 Task: Add a timeline in the project AgileCoast for the epic 'Business Continuity and Disaster Recovery Planning (BCDR) Implementation' from 2023/05/01 to 2025/12/11. Add a timeline in the project AgileCoast for the epic 'Business Continuity Management System (BCMS) Implementation' from 2023/05/27 to 2024/07/17. Add a timeline in the project AgileCoast for the epic 'ISO 27001 Certification' from 2024/03/01 to 2025/11/05
Action: Mouse moved to (972, 457)
Screenshot: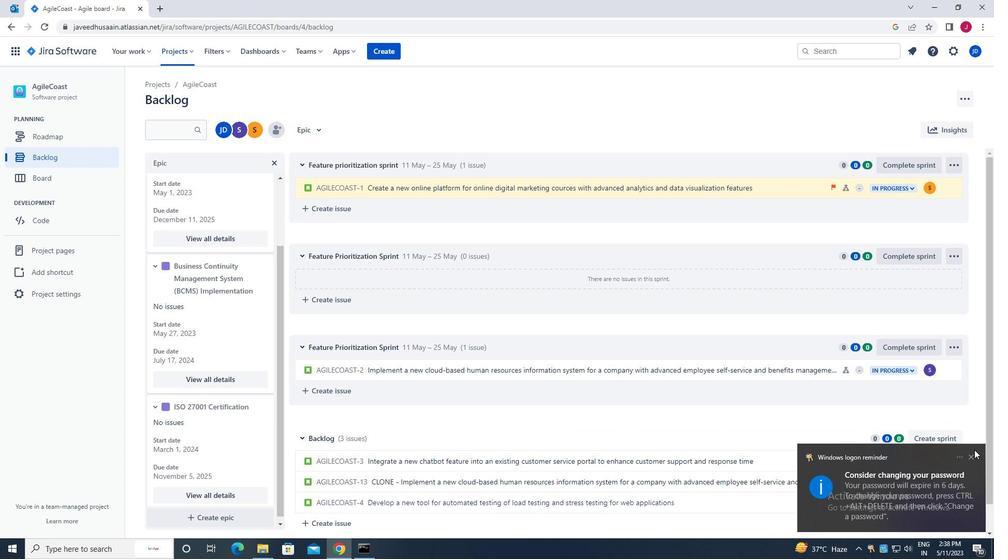 
Action: Mouse pressed left at (972, 457)
Screenshot: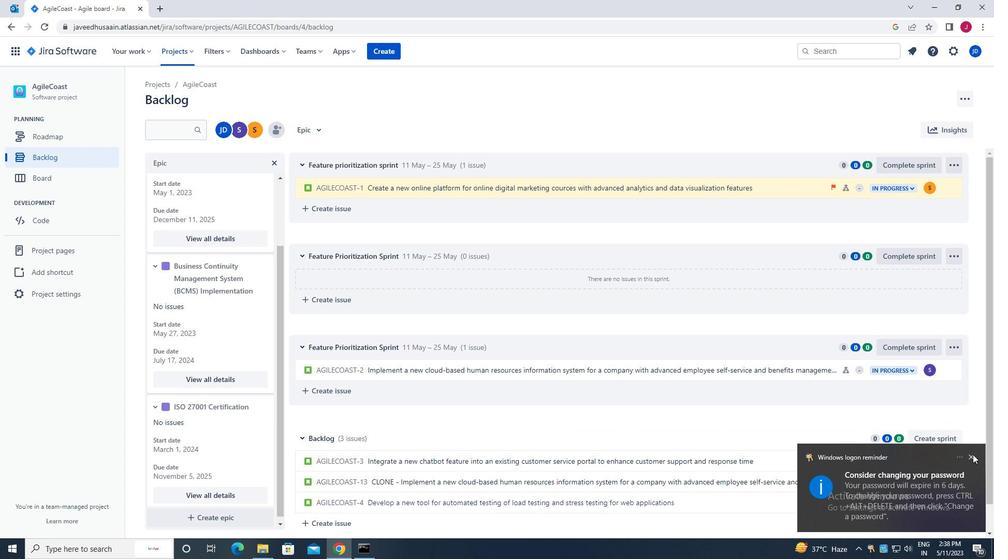 
Action: Mouse moved to (183, 238)
Screenshot: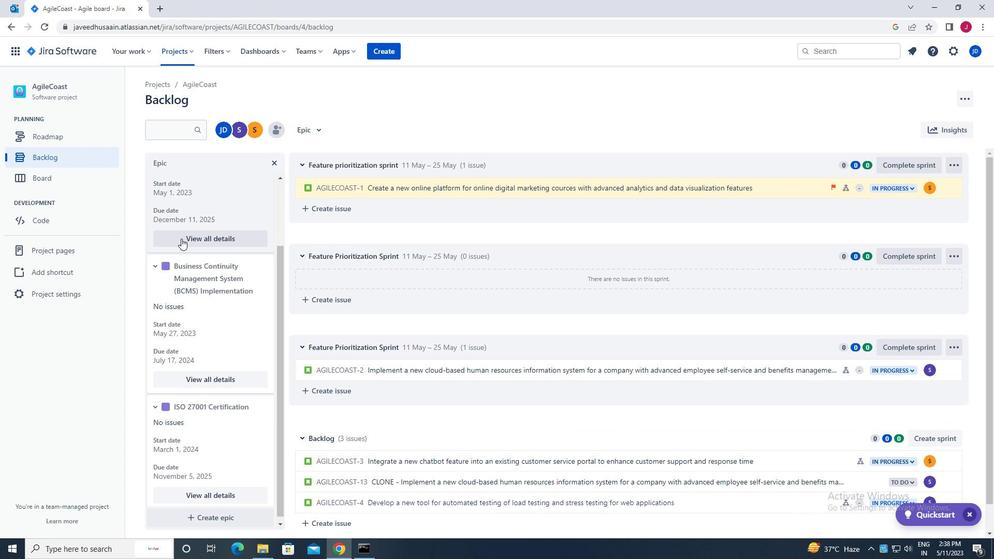 
Action: Mouse pressed left at (183, 238)
Screenshot: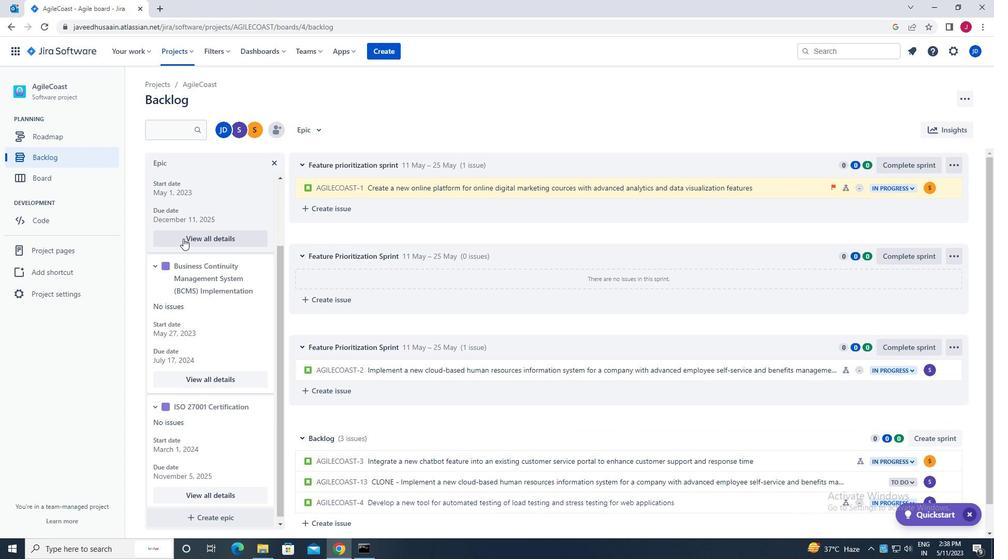 
Action: Mouse moved to (850, 390)
Screenshot: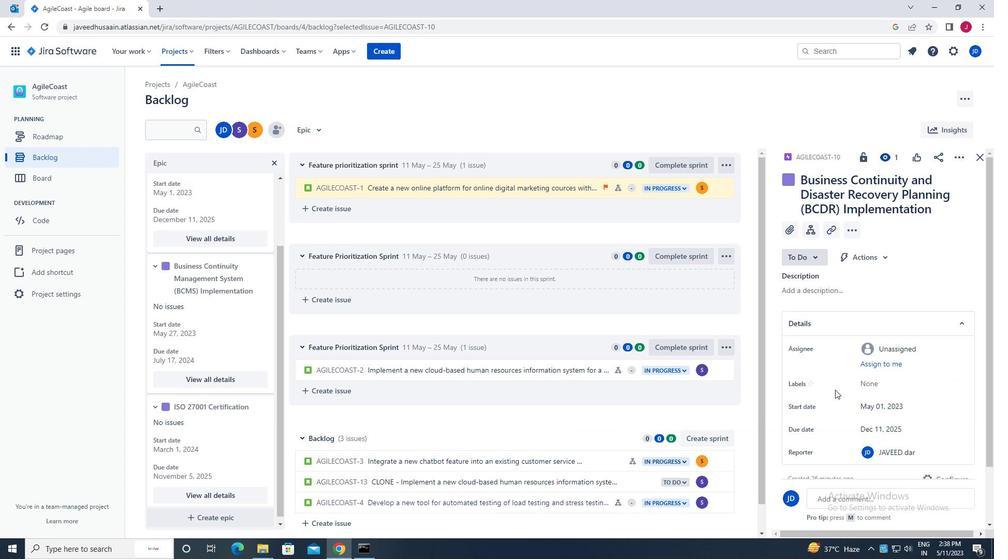 
Action: Mouse scrolled (850, 390) with delta (0, 0)
Screenshot: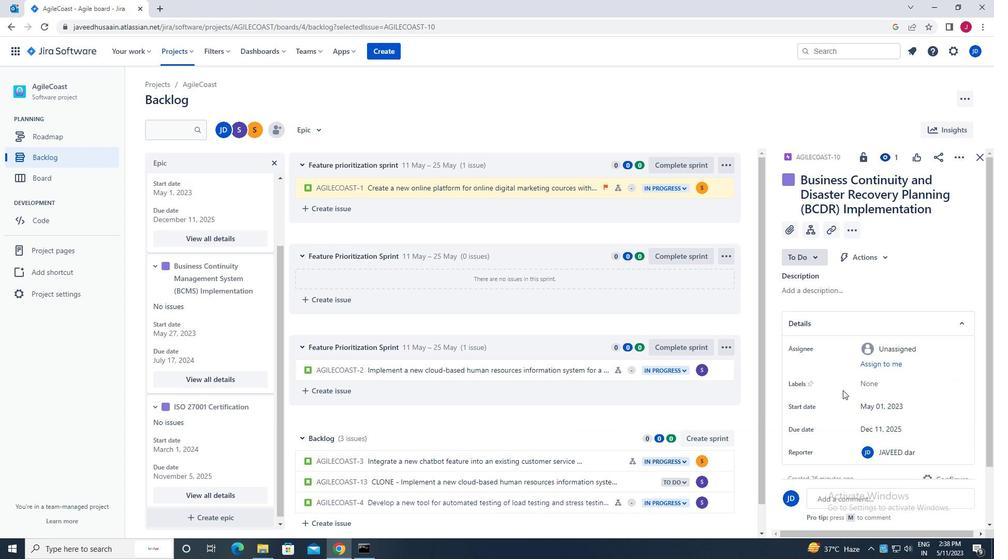 
Action: Mouse scrolled (850, 390) with delta (0, 0)
Screenshot: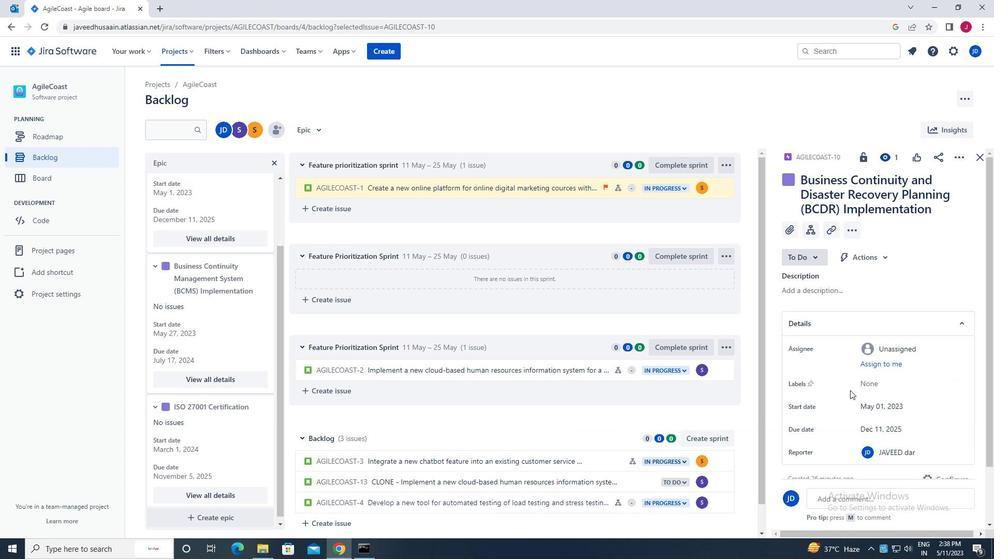 
Action: Mouse moved to (850, 390)
Screenshot: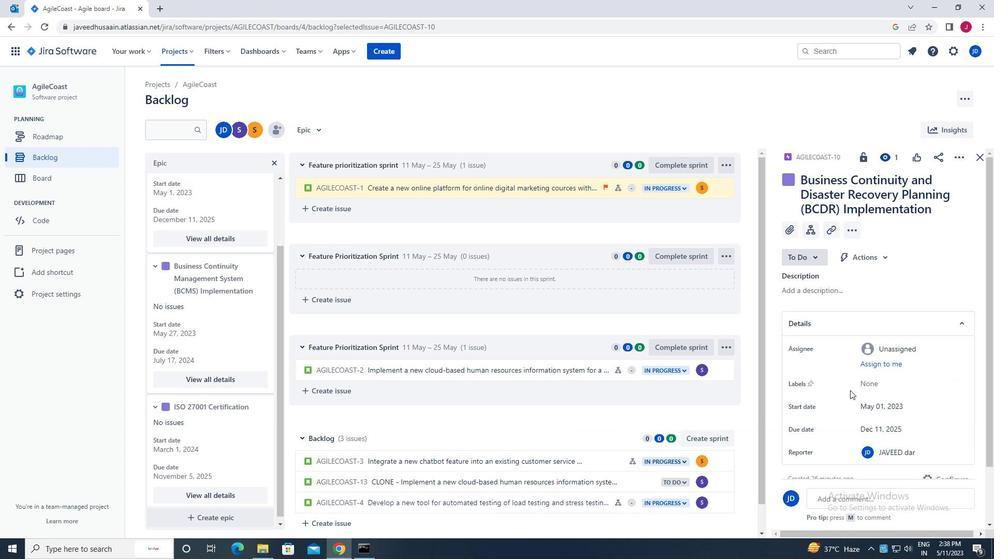 
Action: Mouse scrolled (850, 390) with delta (0, 0)
Screenshot: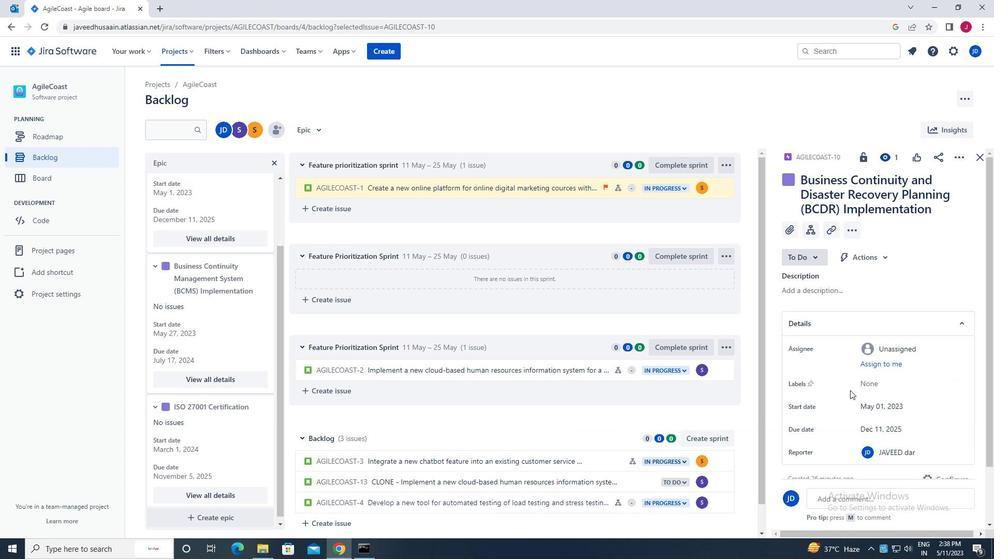 
Action: Mouse moved to (886, 397)
Screenshot: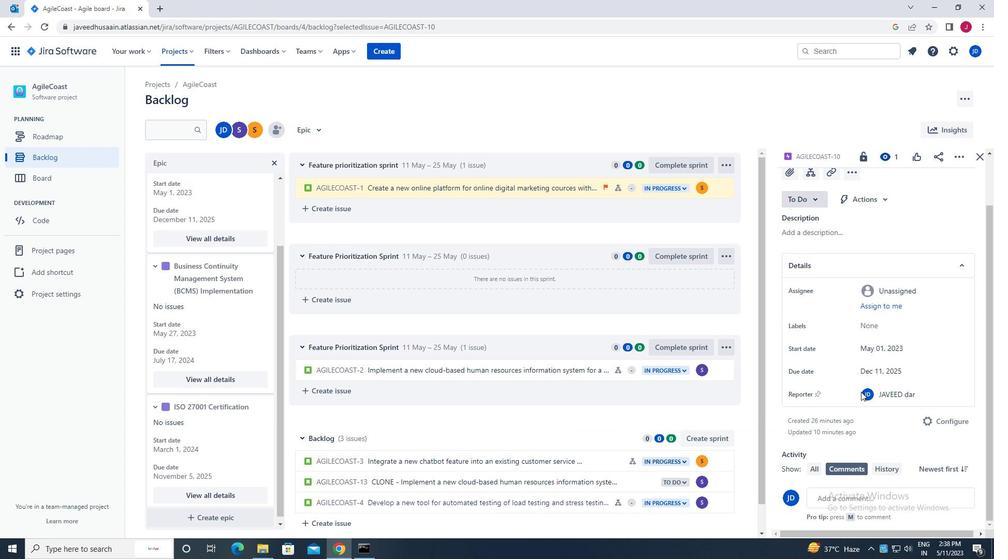 
Action: Mouse scrolled (886, 397) with delta (0, 0)
Screenshot: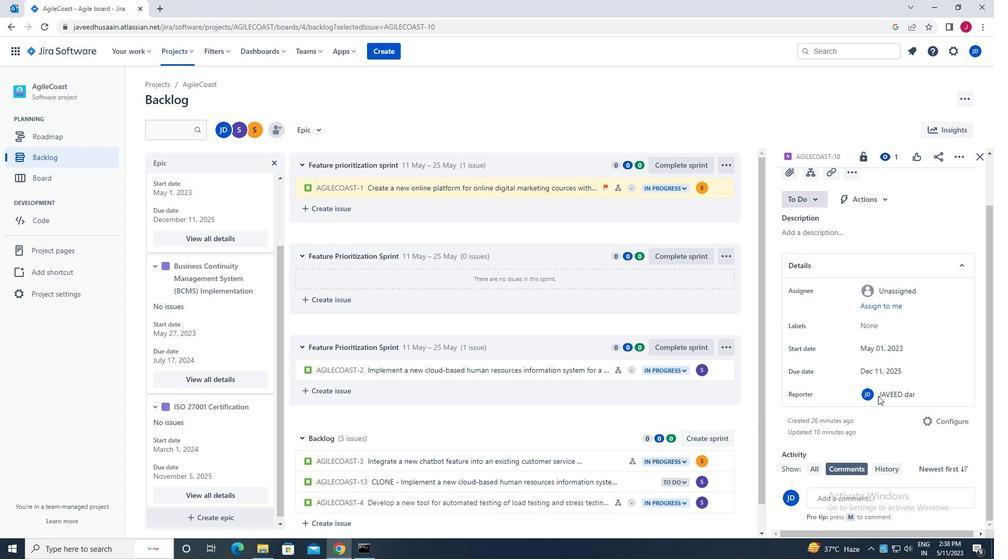 
Action: Mouse scrolled (886, 397) with delta (0, 0)
Screenshot: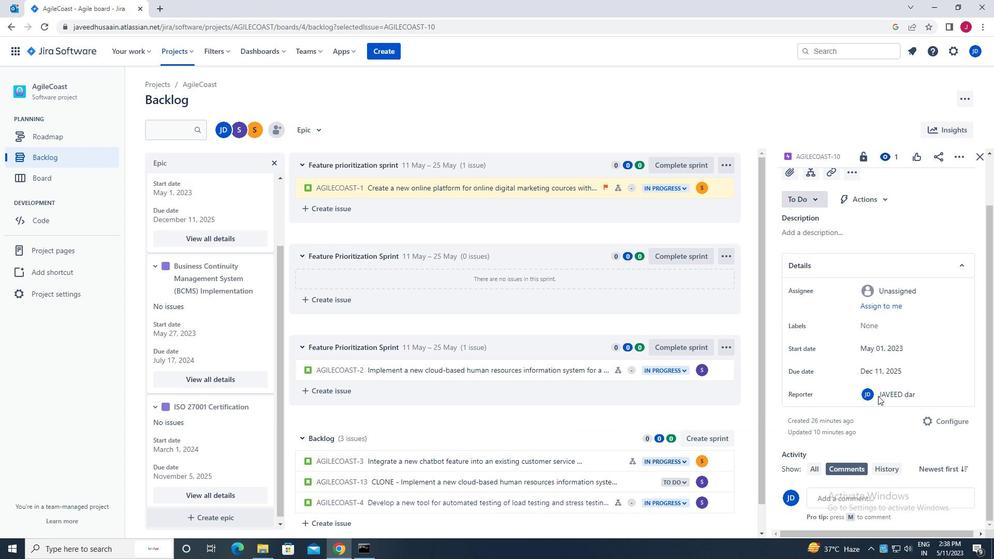 
Action: Mouse scrolled (886, 397) with delta (0, 0)
Screenshot: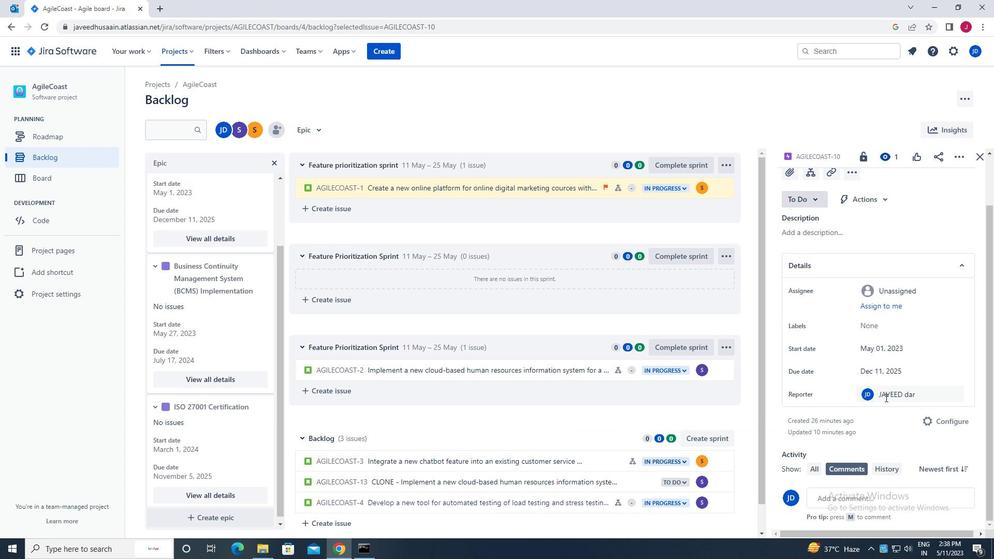 
Action: Mouse scrolled (886, 397) with delta (0, 0)
Screenshot: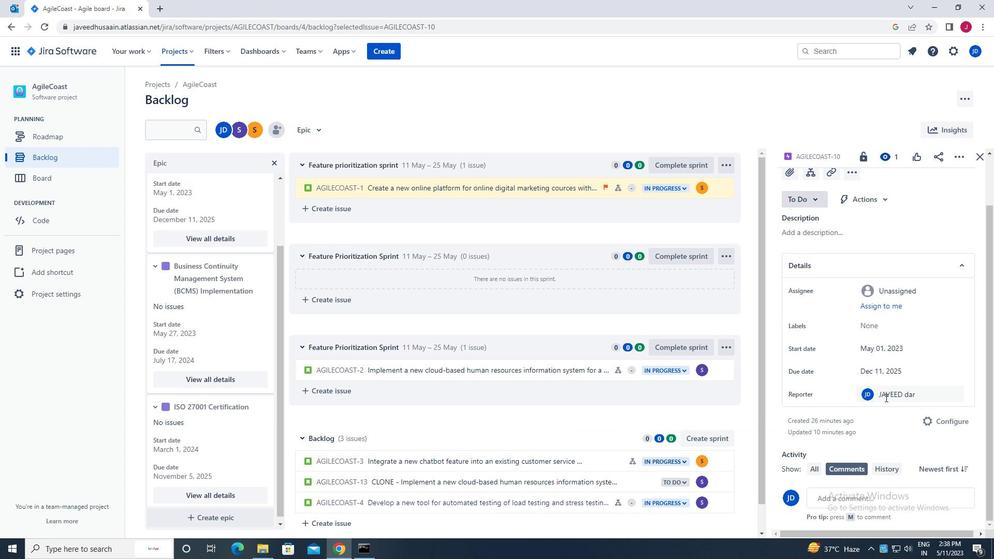 
Action: Mouse moved to (886, 397)
Screenshot: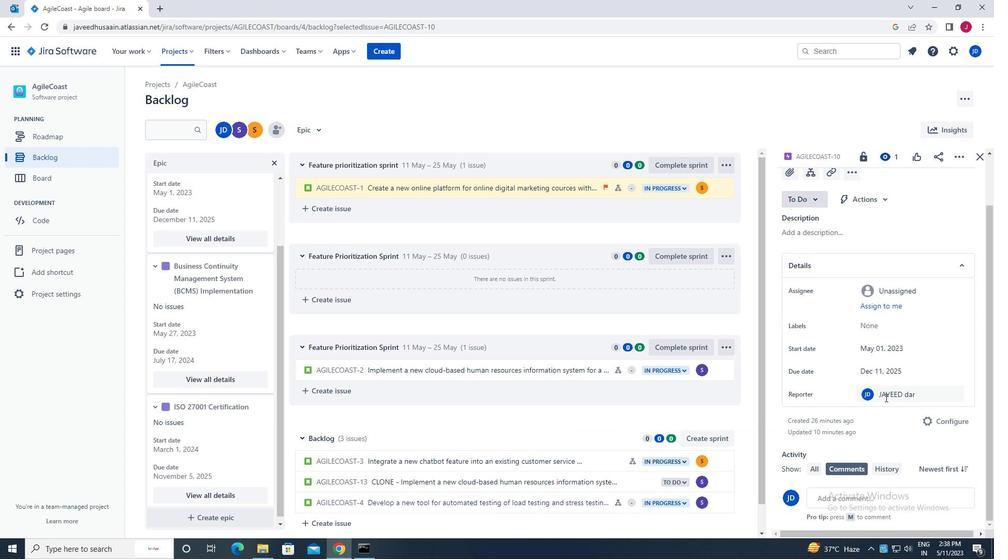 
Action: Mouse scrolled (886, 397) with delta (0, 0)
Screenshot: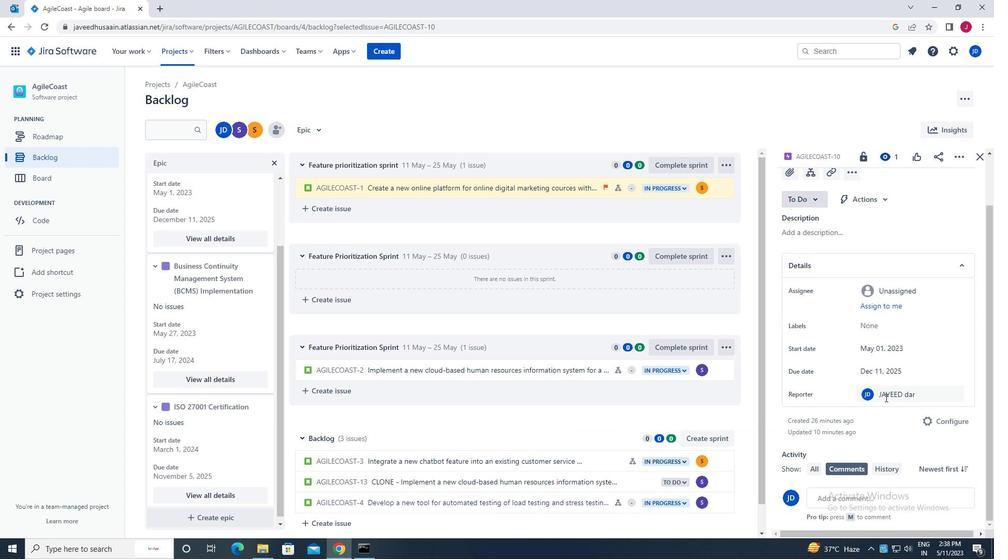 
Action: Mouse scrolled (886, 397) with delta (0, 0)
Screenshot: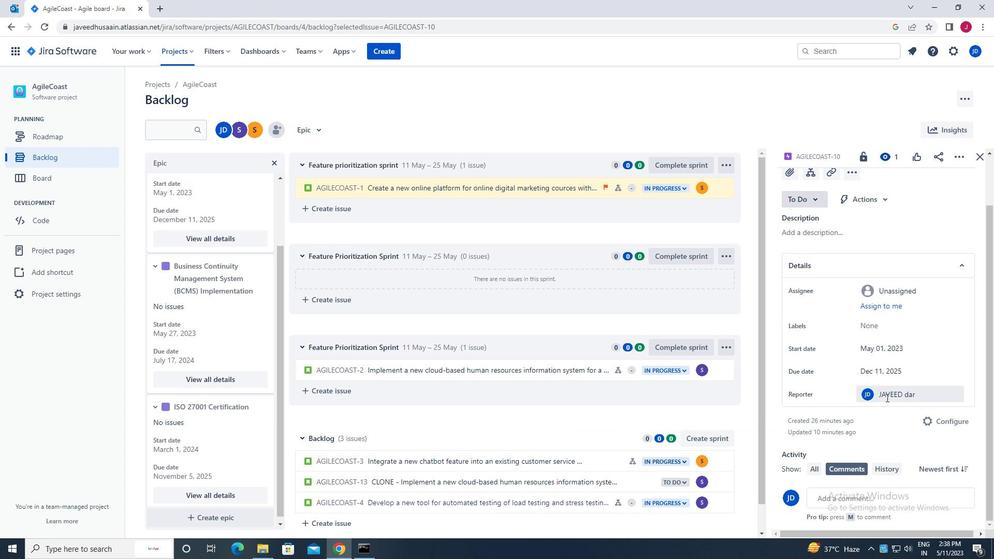 
Action: Mouse scrolled (886, 397) with delta (0, 0)
Screenshot: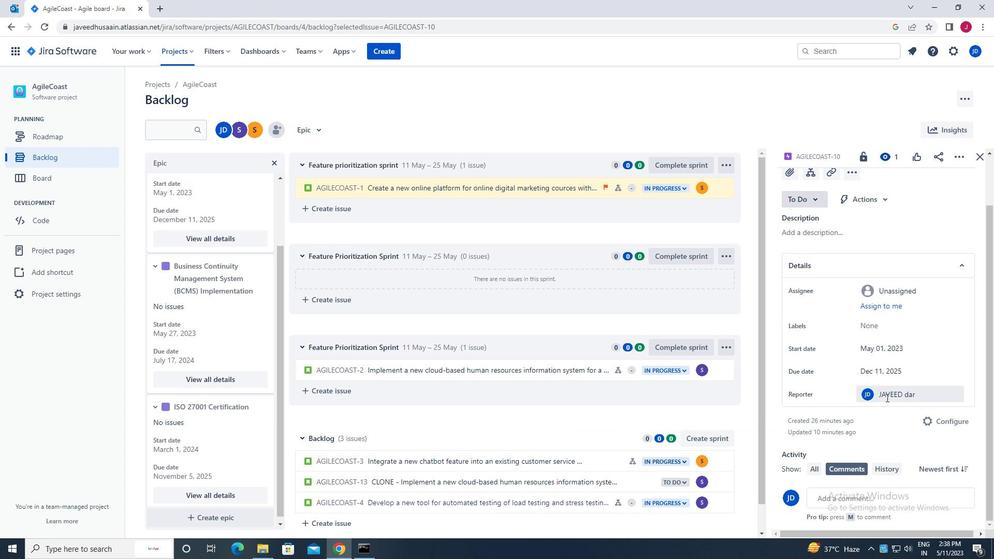 
Action: Mouse scrolled (886, 397) with delta (0, 0)
Screenshot: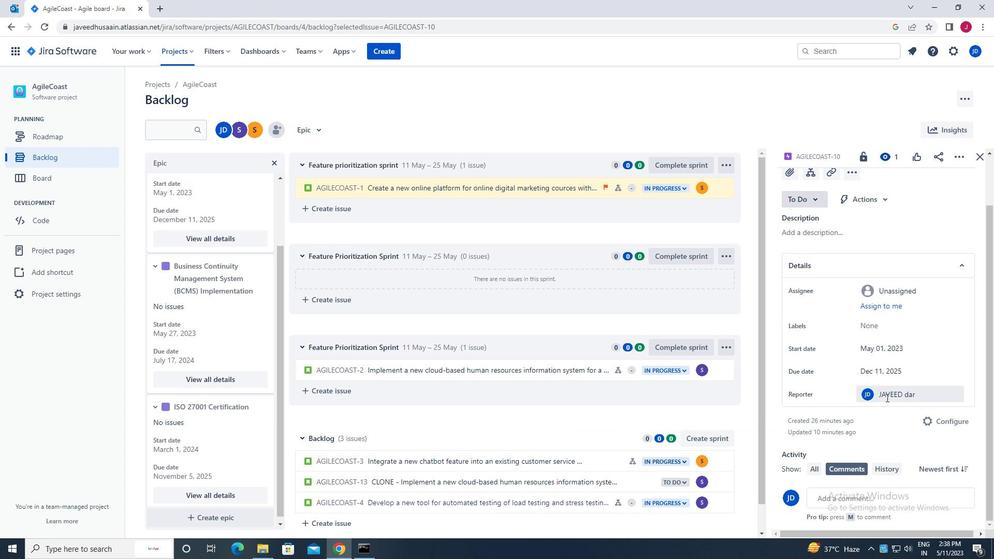 
Action: Mouse scrolled (886, 397) with delta (0, 0)
Screenshot: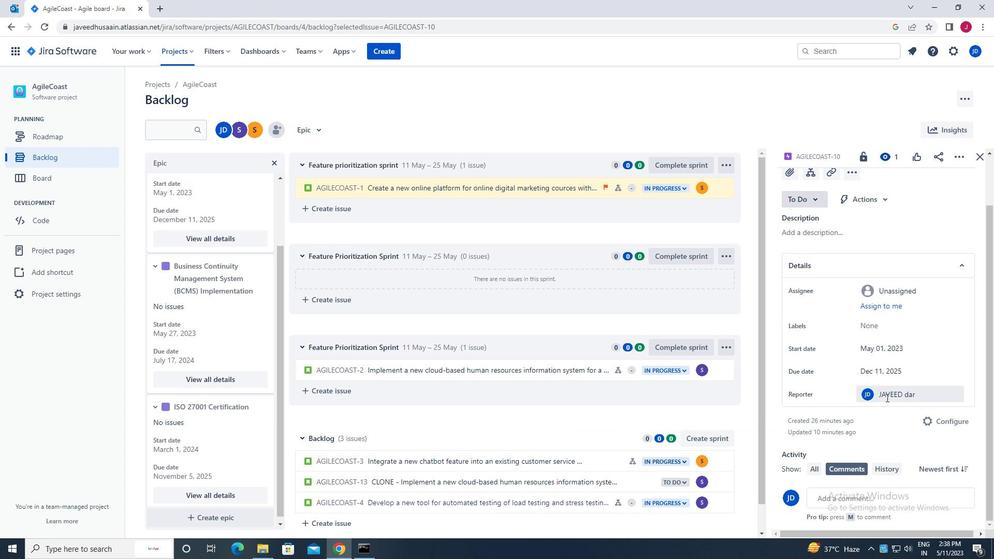 
Action: Mouse scrolled (886, 397) with delta (0, 0)
Screenshot: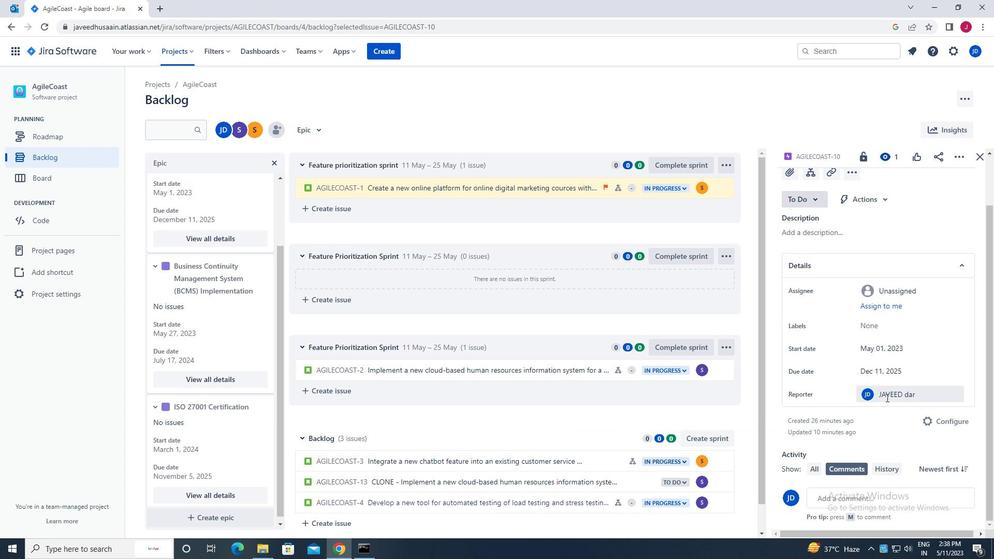 
Action: Mouse moved to (896, 351)
Screenshot: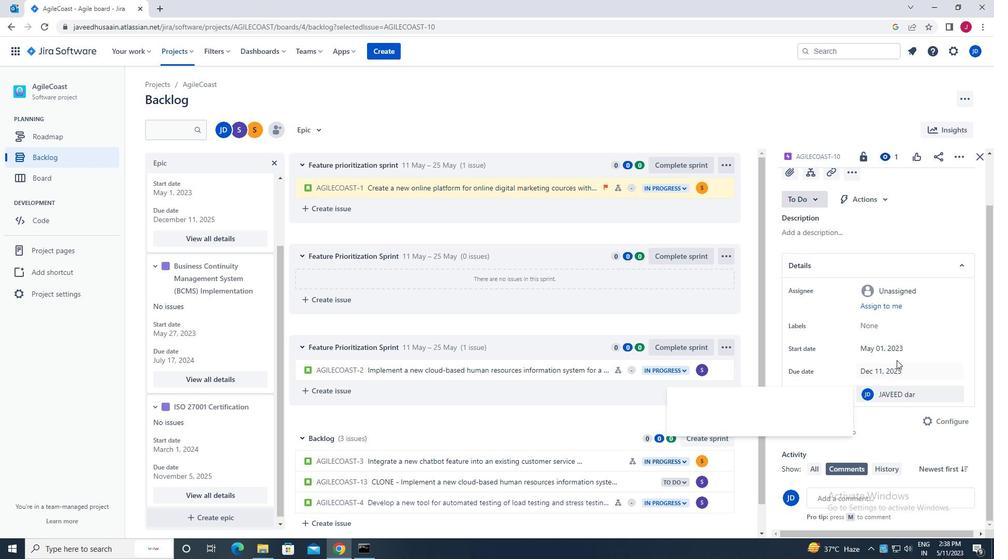 
Action: Mouse pressed left at (896, 351)
Screenshot: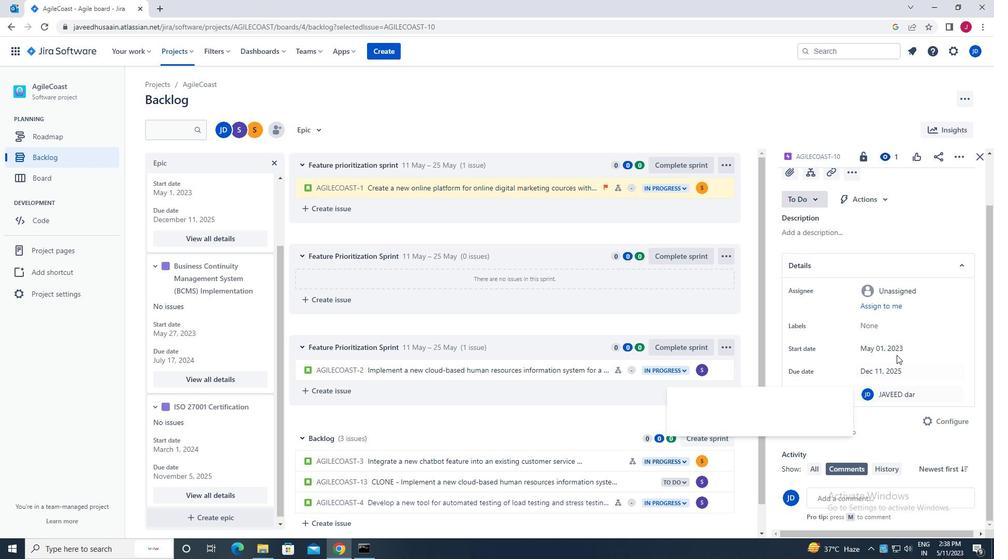 
Action: Mouse moved to (897, 349)
Screenshot: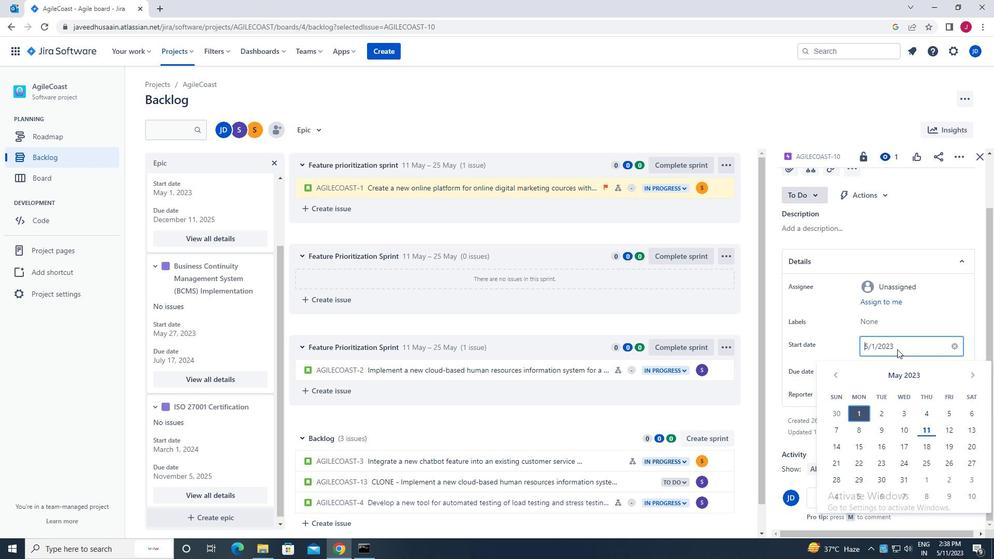
Action: Key pressed <Key.enter>
Screenshot: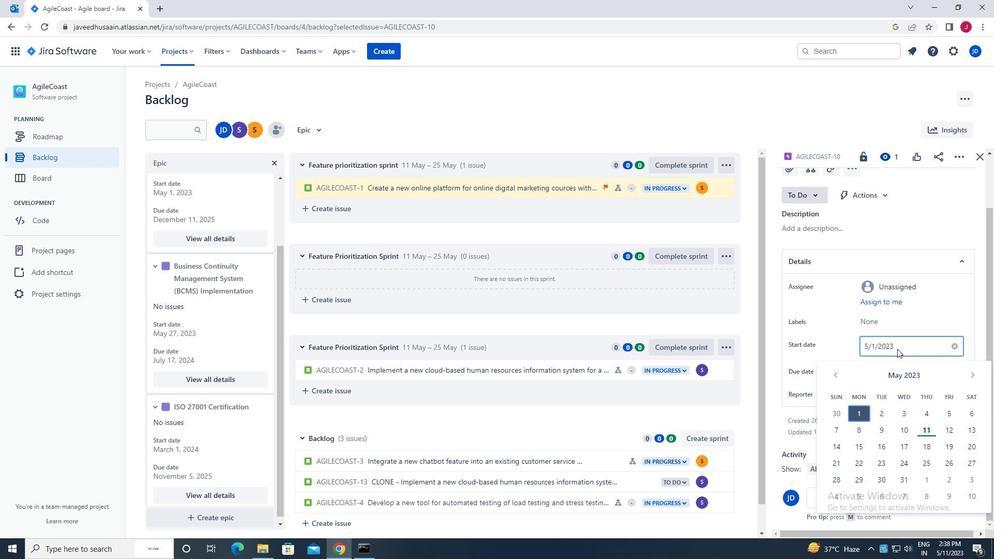 
Action: Mouse moved to (896, 373)
Screenshot: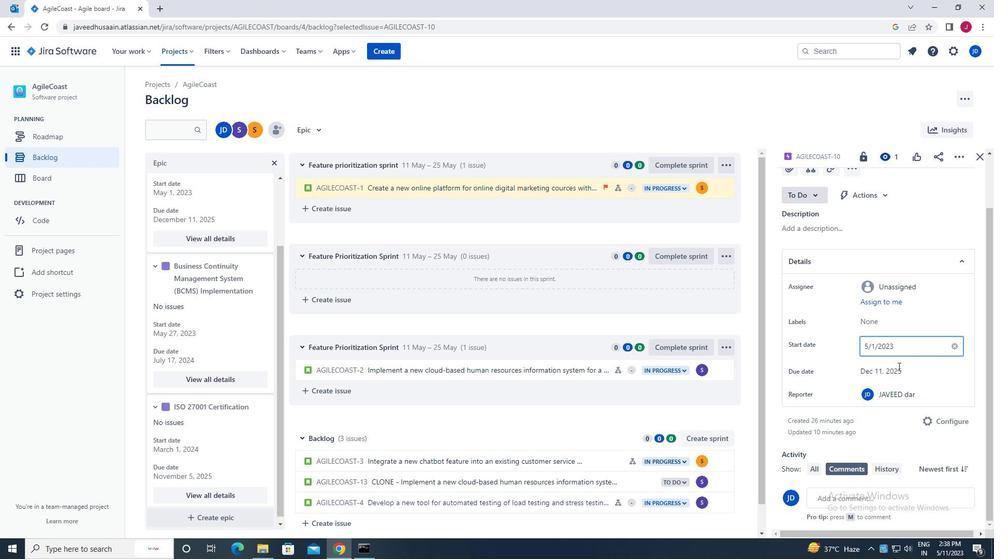 
Action: Mouse pressed left at (896, 373)
Screenshot: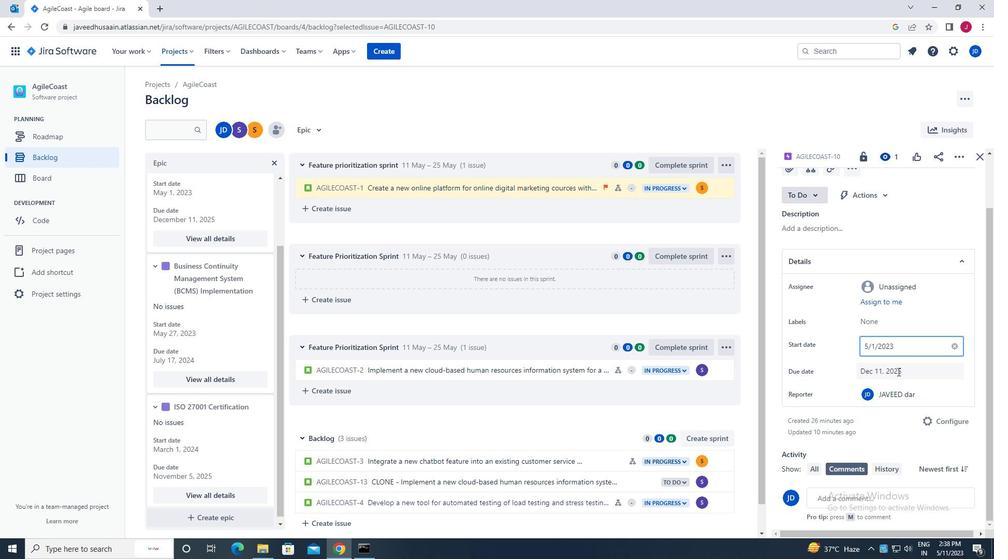 
Action: Mouse moved to (926, 453)
Screenshot: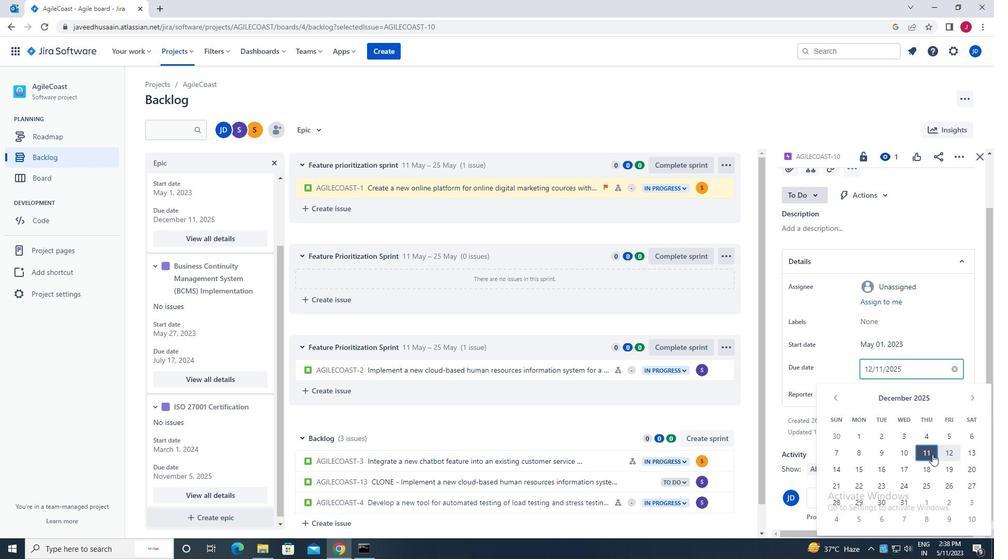 
Action: Mouse pressed left at (926, 453)
Screenshot: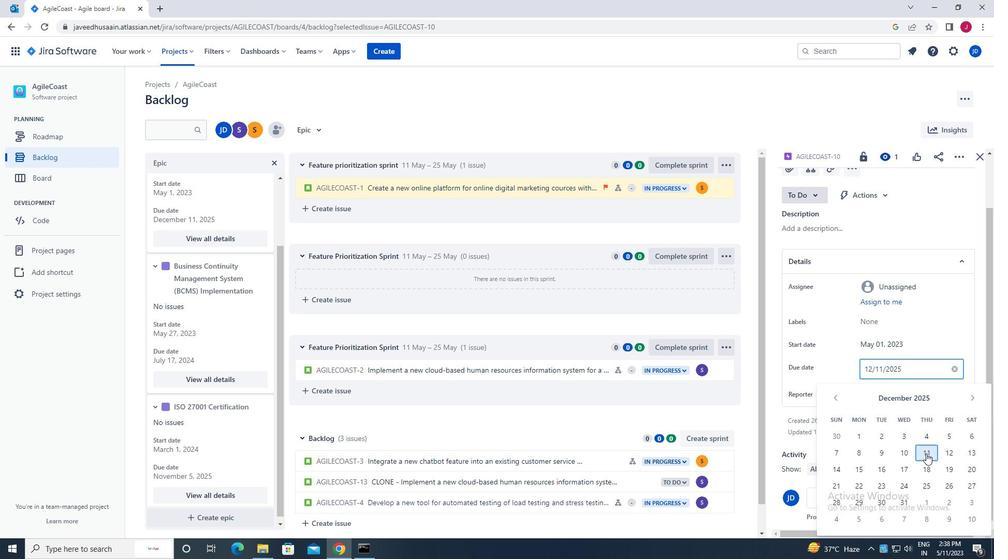 
Action: Mouse moved to (940, 328)
Screenshot: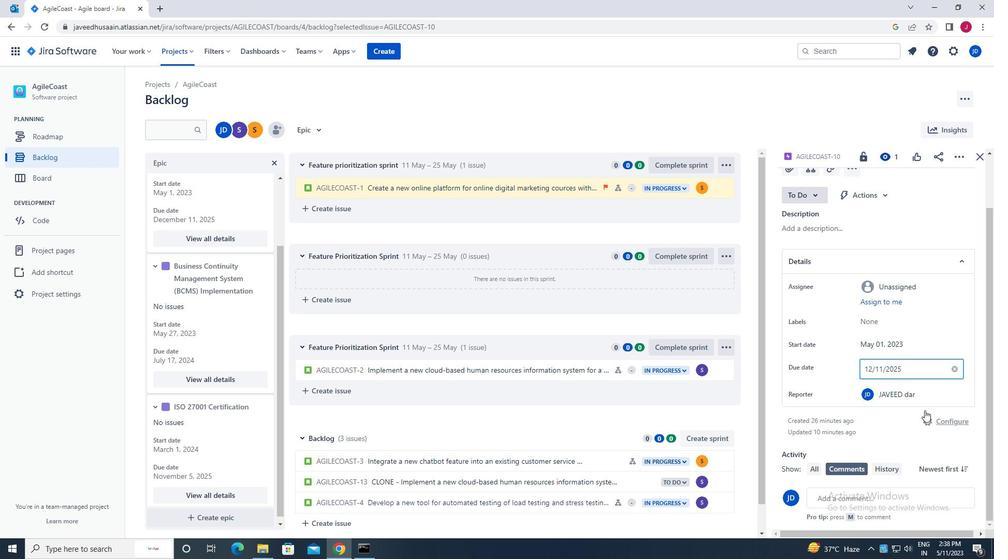 
Action: Key pressed <Key.enter>
Screenshot: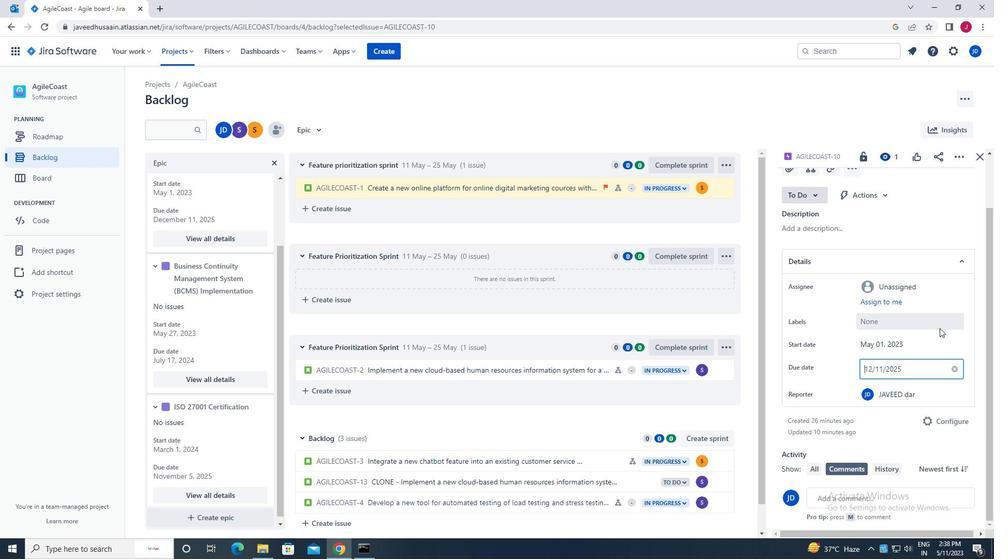 
Action: Mouse moved to (932, 307)
Screenshot: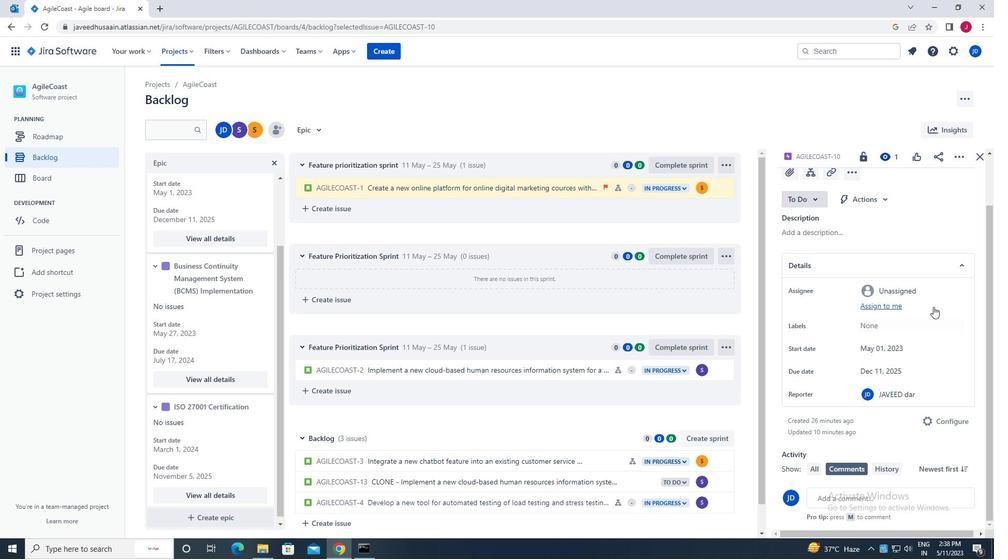
Action: Mouse scrolled (932, 306) with delta (0, 0)
Screenshot: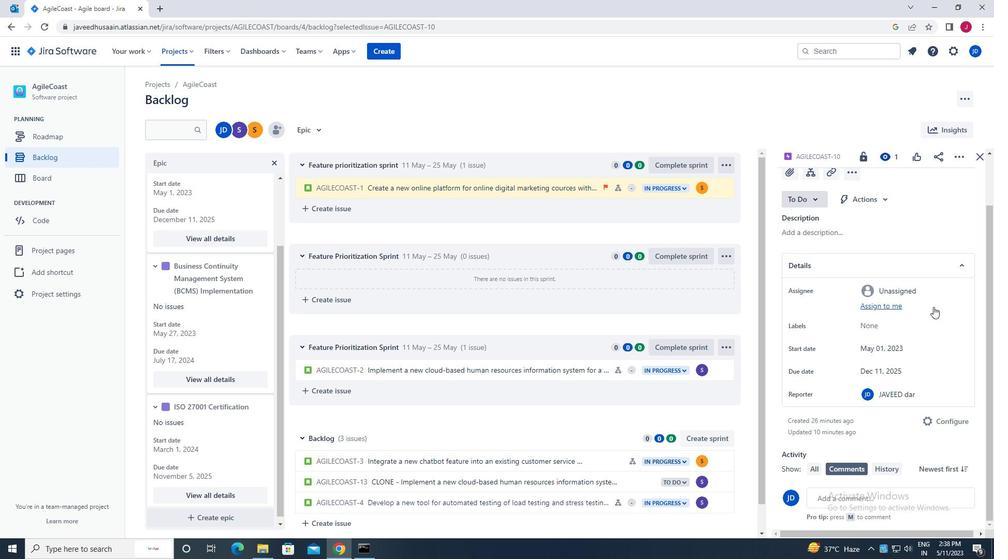 
Action: Mouse scrolled (932, 306) with delta (0, 0)
Screenshot: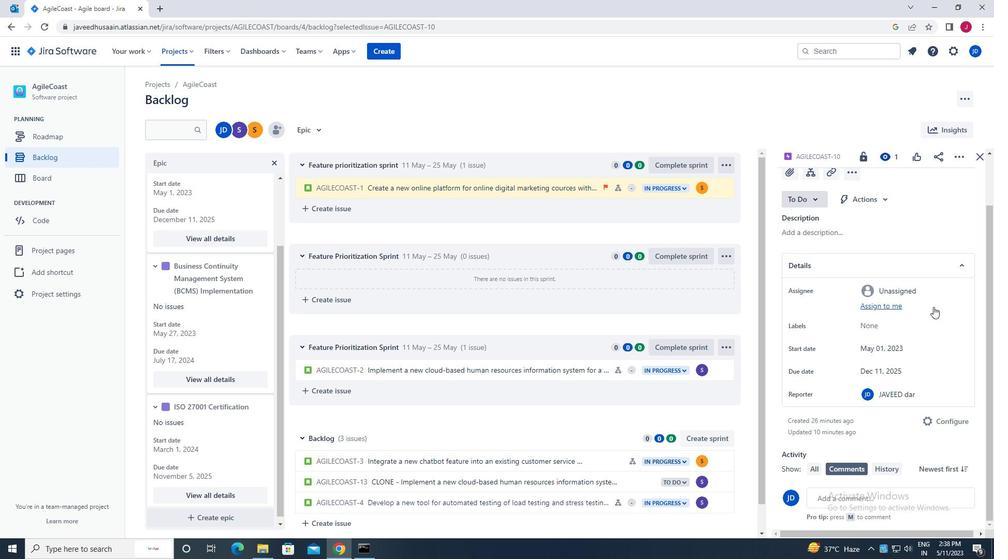 
Action: Mouse scrolled (932, 306) with delta (0, 0)
Screenshot: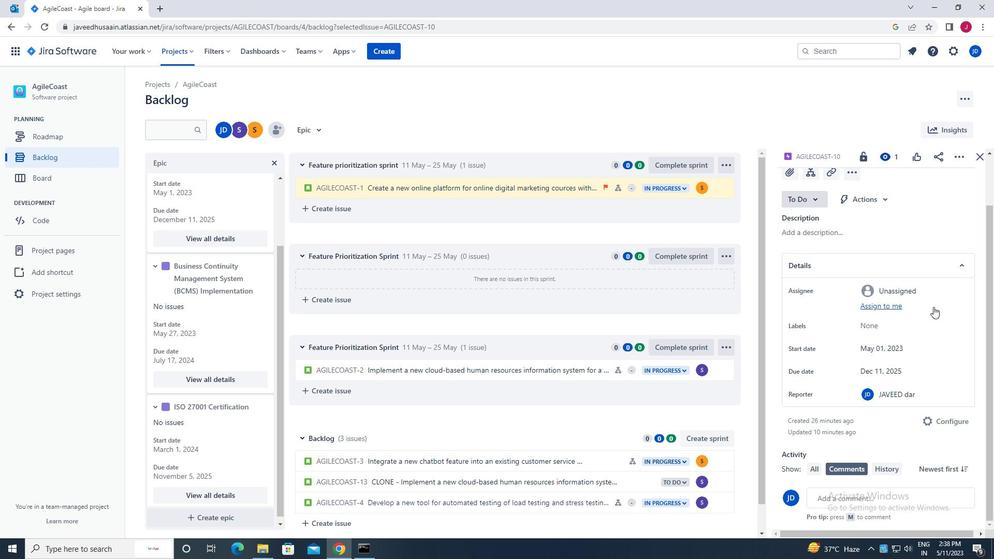 
Action: Mouse scrolled (932, 306) with delta (0, 0)
Screenshot: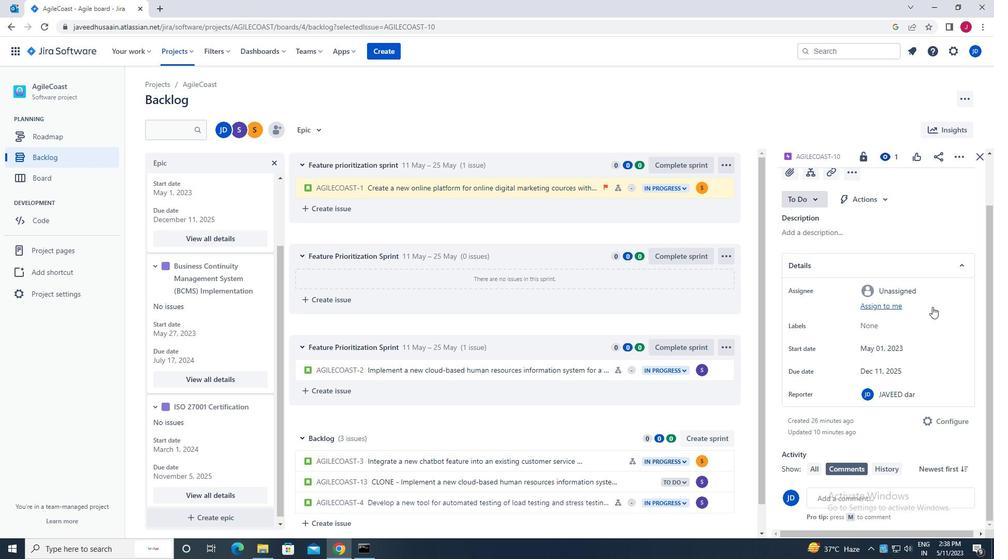
Action: Mouse moved to (983, 156)
Screenshot: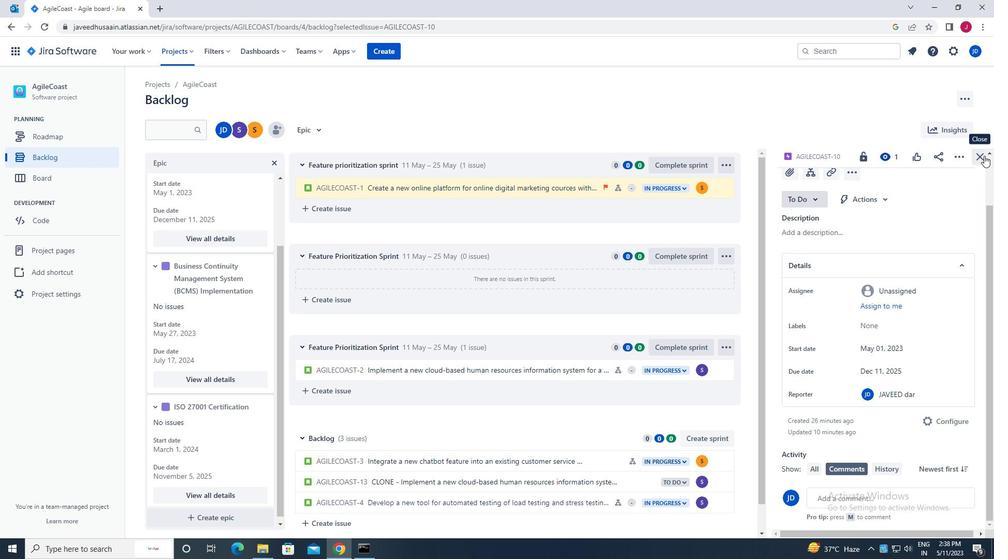 
Action: Mouse pressed left at (983, 156)
Screenshot: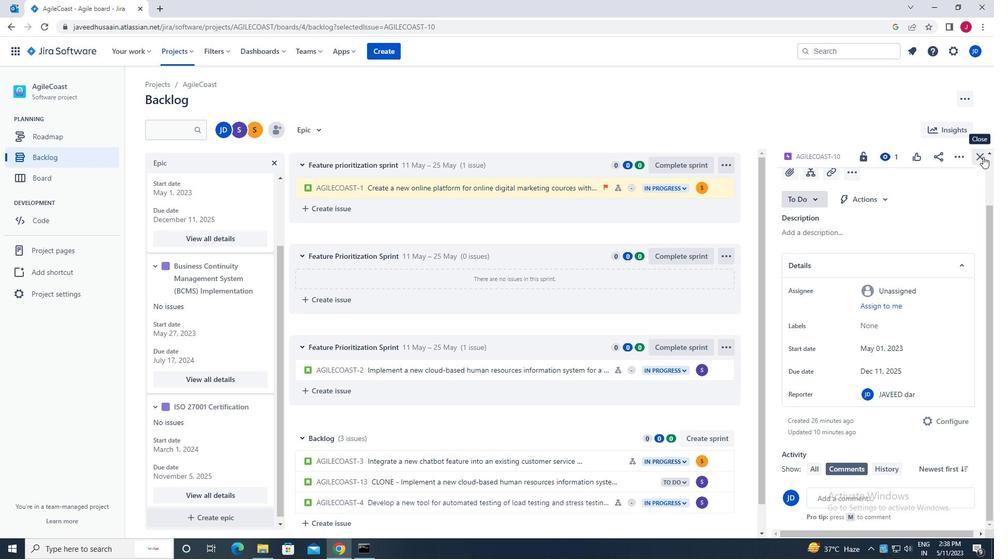 
Action: Mouse moved to (173, 292)
Screenshot: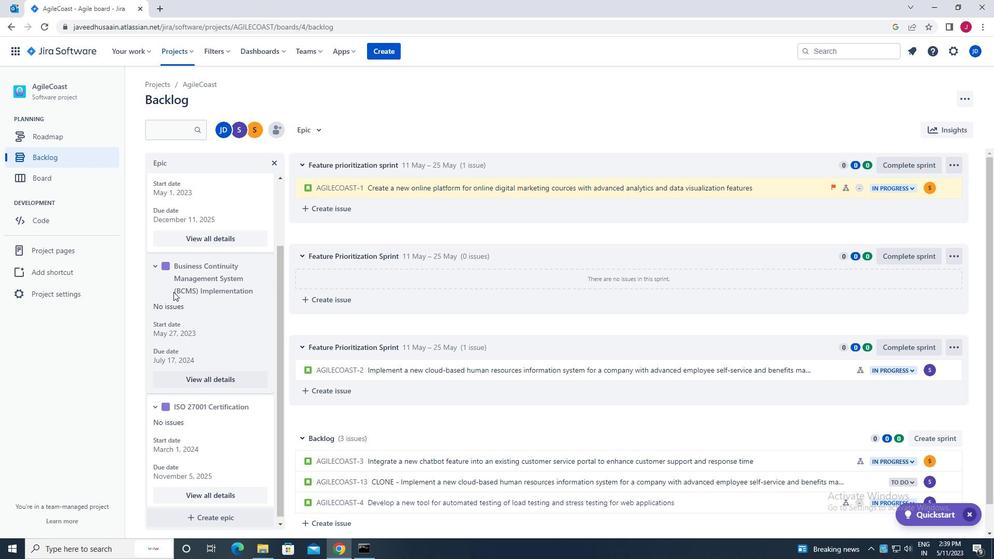 
Action: Mouse scrolled (173, 292) with delta (0, 0)
Screenshot: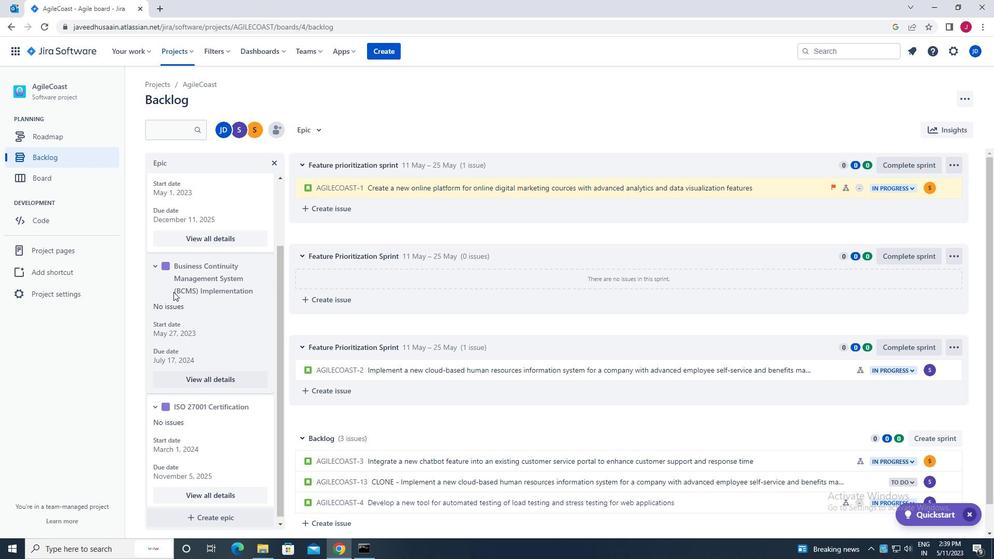 
Action: Mouse moved to (173, 293)
Screenshot: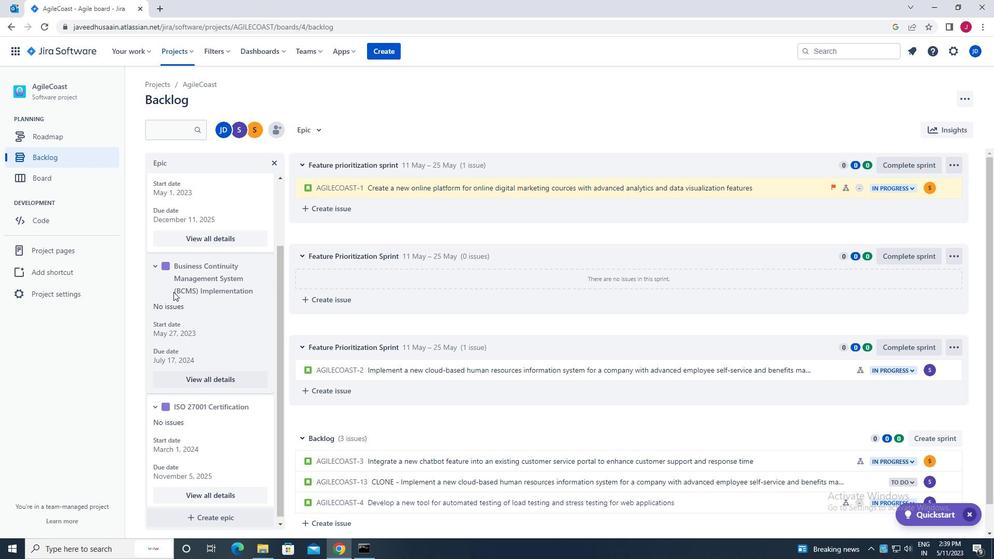 
Action: Mouse scrolled (173, 292) with delta (0, 0)
Screenshot: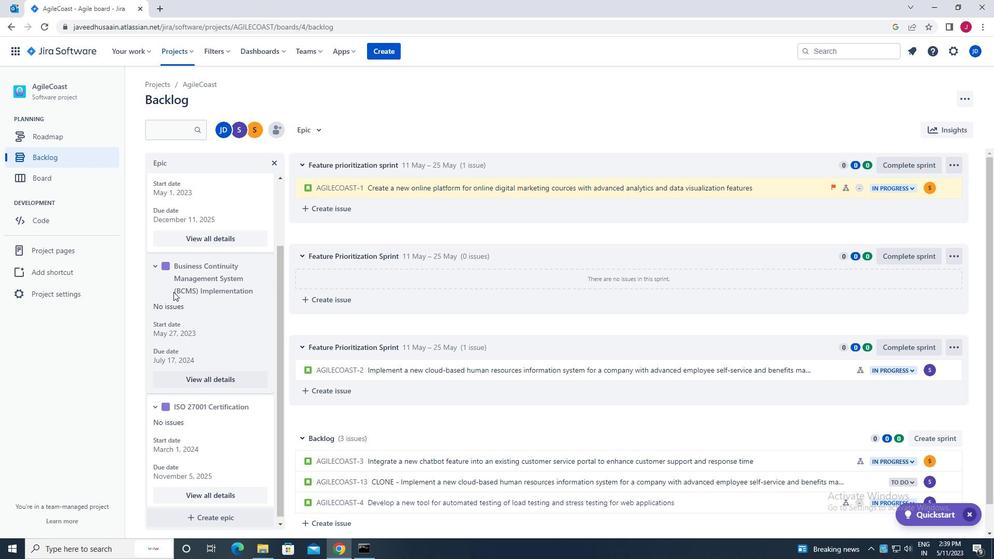 
Action: Mouse moved to (173, 294)
Screenshot: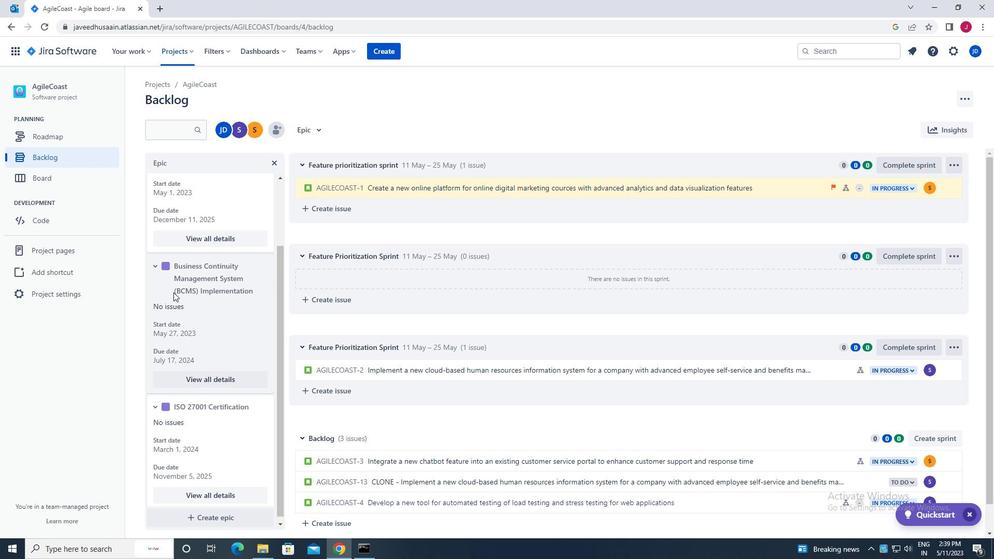 
Action: Mouse scrolled (173, 293) with delta (0, 0)
Screenshot: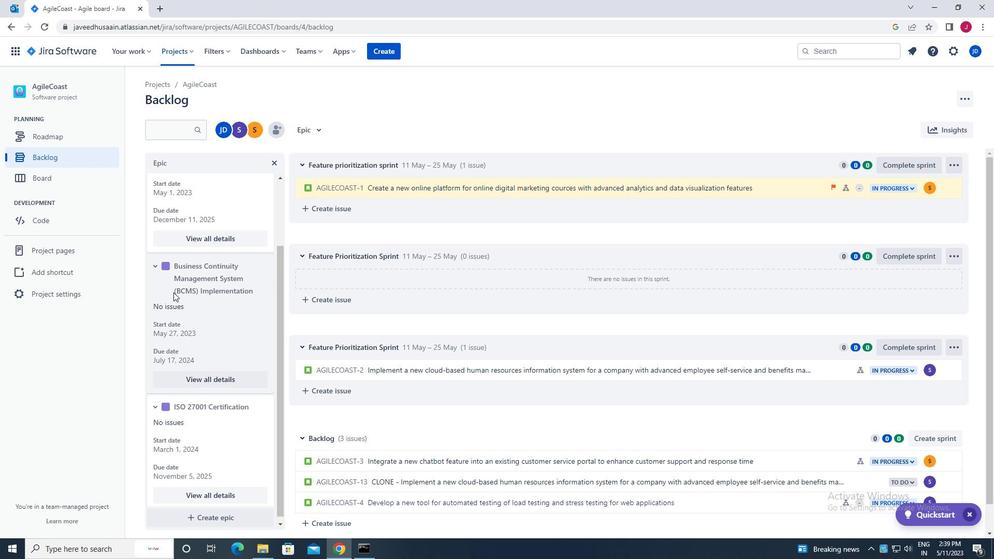 
Action: Mouse moved to (173, 296)
Screenshot: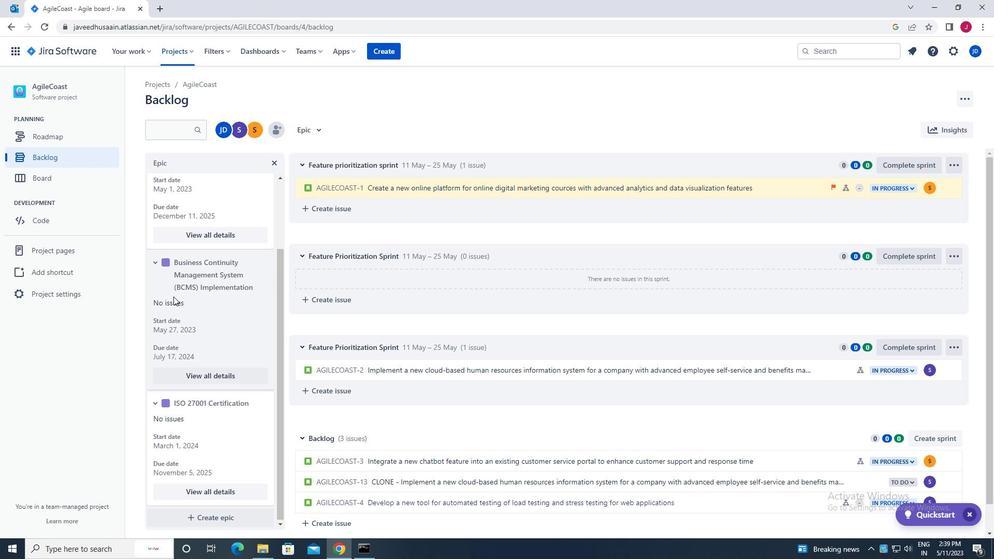 
Action: Mouse scrolled (173, 296) with delta (0, 0)
Screenshot: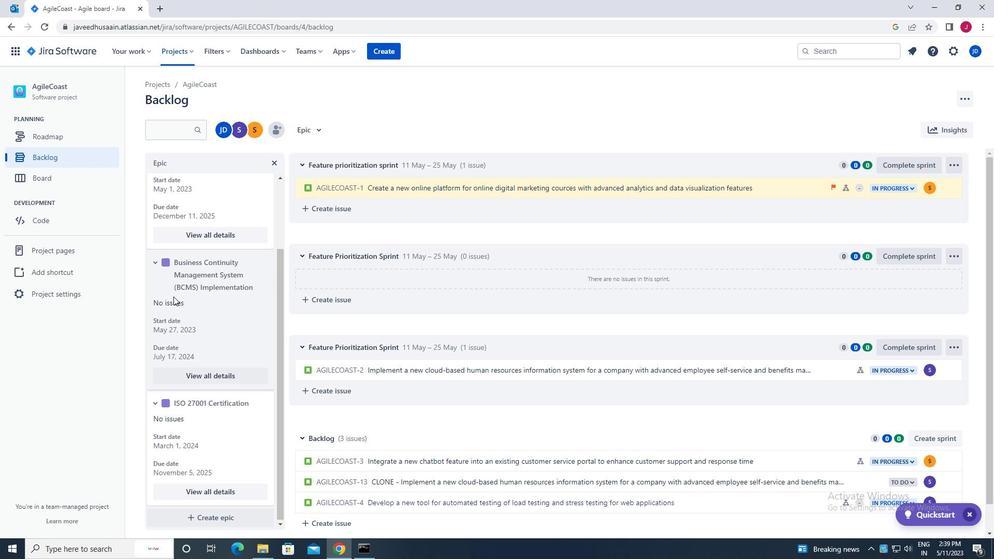
Action: Mouse moved to (173, 297)
Screenshot: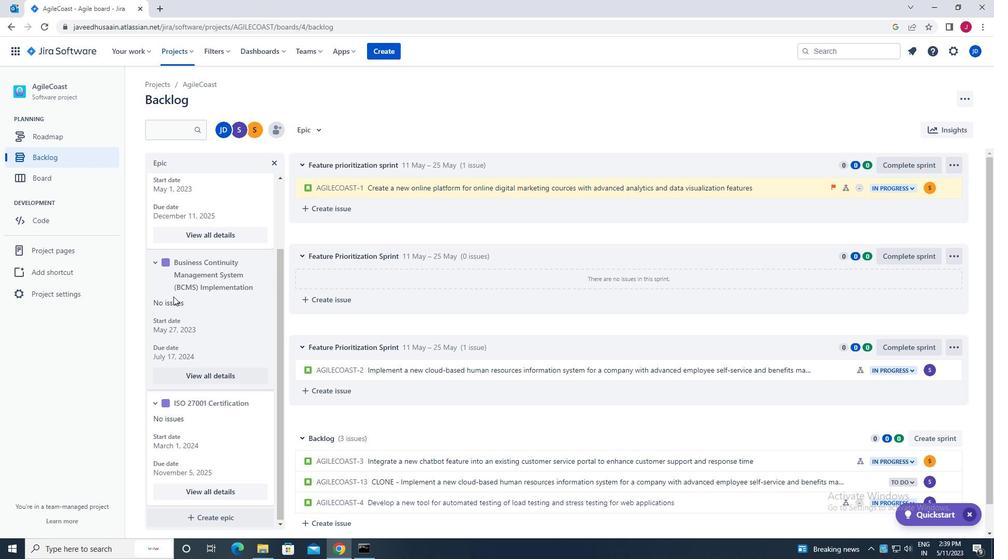
Action: Mouse scrolled (173, 296) with delta (0, 0)
Screenshot: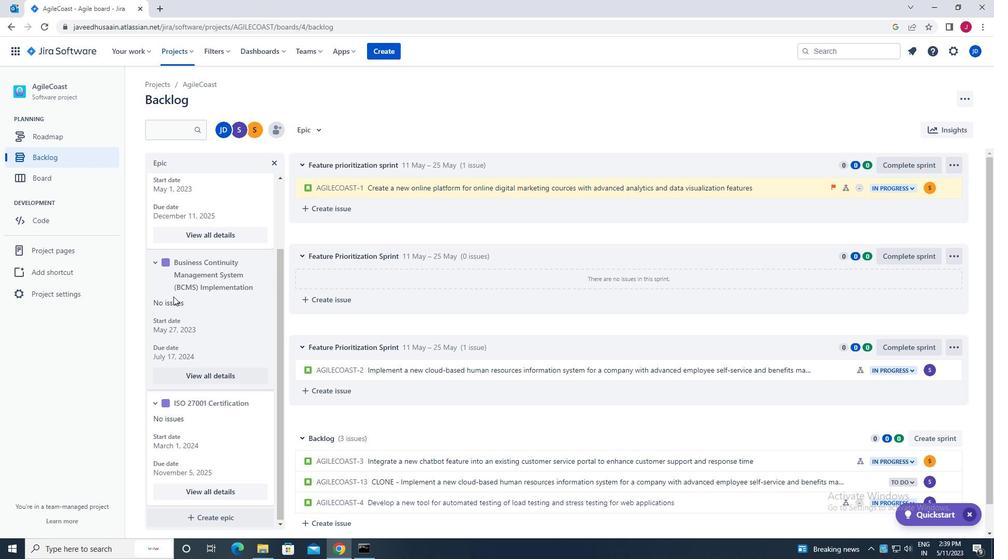 
Action: Mouse scrolled (173, 296) with delta (0, 0)
Screenshot: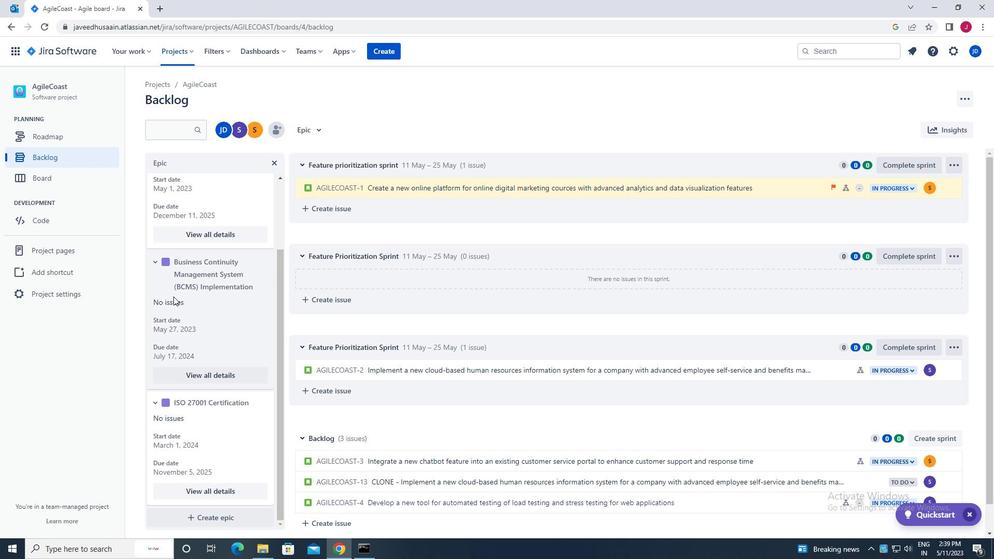 
Action: Mouse moved to (173, 297)
Screenshot: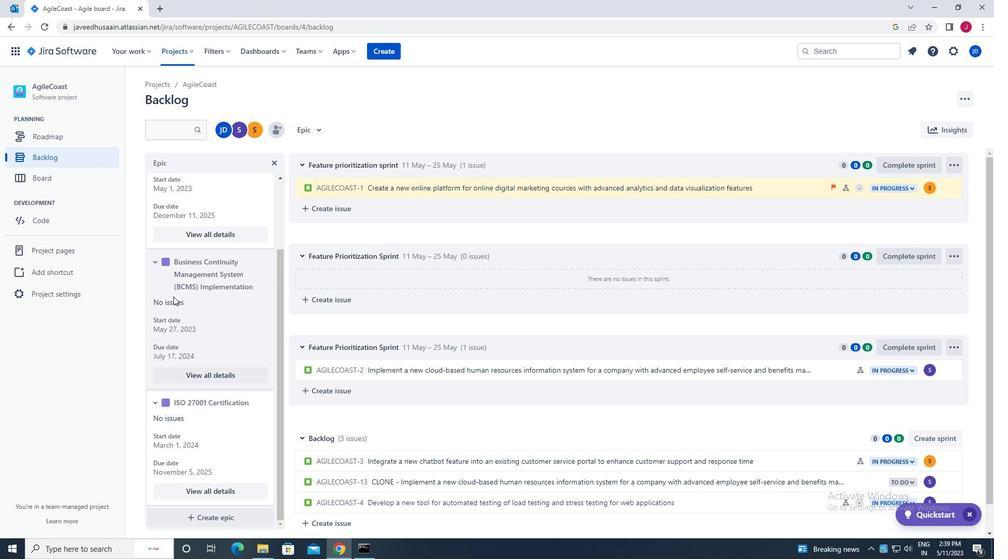 
Action: Mouse scrolled (173, 297) with delta (0, 0)
Screenshot: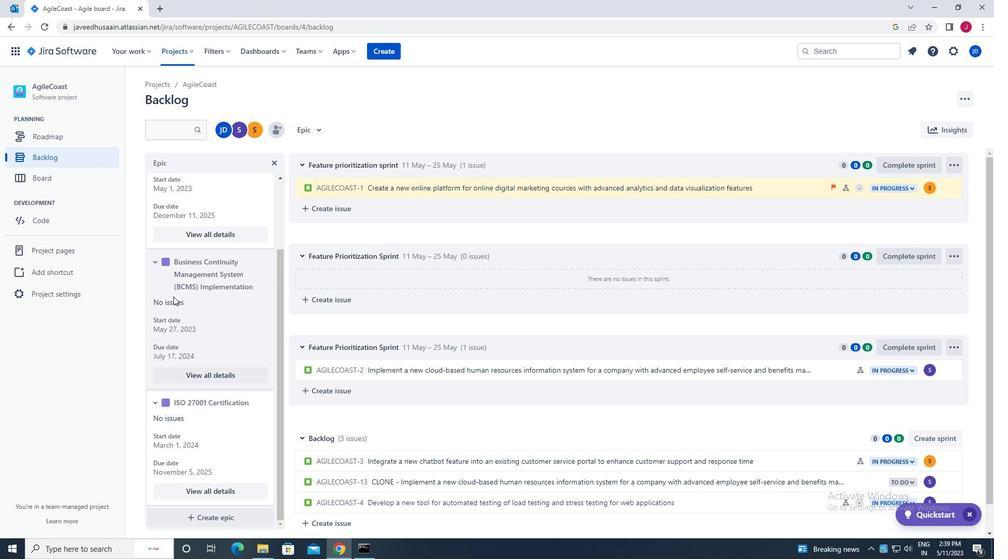
Action: Mouse moved to (173, 298)
Screenshot: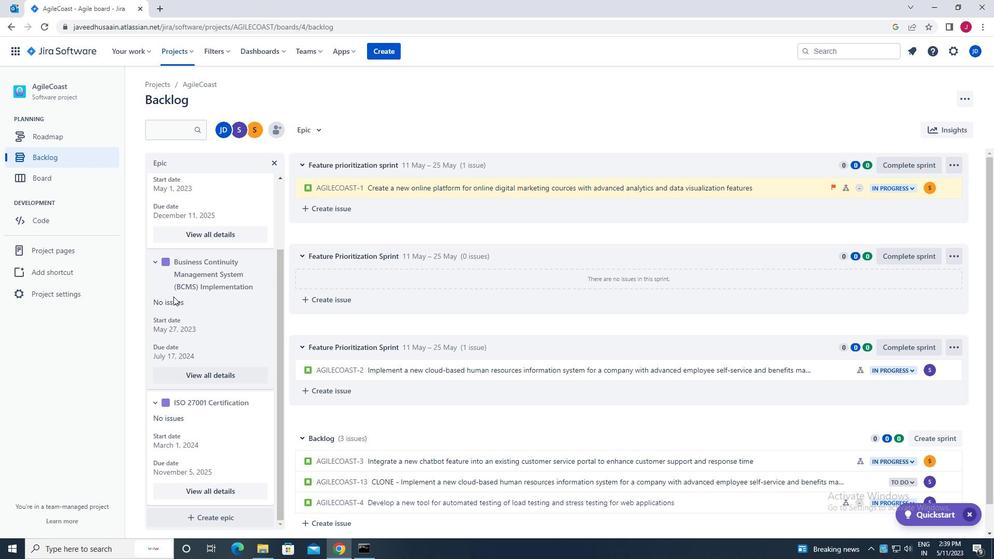 
Action: Mouse scrolled (173, 299) with delta (0, 0)
Screenshot: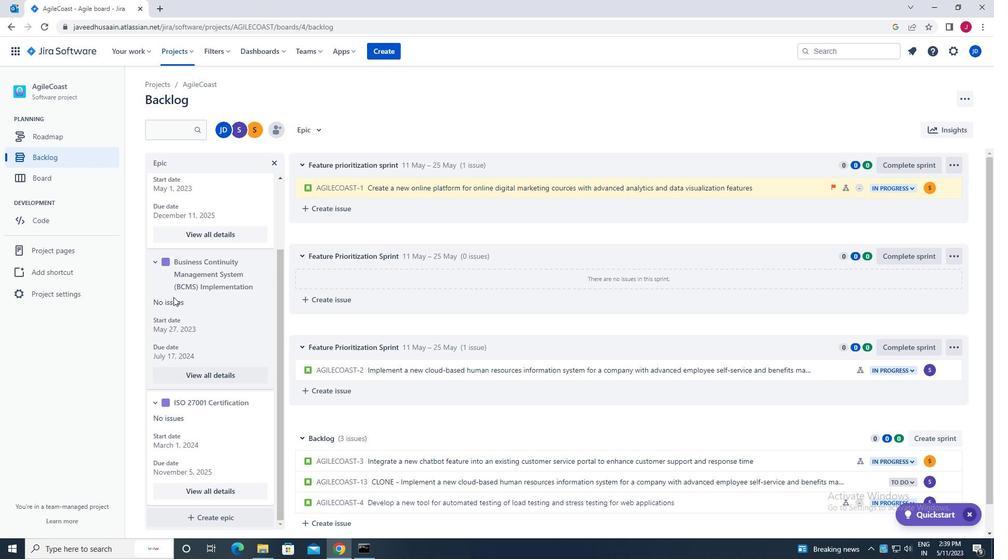 
Action: Mouse scrolled (173, 299) with delta (0, 0)
Screenshot: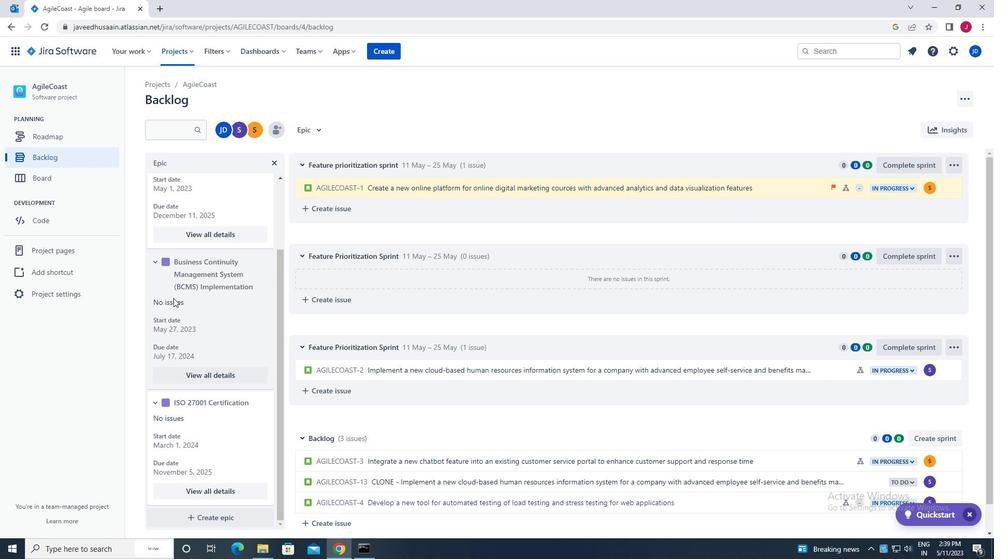 
Action: Mouse scrolled (173, 299) with delta (0, 0)
Screenshot: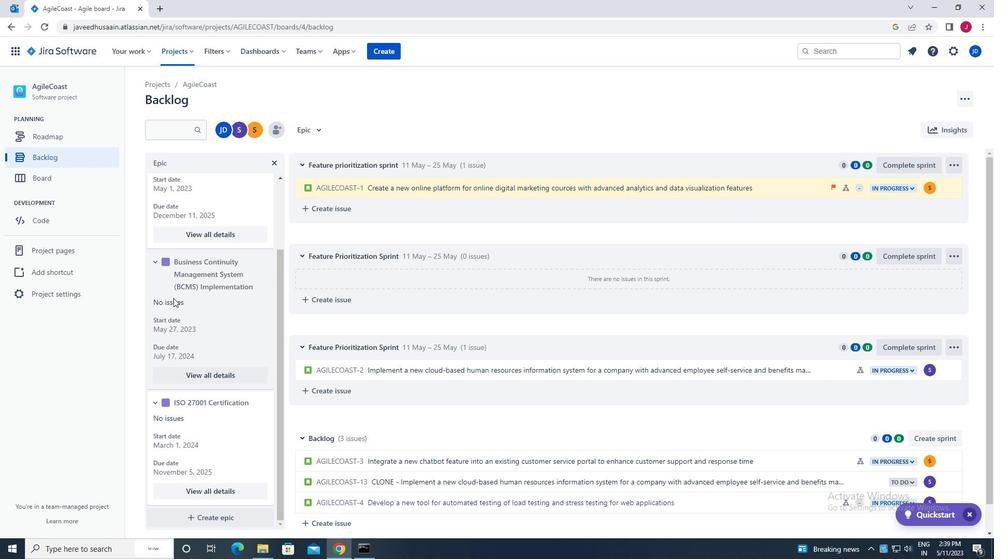 
Action: Mouse scrolled (173, 299) with delta (0, 0)
Screenshot: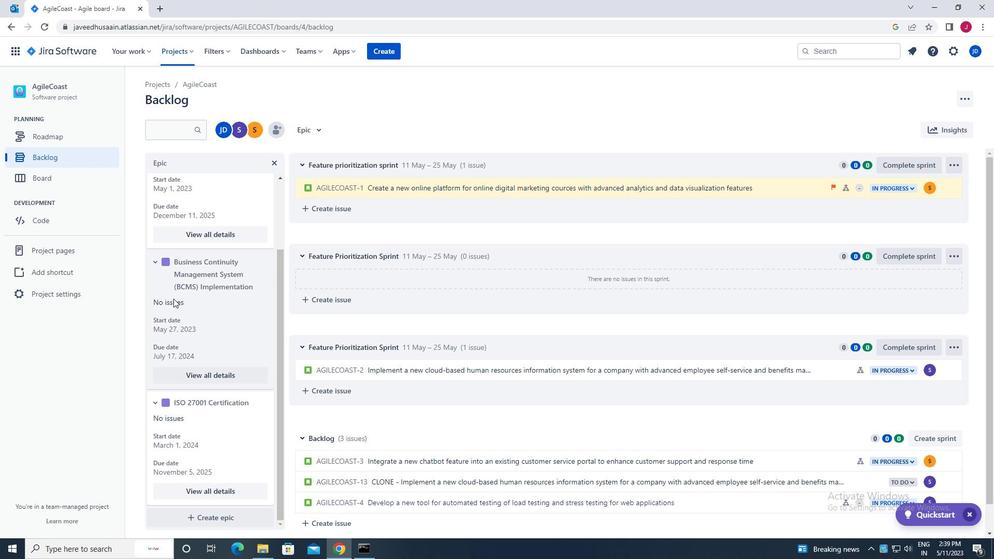 
Action: Mouse scrolled (173, 298) with delta (0, 0)
Screenshot: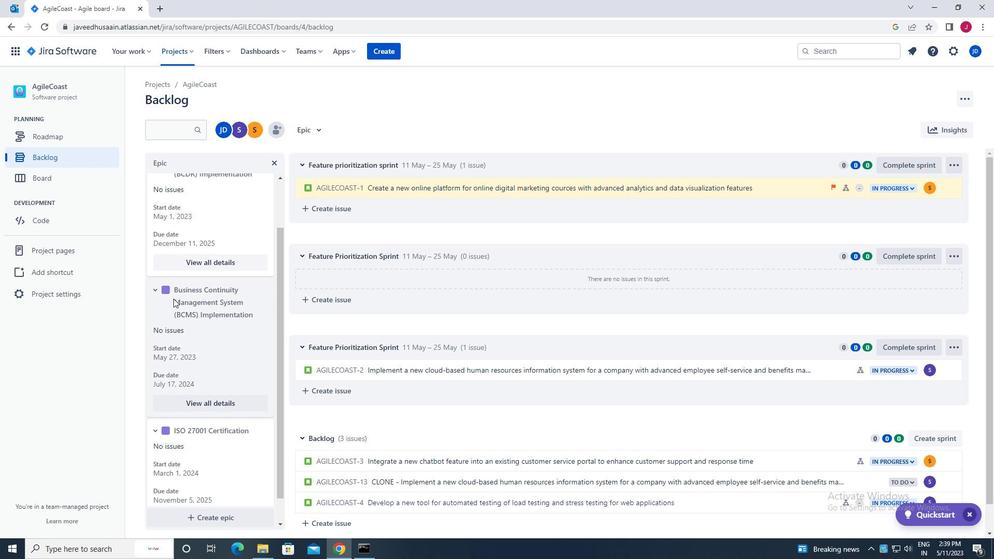 
Action: Mouse scrolled (173, 298) with delta (0, 0)
Screenshot: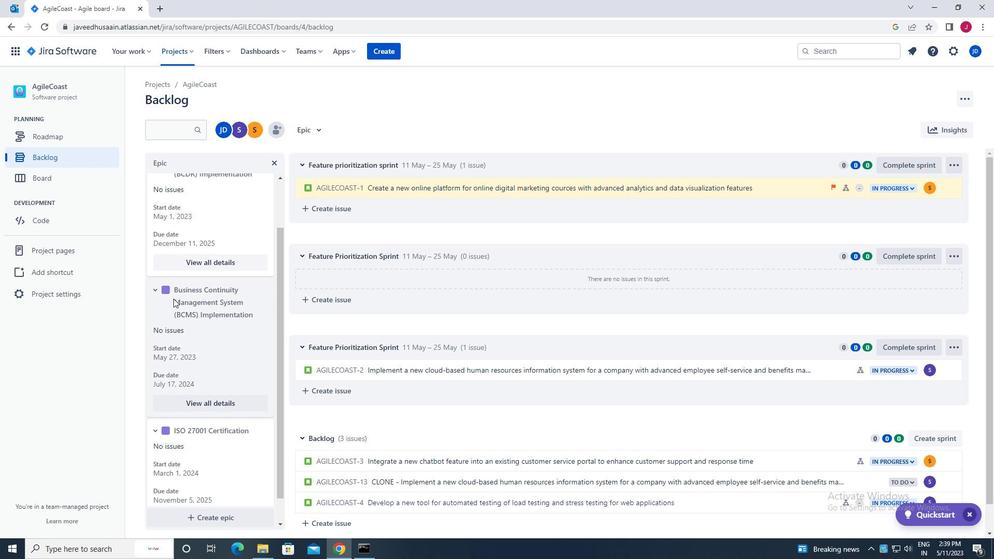 
Action: Mouse scrolled (173, 298) with delta (0, 0)
Screenshot: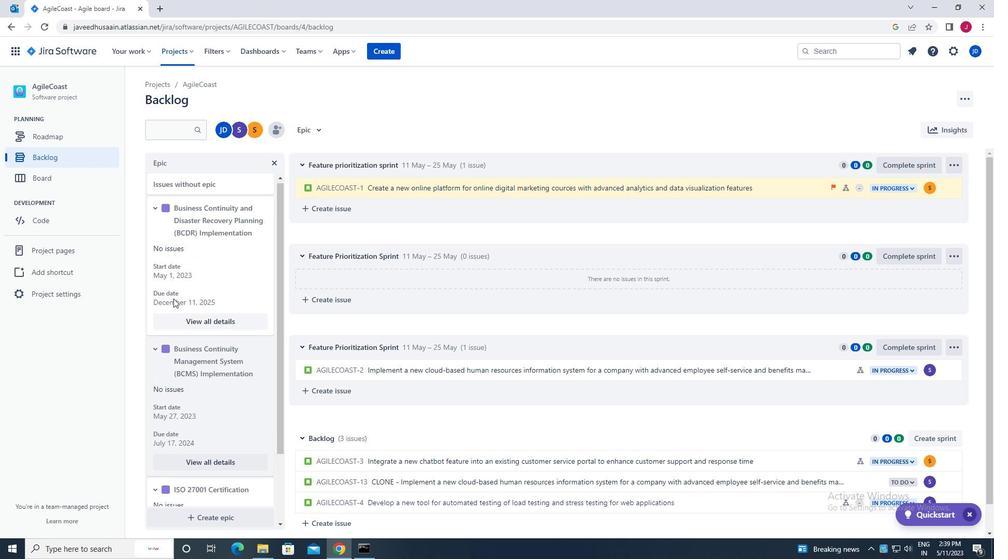 
Action: Mouse moved to (174, 299)
Screenshot: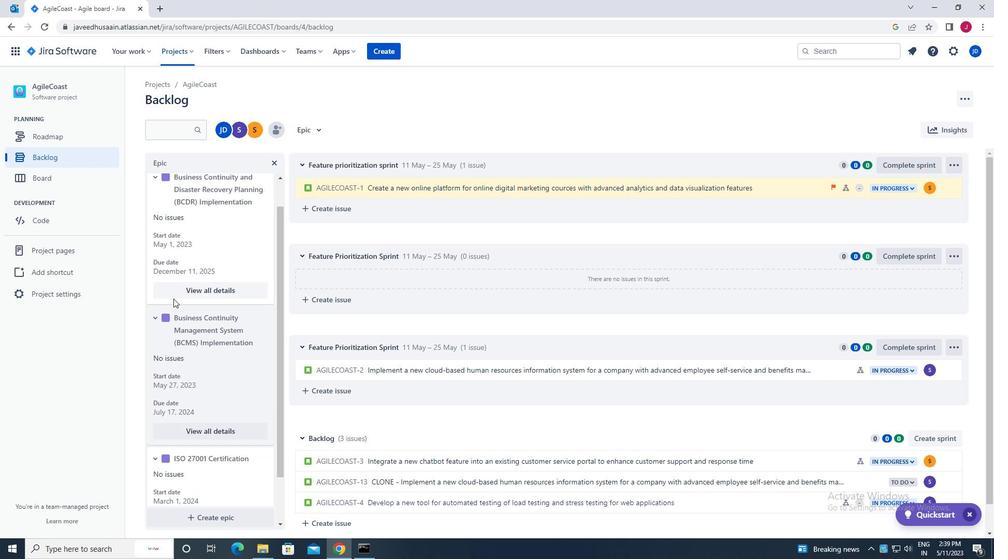 
Action: Mouse scrolled (174, 299) with delta (0, 0)
Screenshot: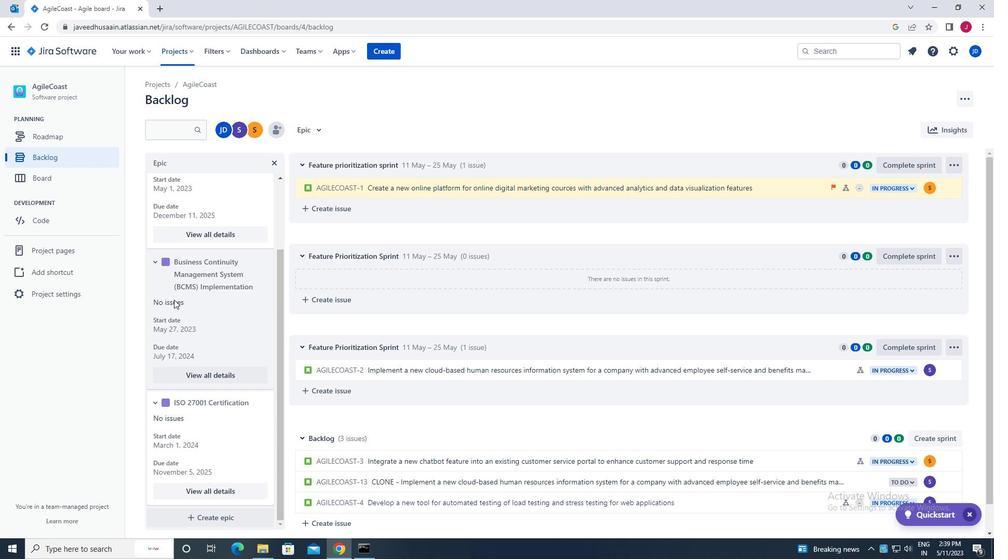 
Action: Mouse scrolled (174, 299) with delta (0, 0)
Screenshot: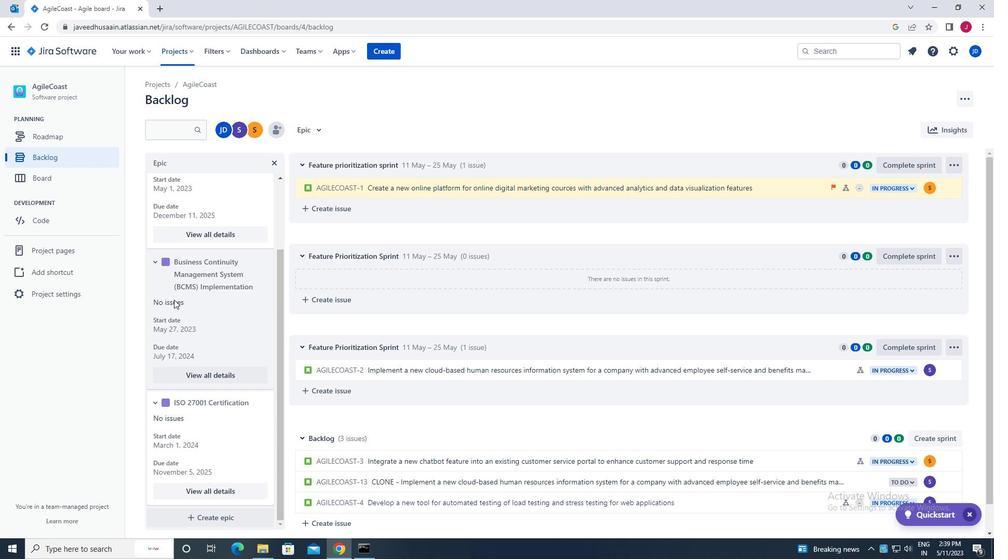 
Action: Mouse scrolled (174, 299) with delta (0, 0)
Screenshot: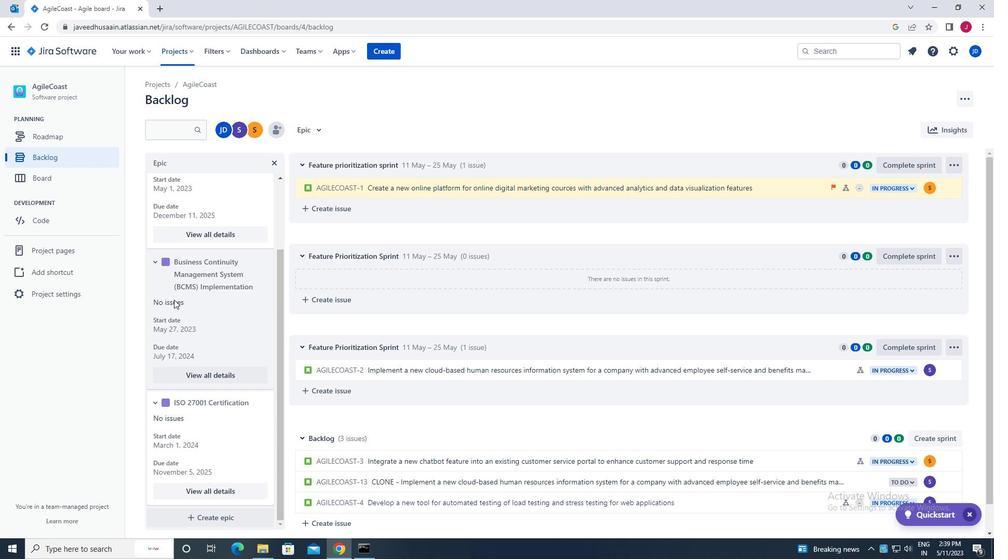 
Action: Mouse scrolled (174, 299) with delta (0, 0)
Screenshot: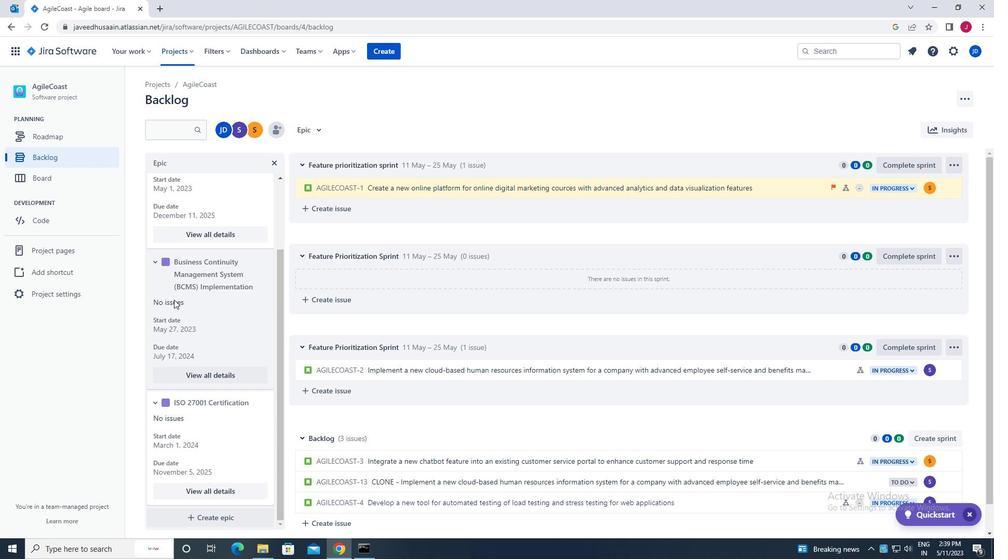 
Action: Mouse scrolled (174, 299) with delta (0, 0)
Screenshot: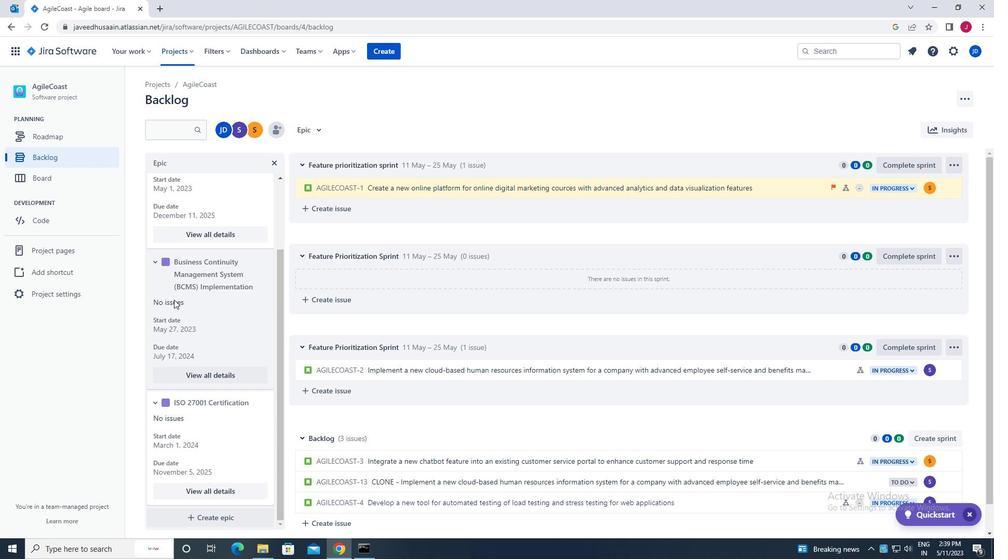 
Action: Mouse scrolled (174, 300) with delta (0, 0)
Screenshot: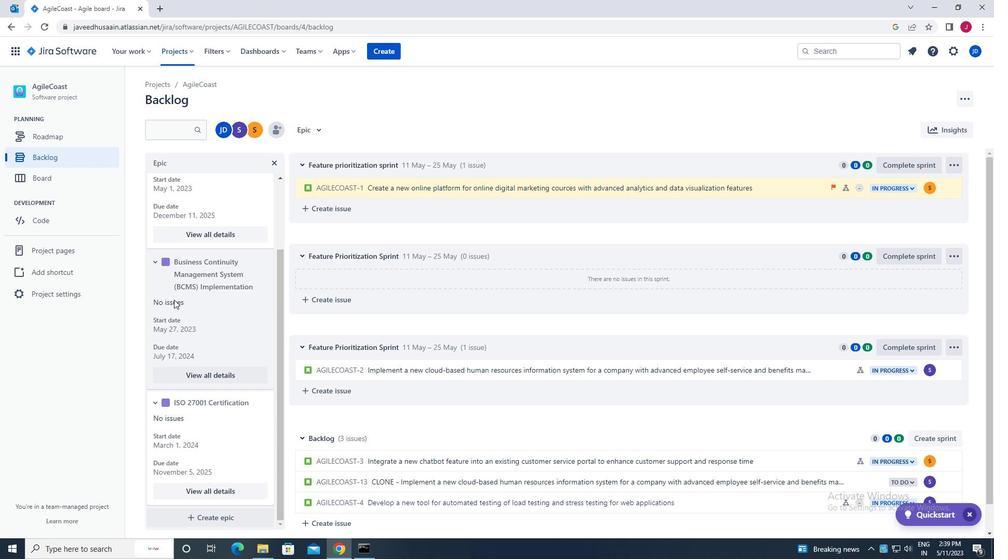 
Action: Mouse scrolled (174, 300) with delta (0, 0)
Screenshot: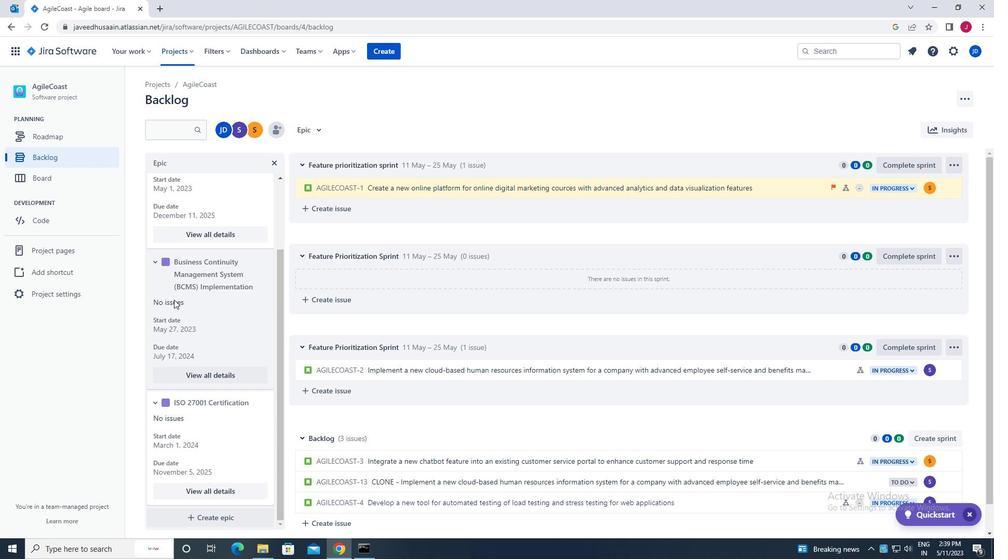 
Action: Mouse scrolled (174, 300) with delta (0, 0)
Screenshot: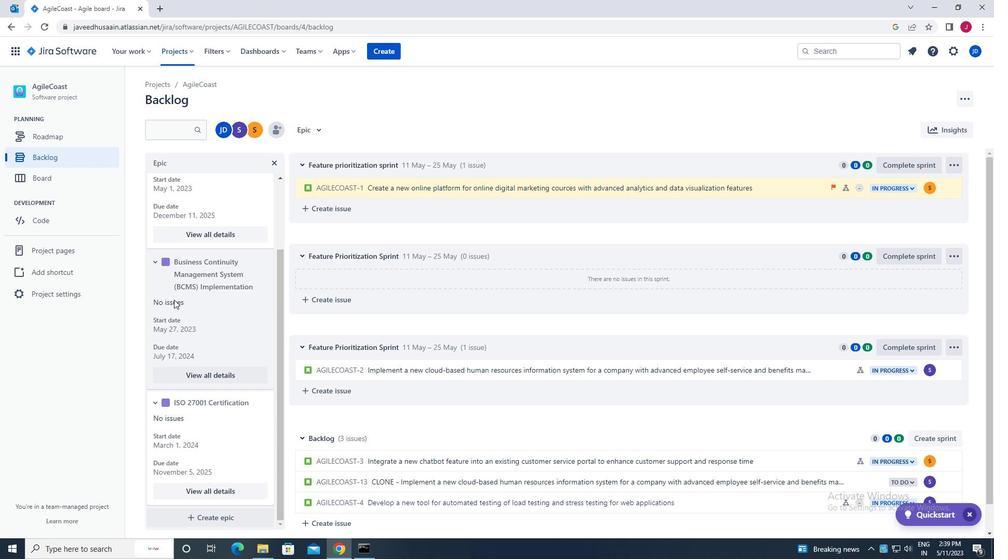 
Action: Mouse scrolled (174, 300) with delta (0, 0)
Screenshot: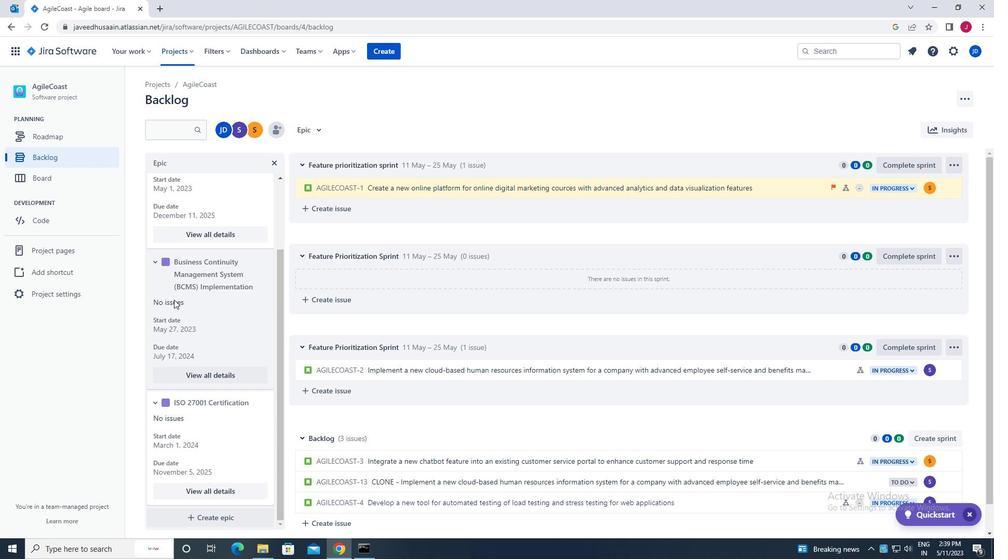 
Action: Mouse scrolled (174, 300) with delta (0, 0)
Screenshot: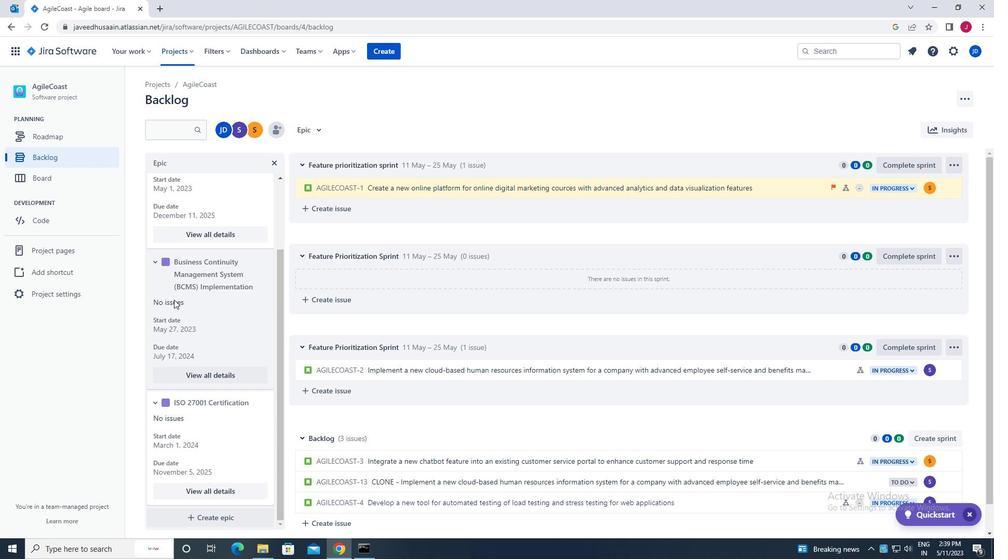 
Action: Mouse scrolled (174, 299) with delta (0, 0)
Screenshot: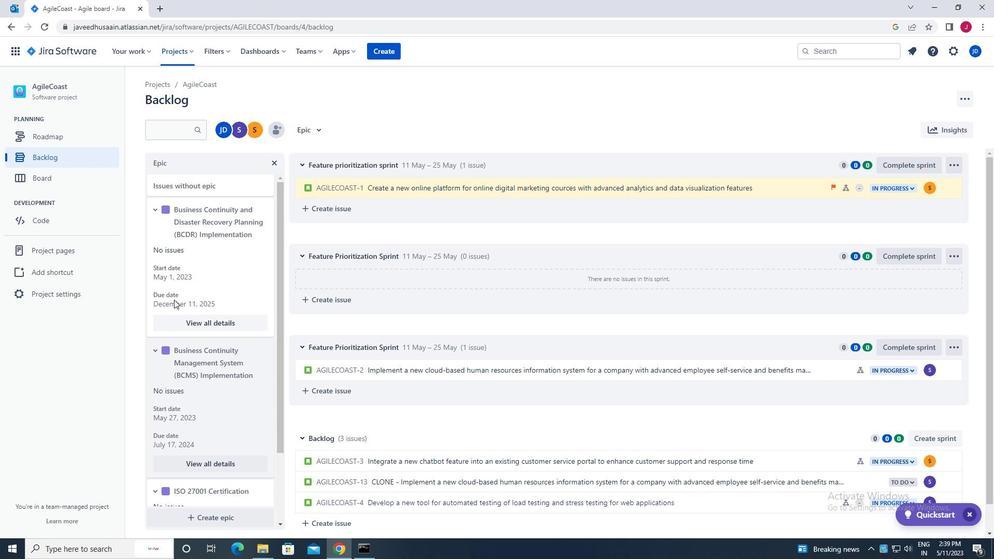 
Action: Mouse scrolled (174, 299) with delta (0, 0)
Screenshot: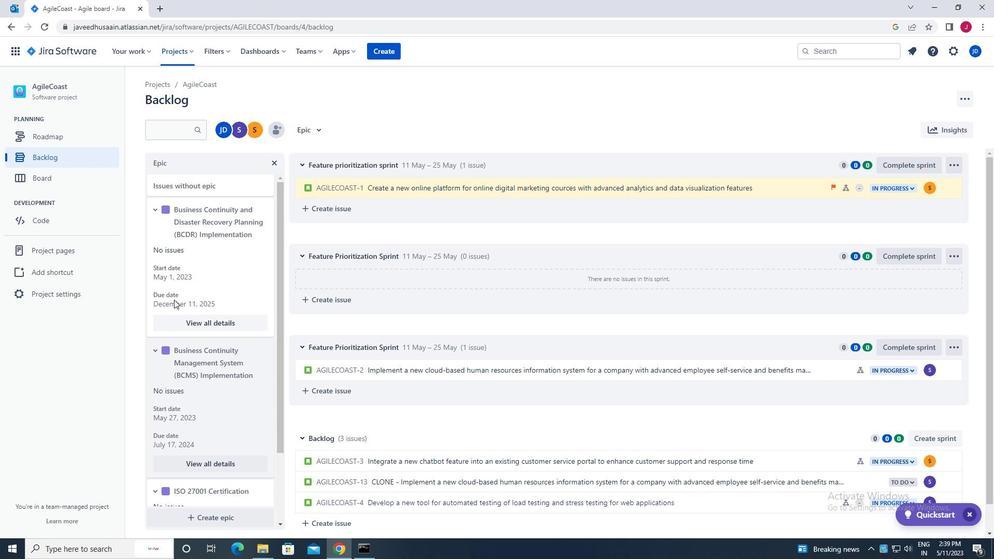 
Action: Mouse scrolled (174, 299) with delta (0, 0)
Screenshot: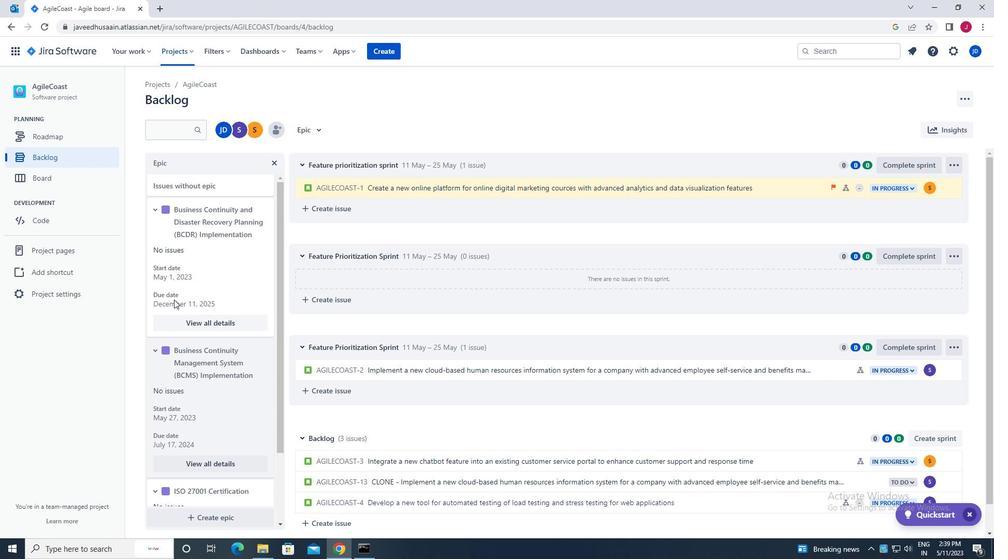 
Action: Mouse scrolled (174, 299) with delta (0, 0)
Screenshot: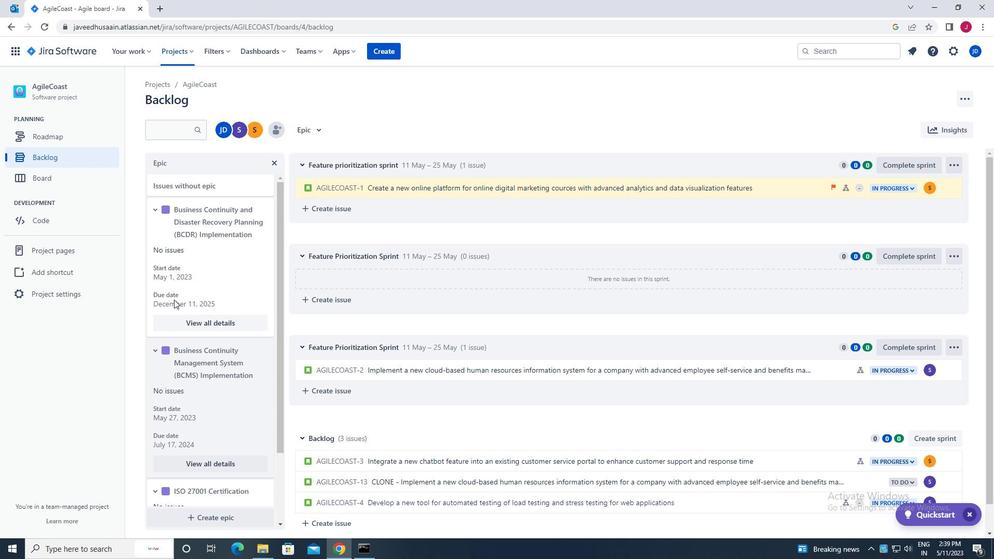 
Action: Mouse scrolled (174, 299) with delta (0, 0)
Screenshot: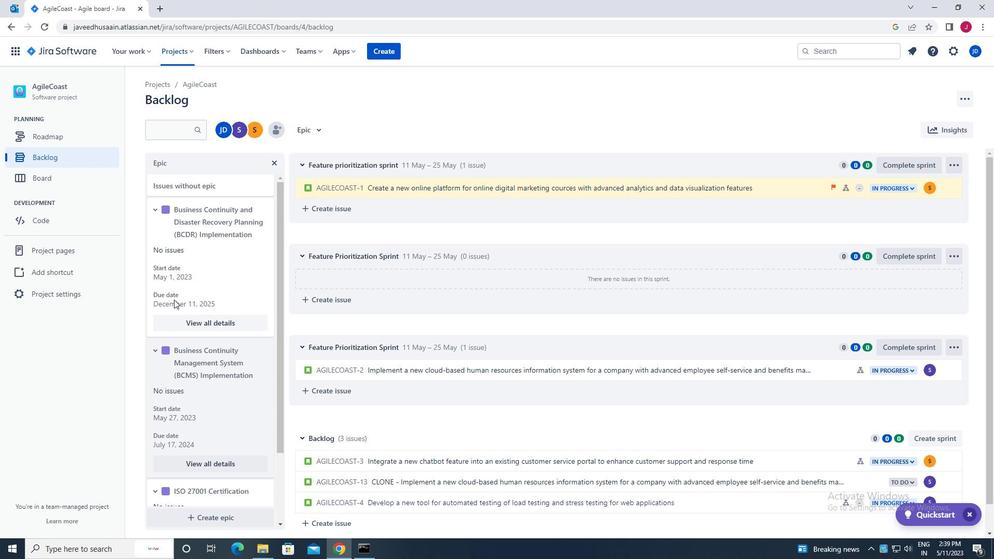 
Action: Mouse scrolled (174, 299) with delta (0, 0)
Screenshot: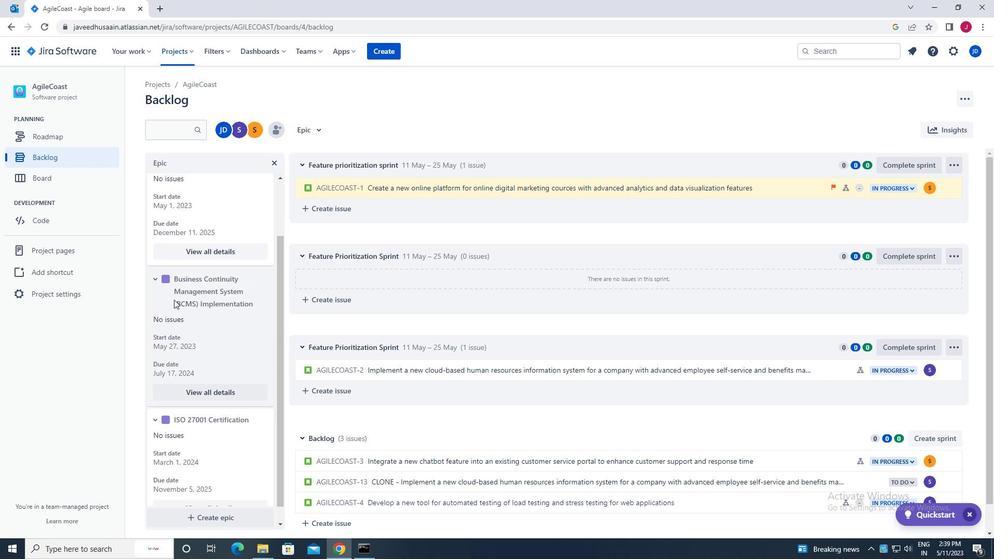 
Action: Mouse scrolled (174, 299) with delta (0, 0)
Screenshot: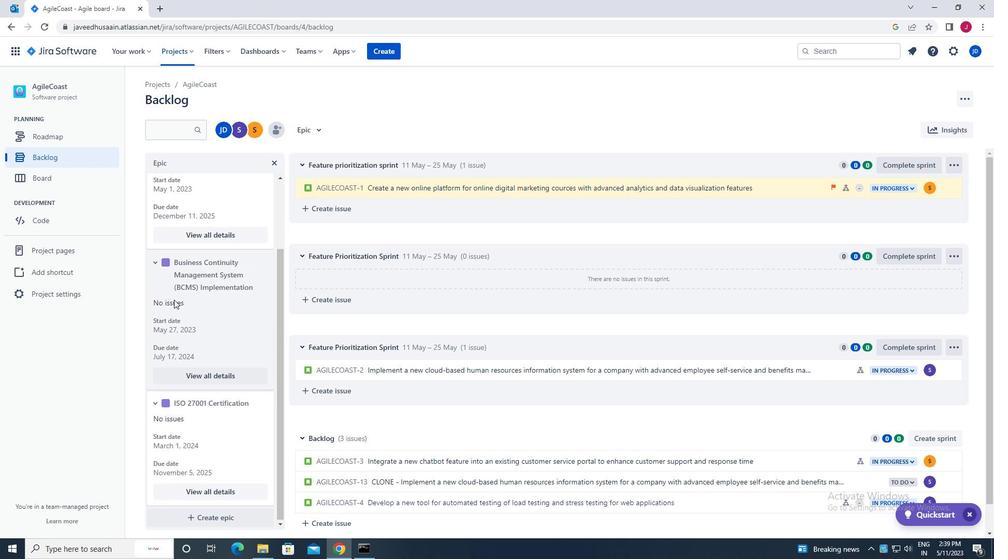 
Action: Mouse scrolled (174, 299) with delta (0, 0)
Screenshot: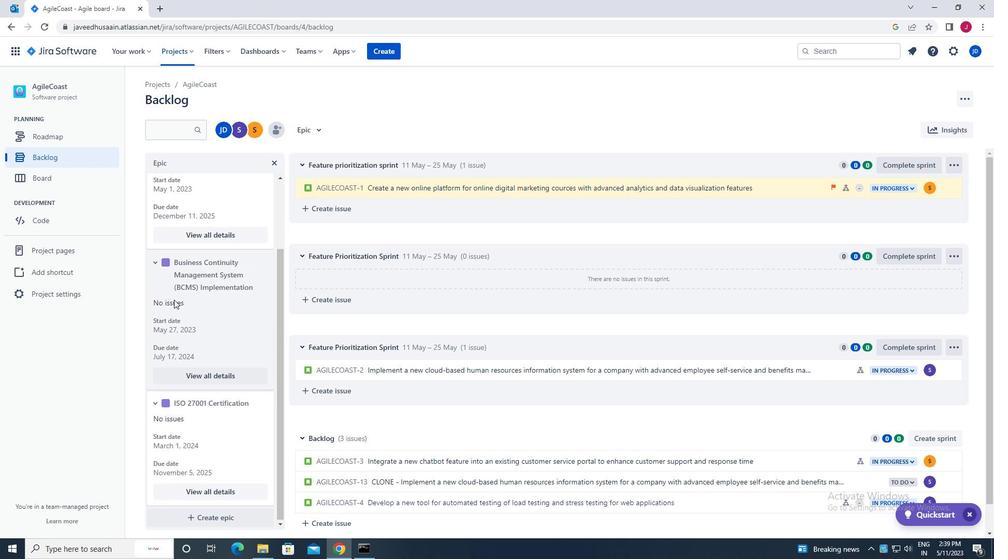 
Action: Mouse scrolled (174, 299) with delta (0, 0)
Screenshot: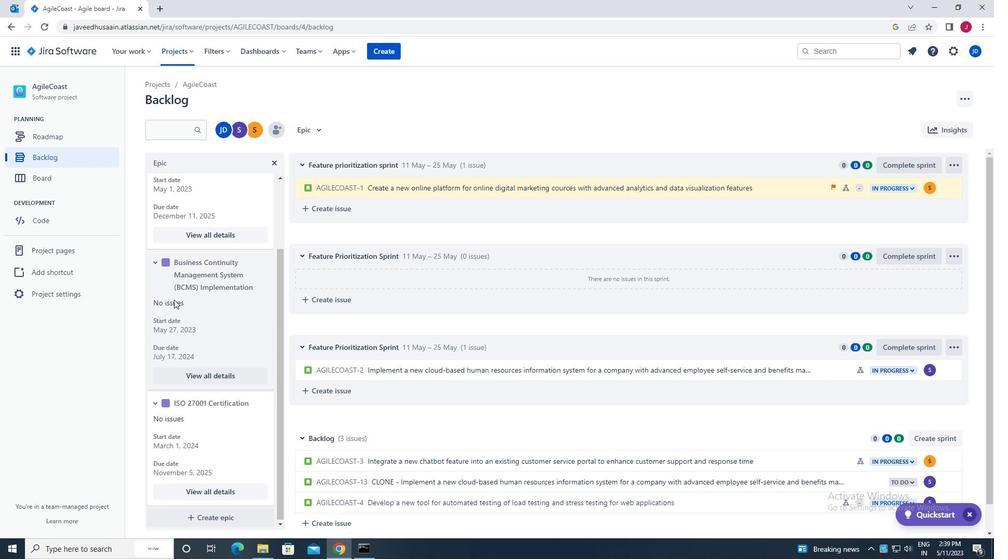 
Action: Mouse scrolled (174, 299) with delta (0, 0)
Screenshot: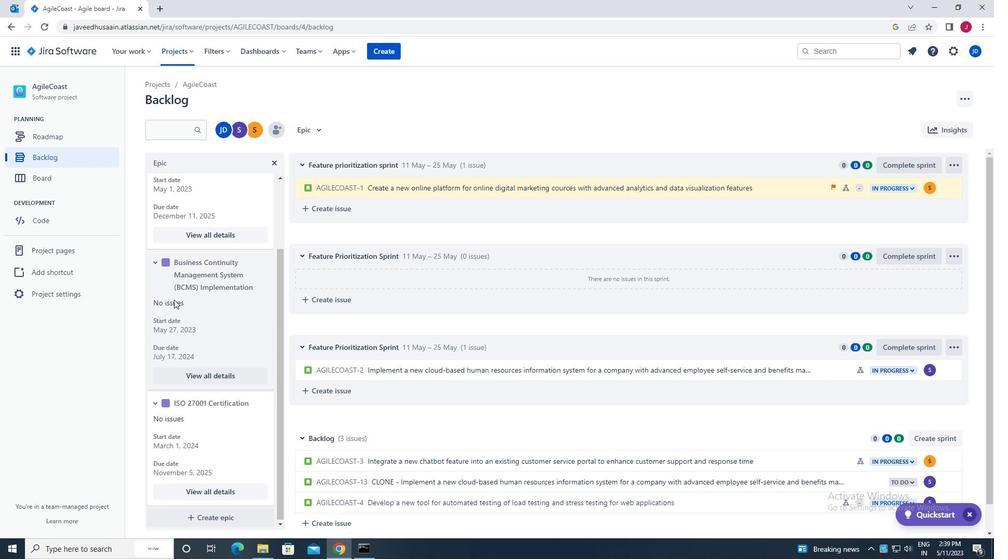 
Action: Mouse scrolled (174, 299) with delta (0, 0)
Screenshot: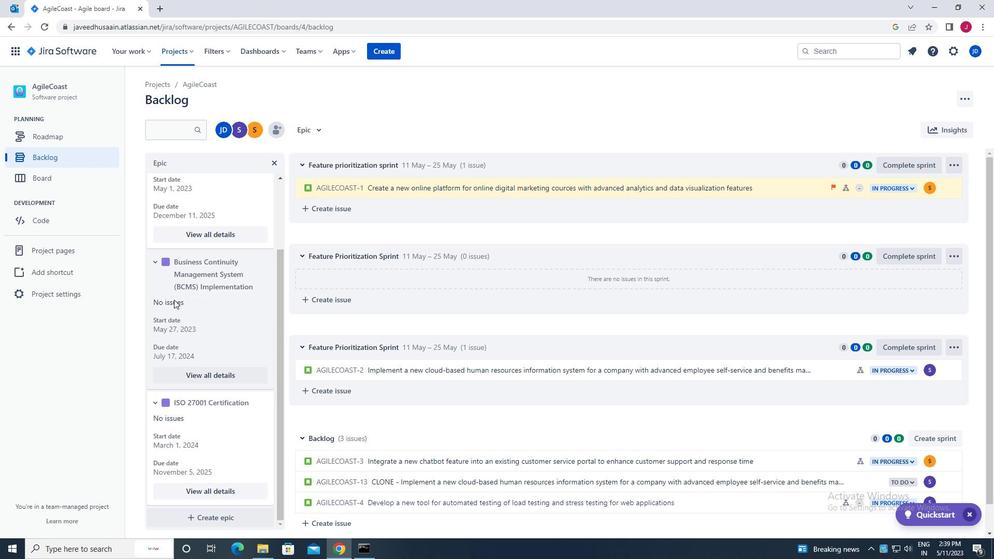 
Action: Mouse scrolled (174, 299) with delta (0, 0)
Screenshot: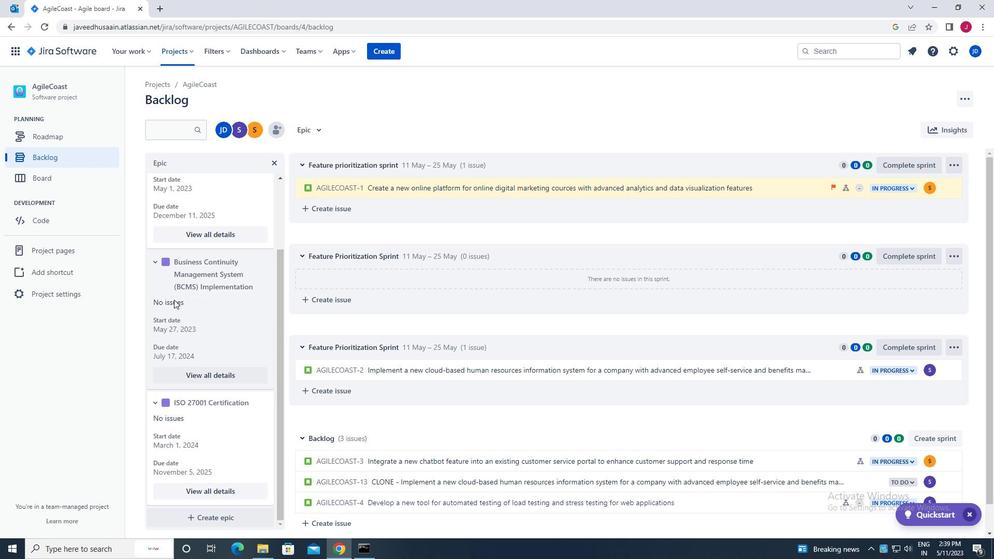 
Action: Mouse scrolled (174, 299) with delta (0, 0)
Screenshot: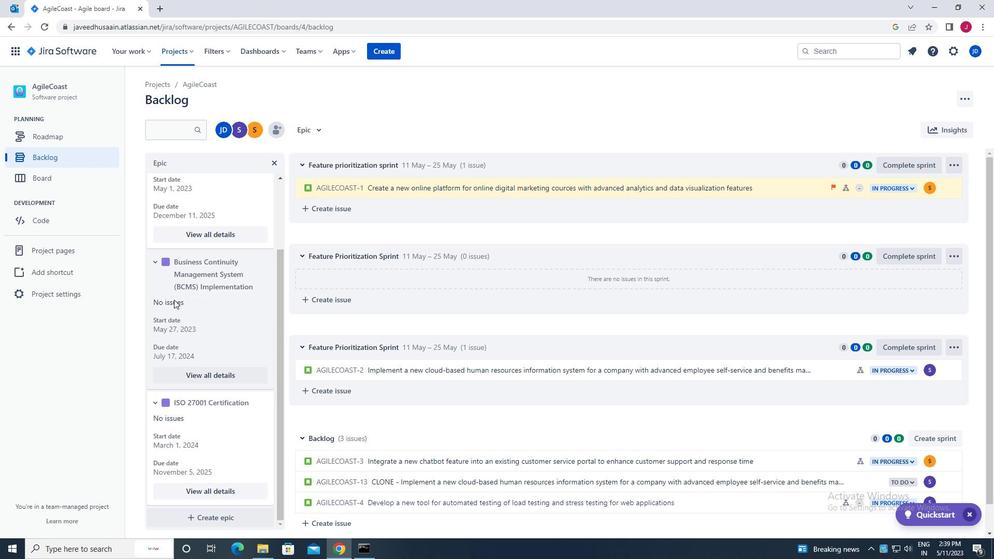 
Action: Mouse moved to (193, 377)
Screenshot: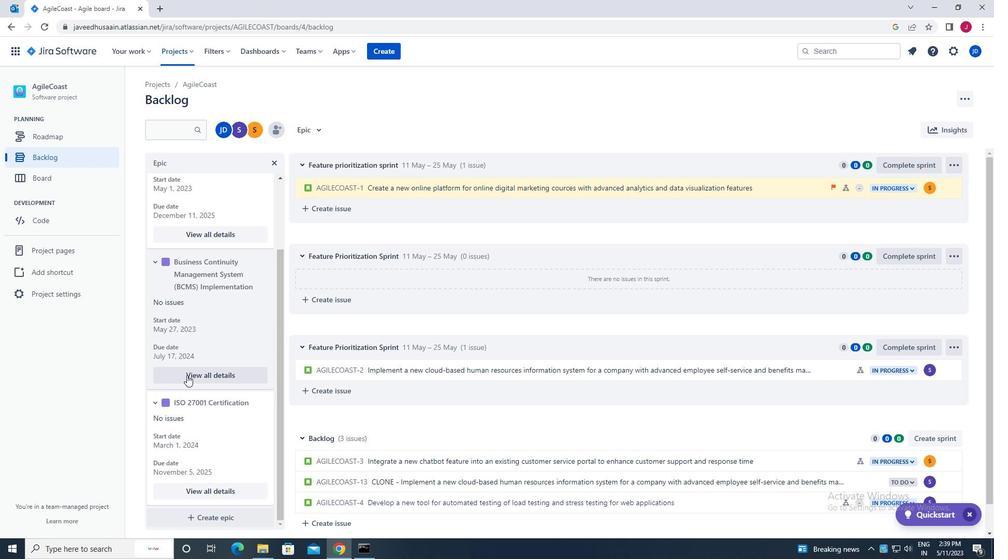 
Action: Mouse pressed left at (193, 377)
Screenshot: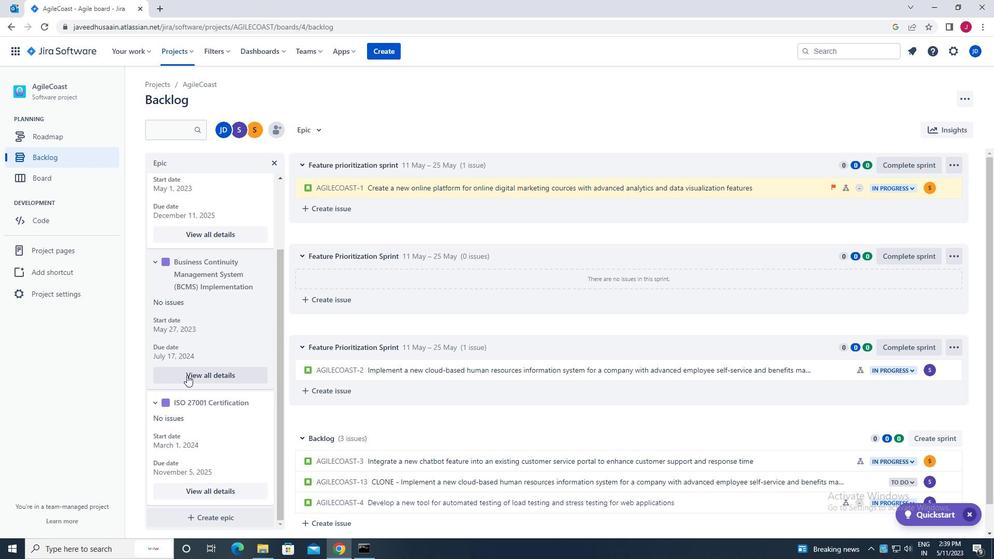 
Action: Mouse moved to (878, 420)
Screenshot: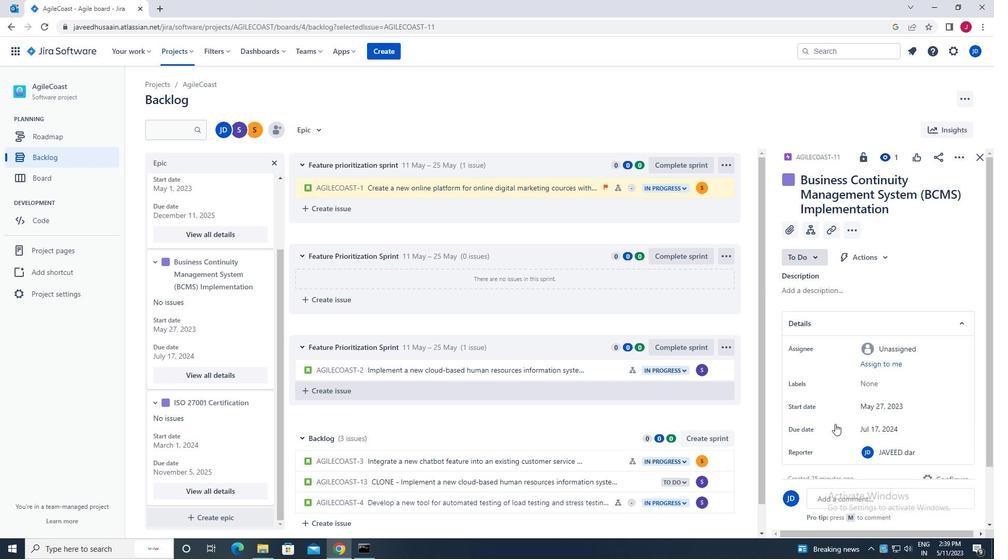 
Action: Mouse scrolled (878, 420) with delta (0, 0)
Screenshot: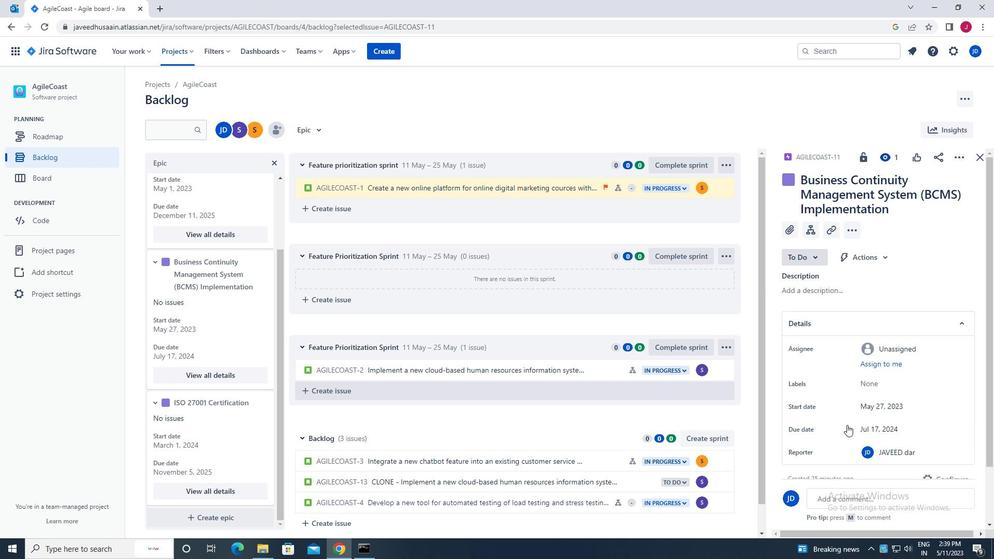
Action: Mouse scrolled (878, 420) with delta (0, 0)
Screenshot: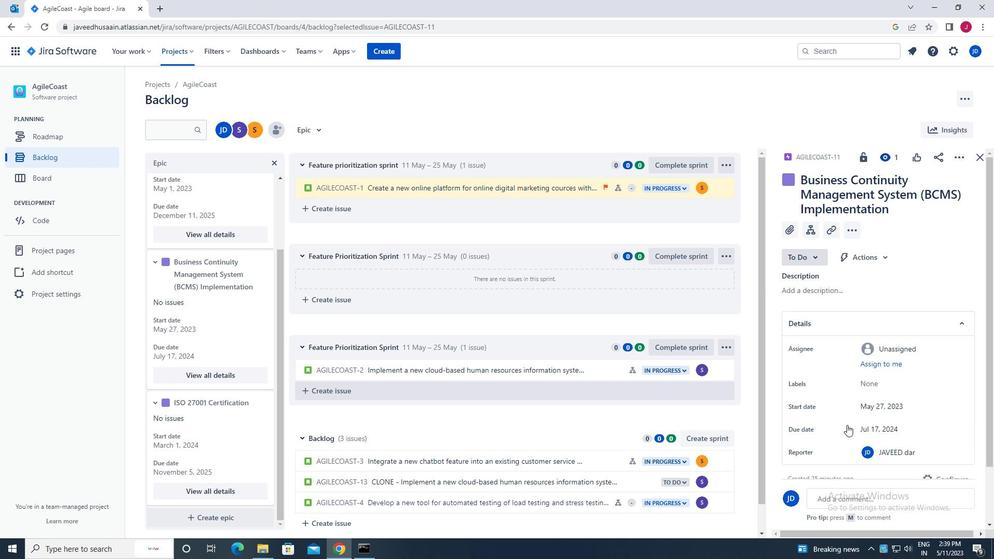 
Action: Mouse scrolled (878, 420) with delta (0, 0)
Screenshot: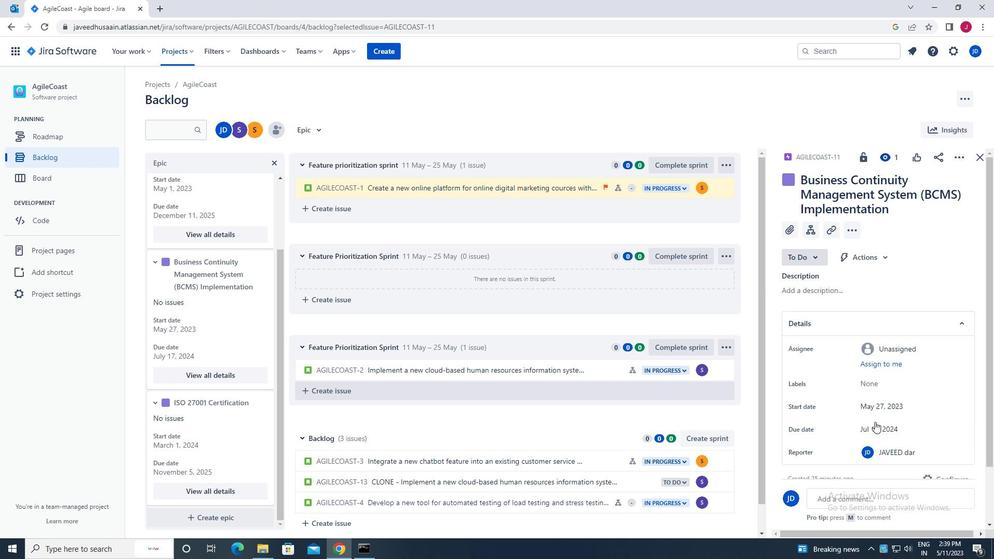 
Action: Mouse scrolled (878, 420) with delta (0, 0)
Screenshot: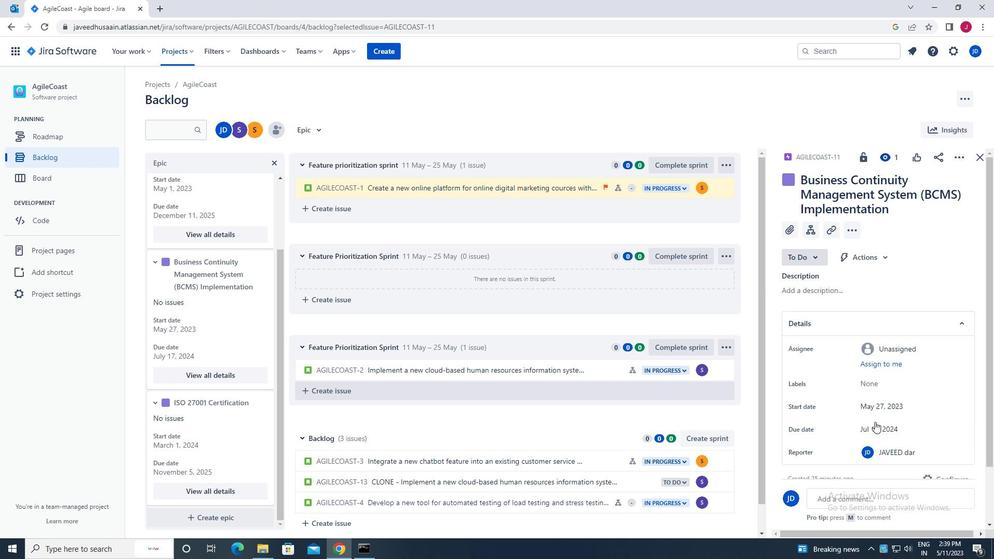 
Action: Mouse moved to (880, 419)
Screenshot: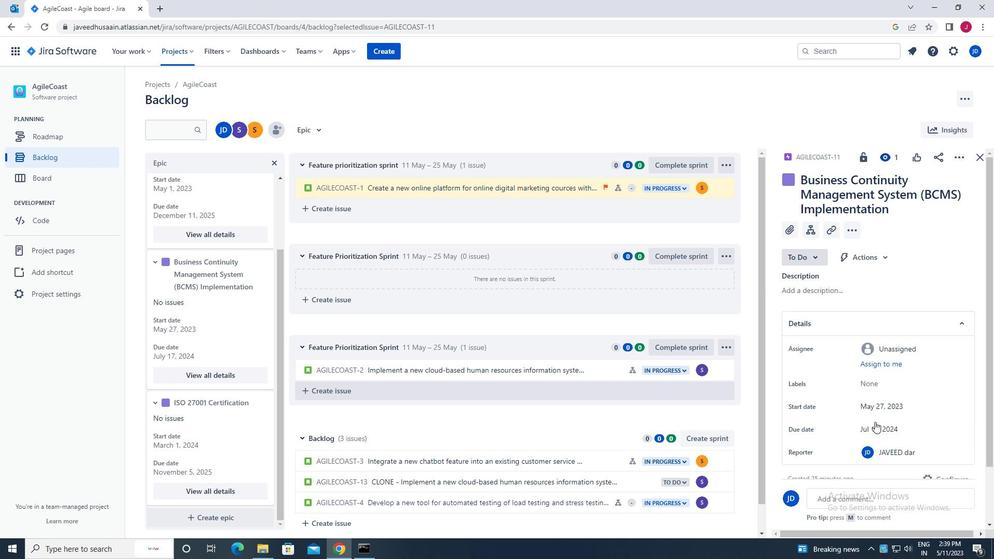 
Action: Mouse scrolled (880, 419) with delta (0, 0)
Screenshot: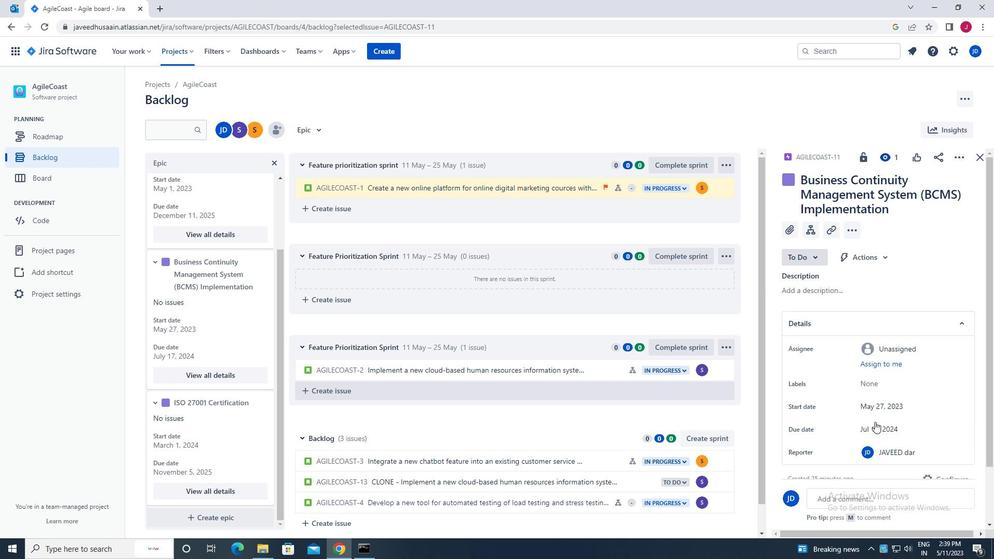 
Action: Mouse moved to (889, 351)
Screenshot: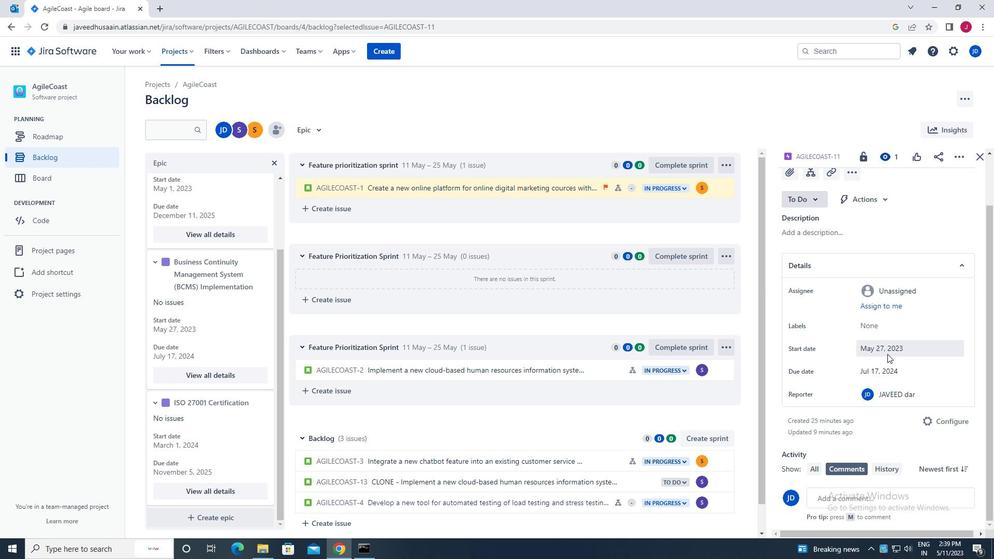 
Action: Mouse pressed left at (889, 351)
Screenshot: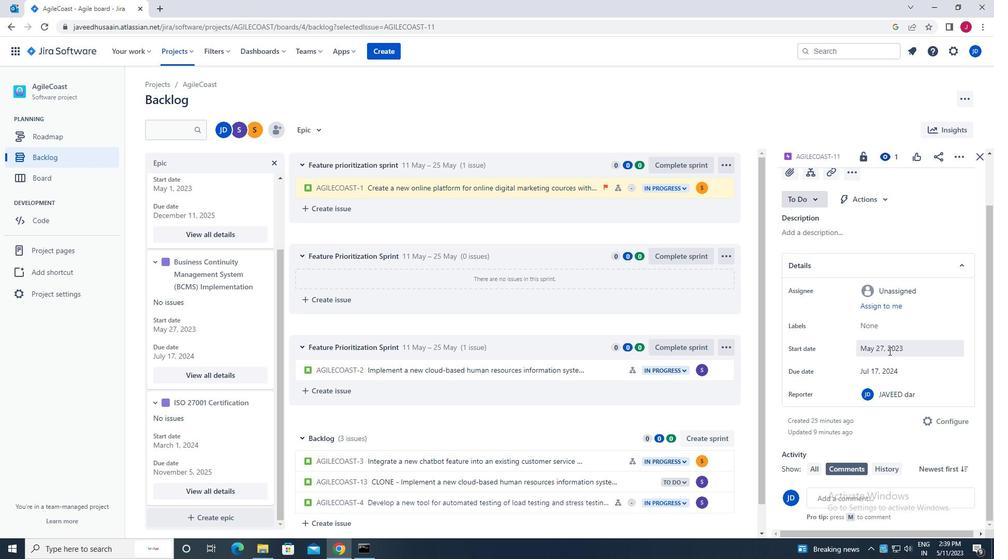 
Action: Mouse moved to (968, 463)
Screenshot: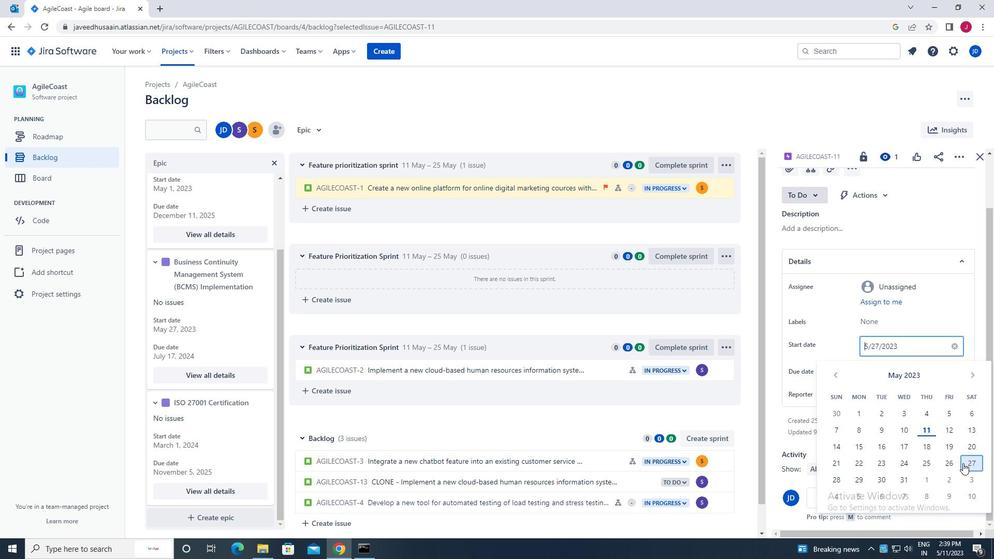 
Action: Mouse pressed left at (968, 463)
Screenshot: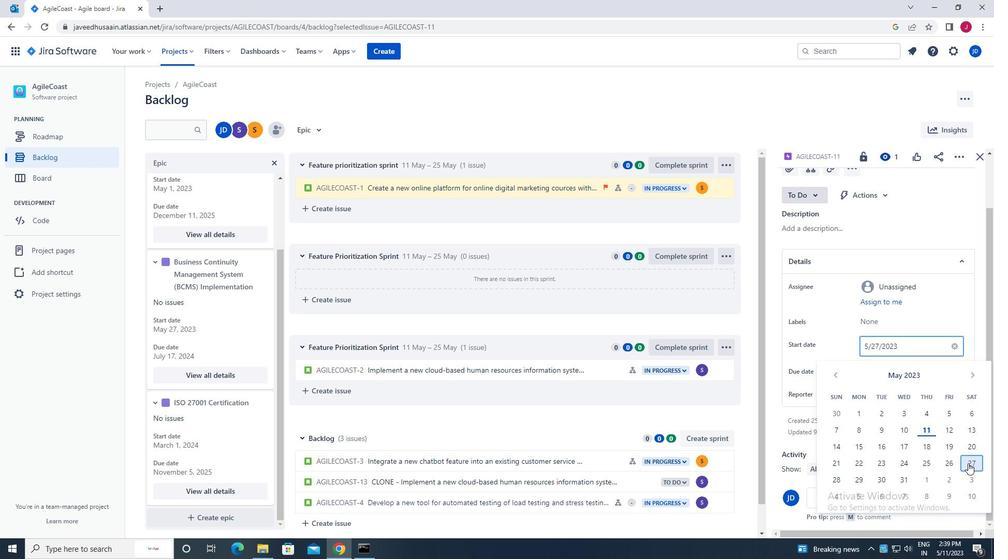 
Action: Mouse moved to (916, 381)
Screenshot: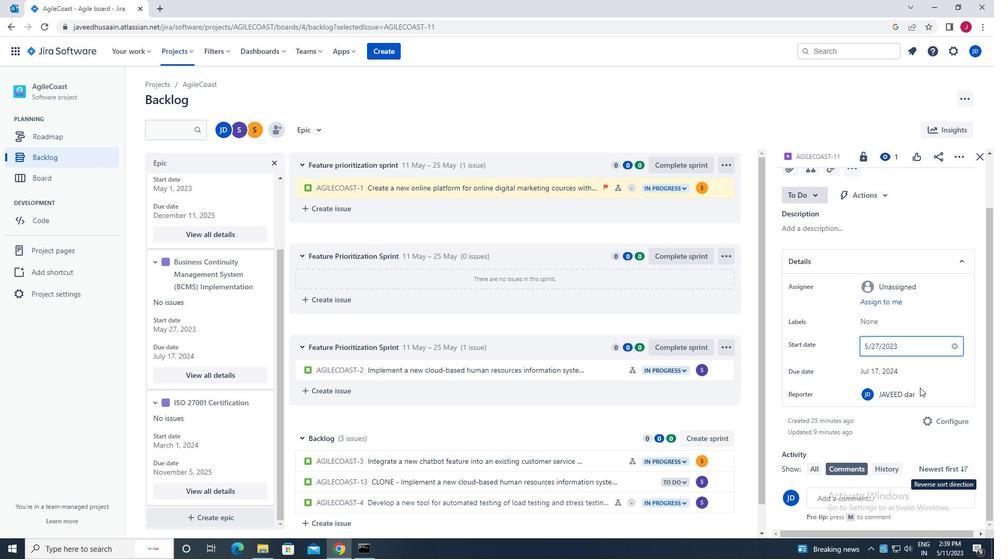 
Action: Key pressed <Key.enter>
Screenshot: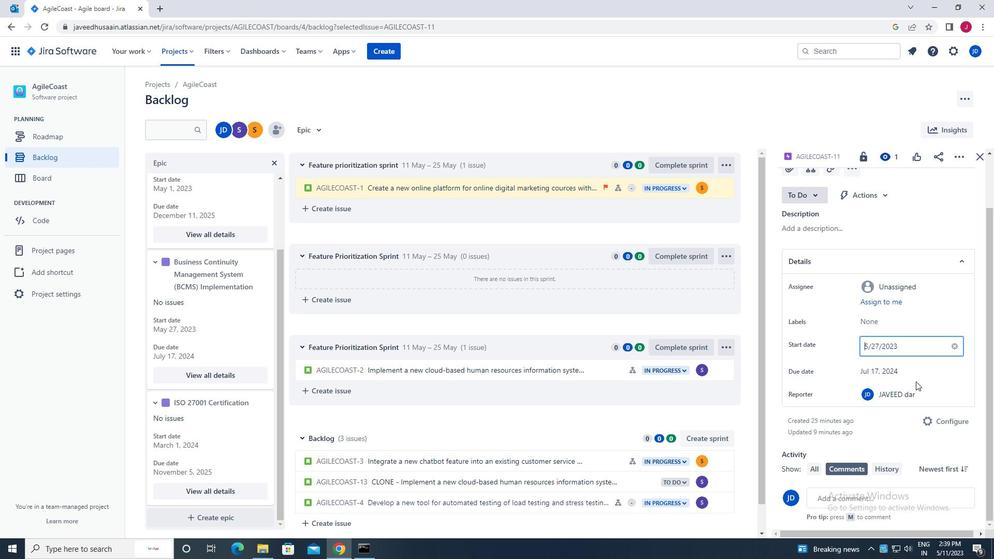 
Action: Mouse moved to (890, 372)
Screenshot: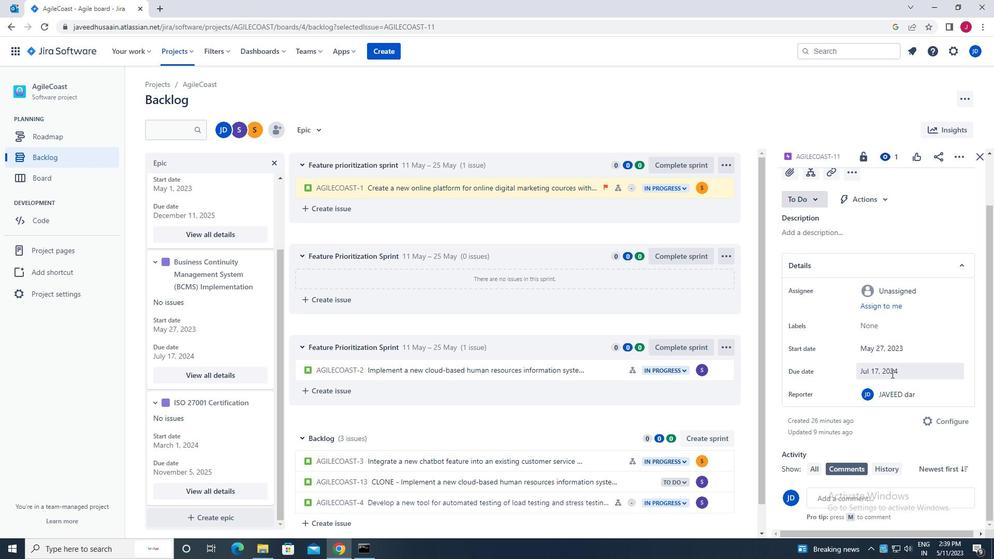 
Action: Mouse pressed left at (890, 372)
Screenshot: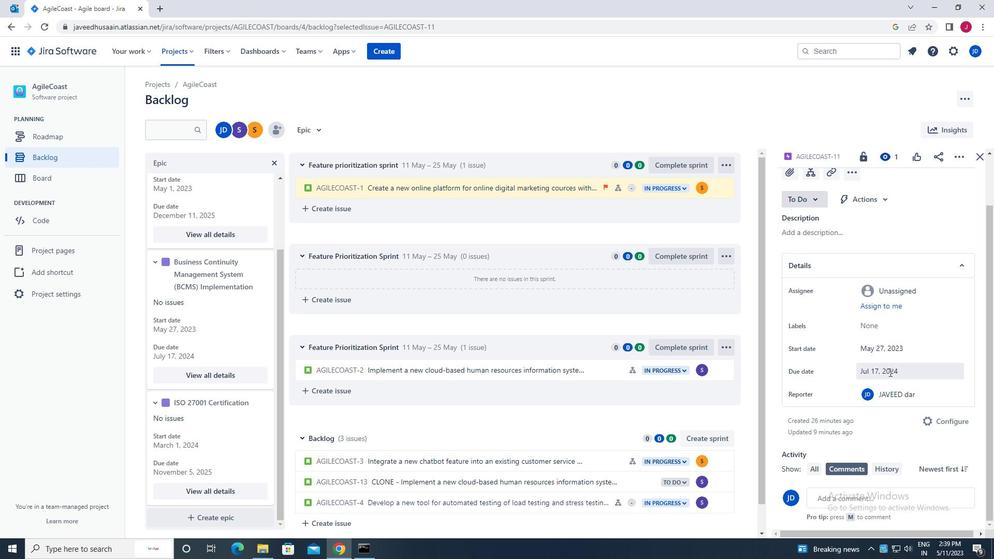 
Action: Mouse moved to (838, 399)
Screenshot: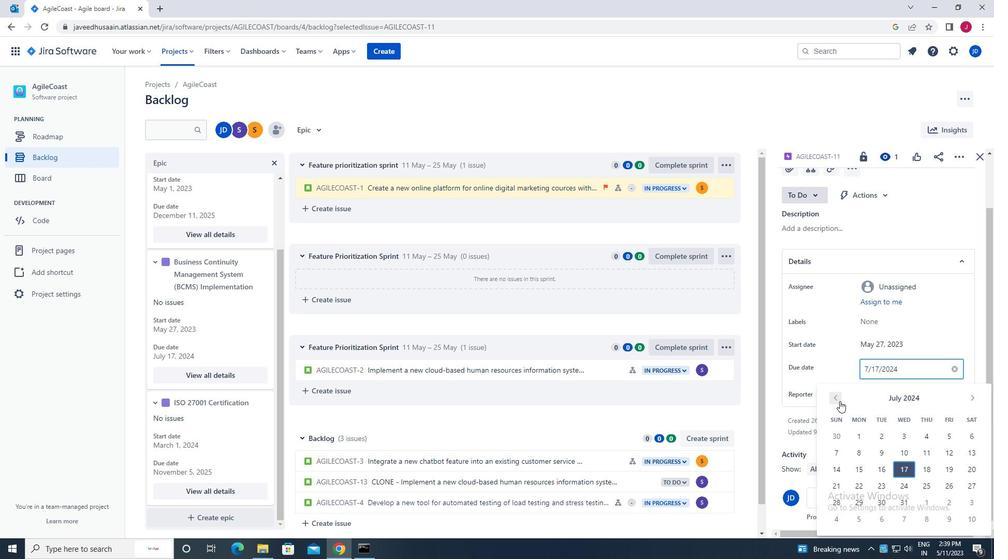 
Action: Mouse pressed left at (838, 399)
Screenshot: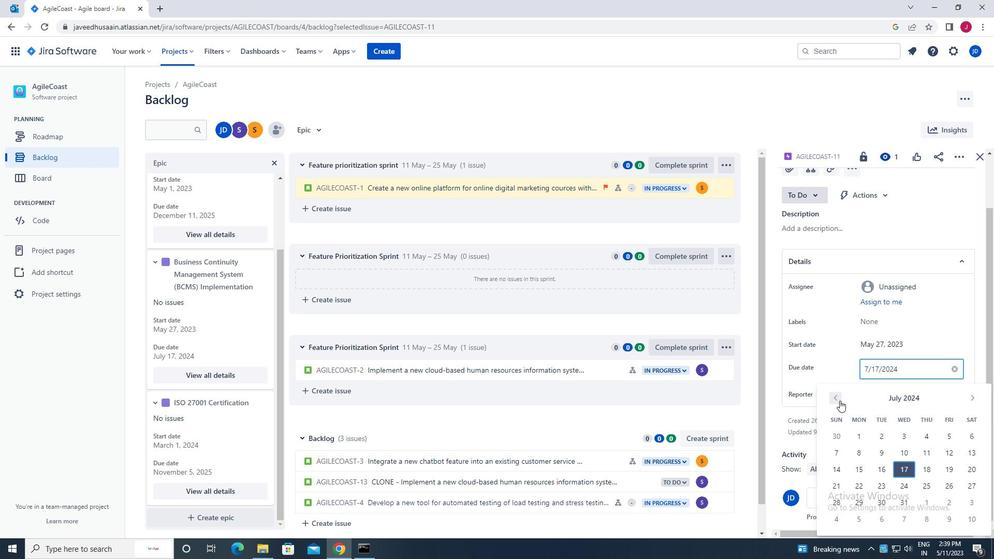 
Action: Mouse moved to (975, 396)
Screenshot: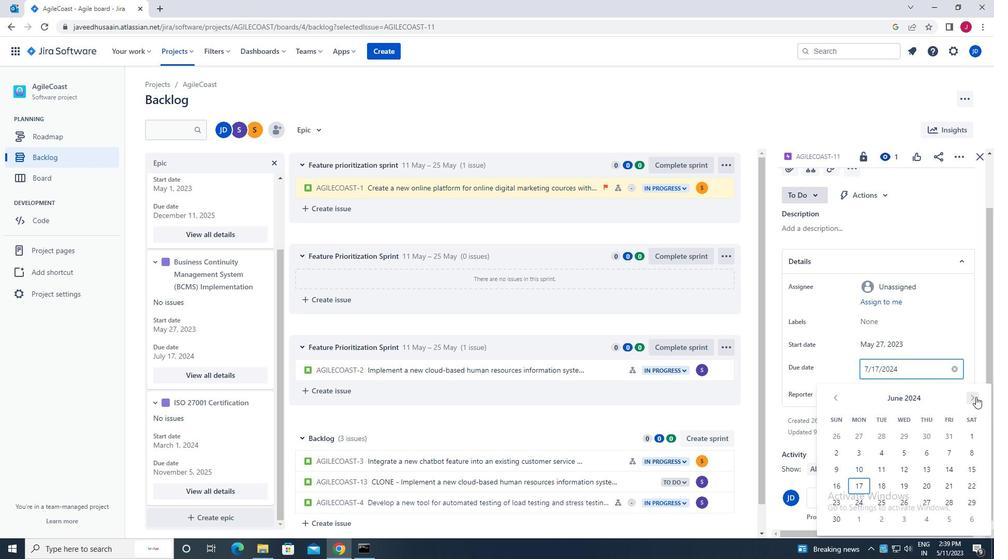 
Action: Mouse pressed left at (975, 396)
Screenshot: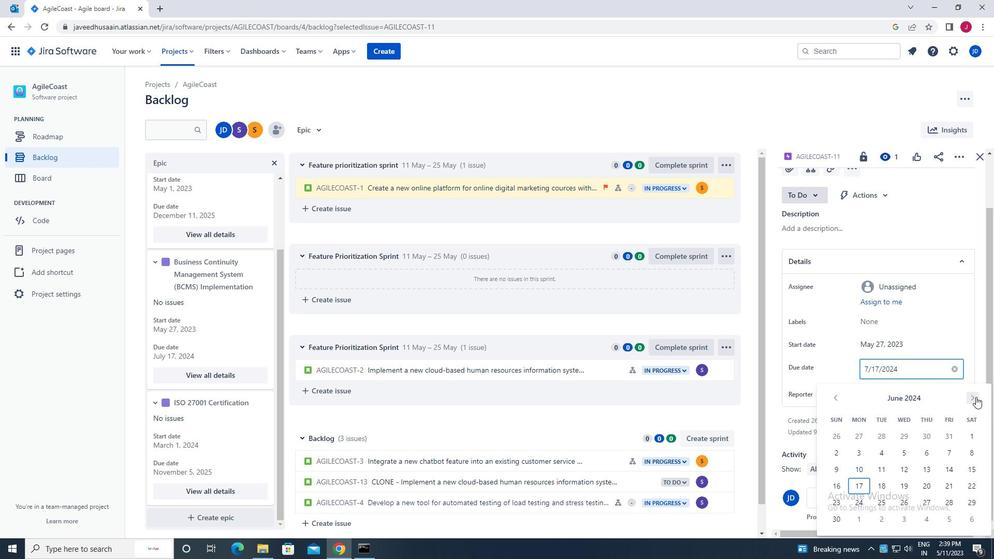 
Action: Mouse moved to (906, 469)
Screenshot: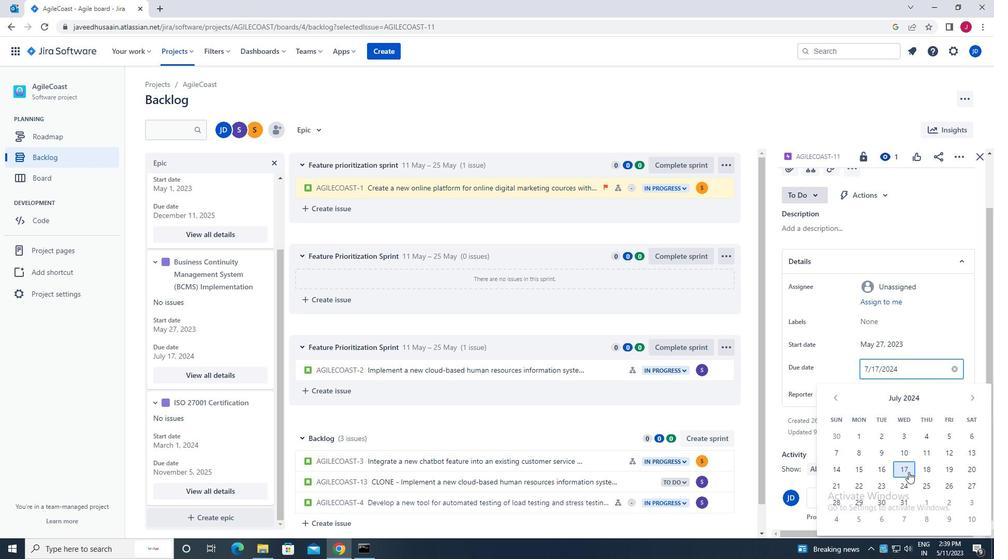
Action: Mouse pressed left at (906, 469)
Screenshot: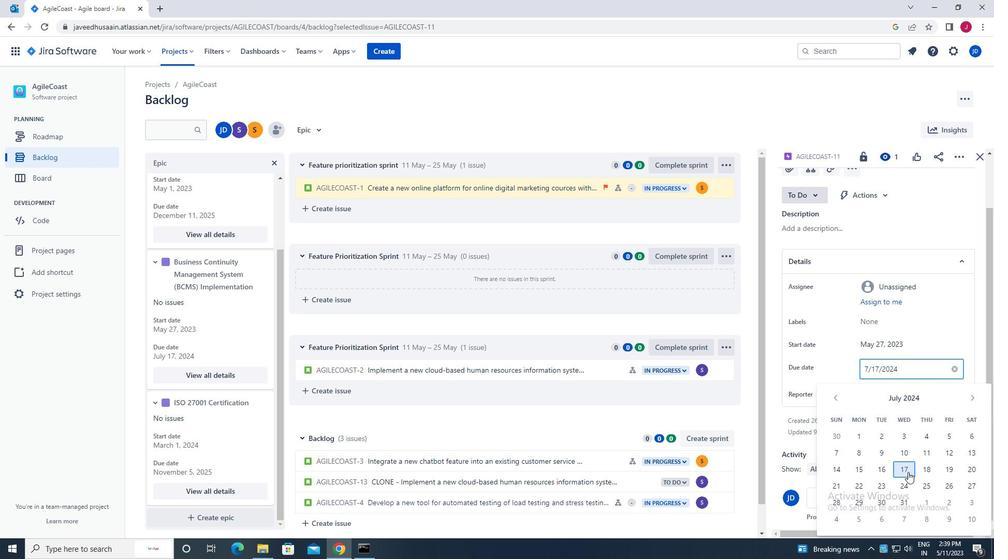 
Action: Key pressed <Key.enter>
Screenshot: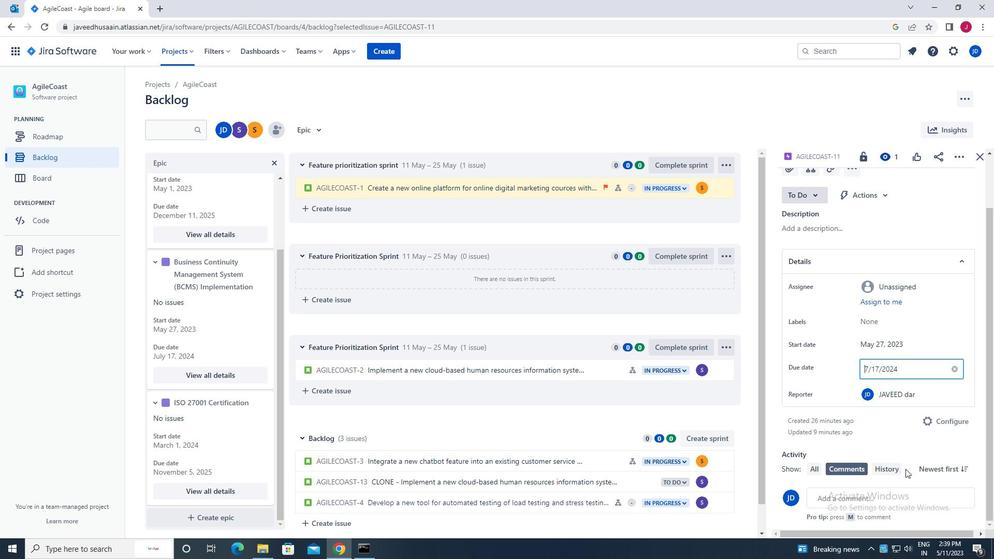 
Action: Mouse moved to (979, 158)
Screenshot: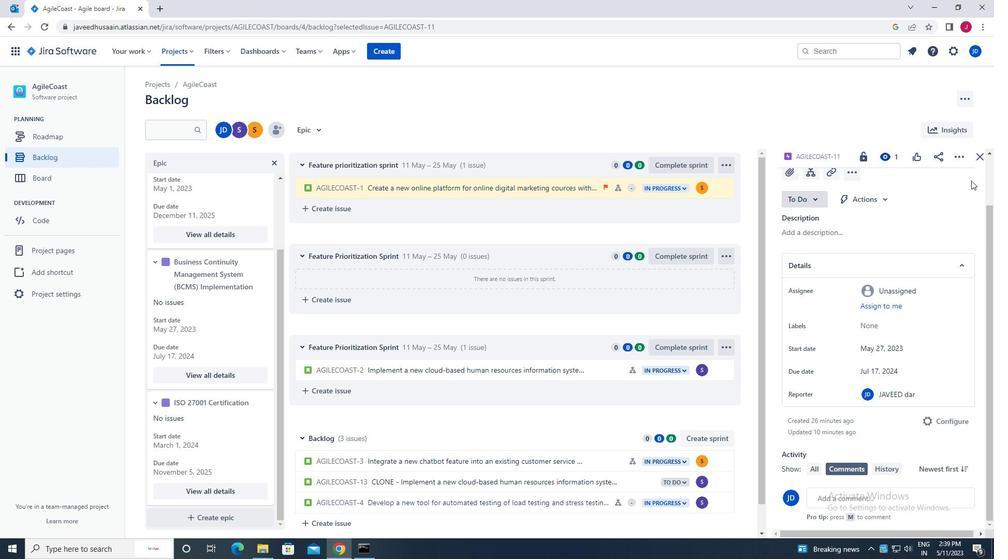 
Action: Mouse pressed left at (979, 158)
Screenshot: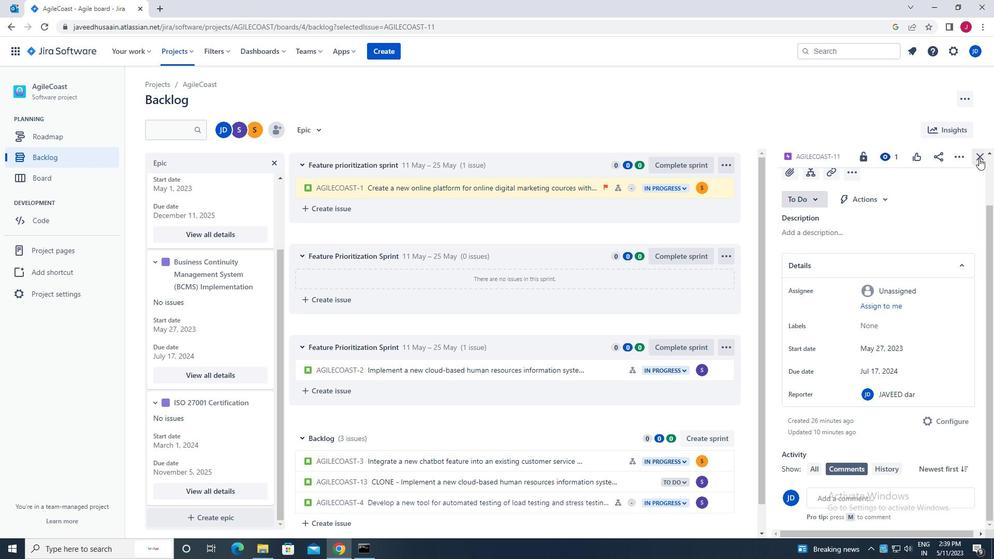 
Action: Mouse moved to (211, 485)
Screenshot: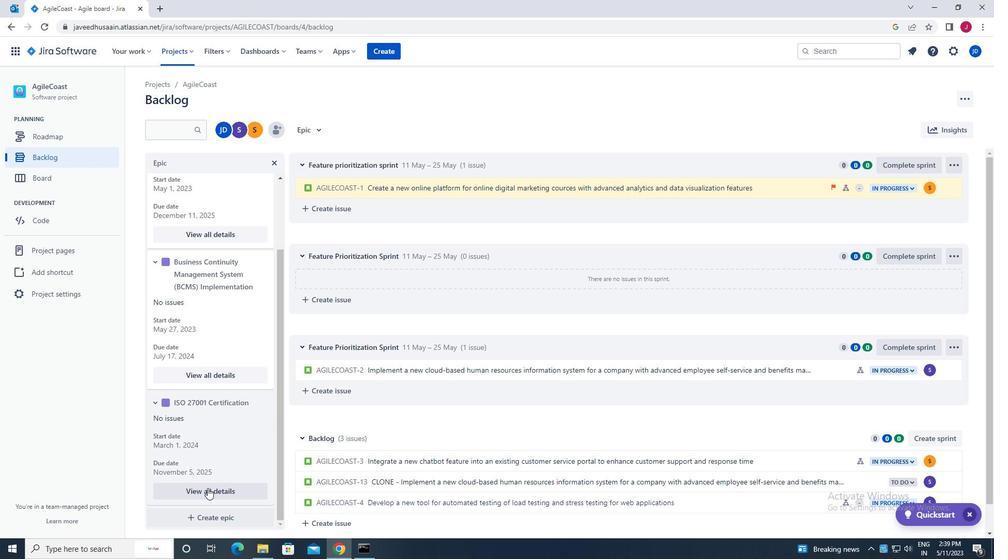 
Action: Mouse scrolled (211, 485) with delta (0, 0)
Screenshot: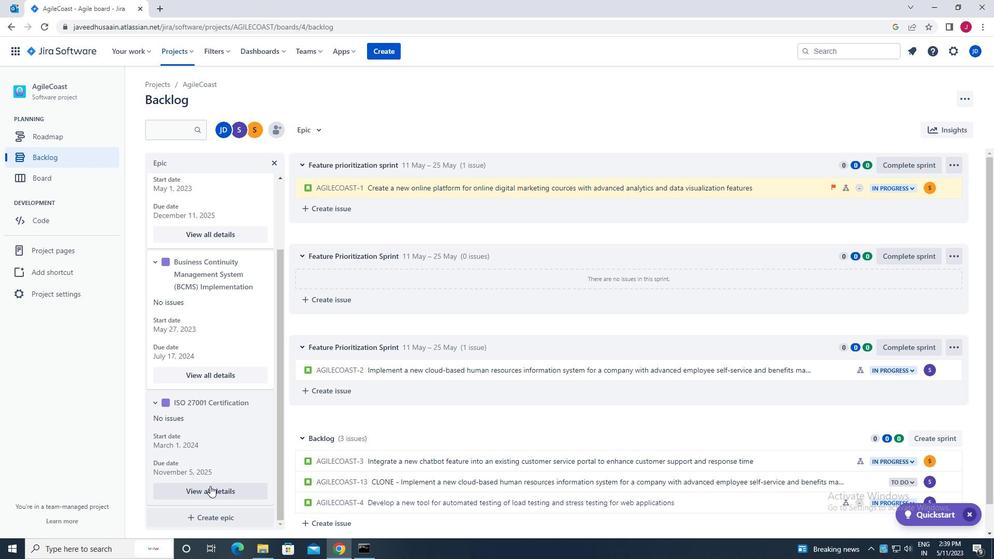 
Action: Mouse scrolled (211, 485) with delta (0, 0)
Screenshot: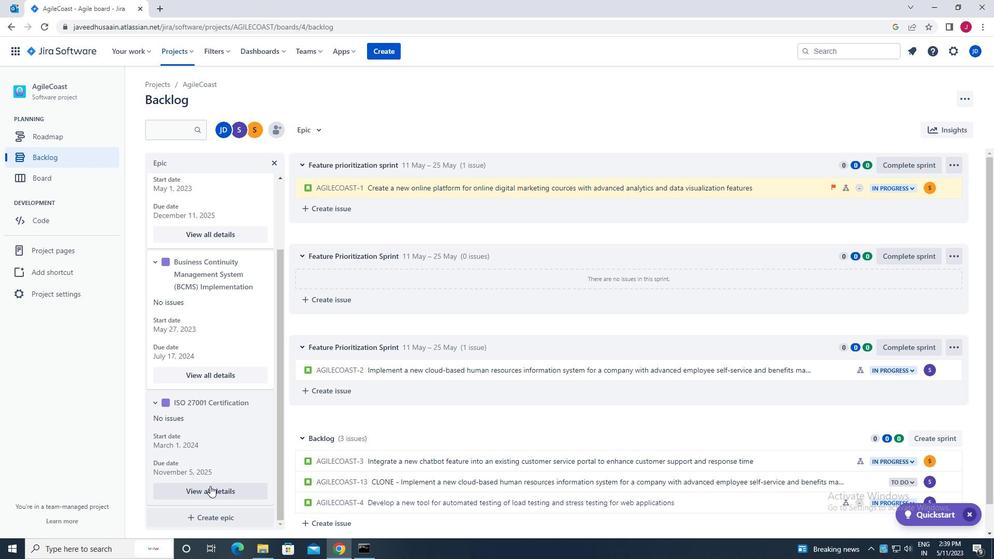 
Action: Mouse scrolled (211, 485) with delta (0, 0)
Screenshot: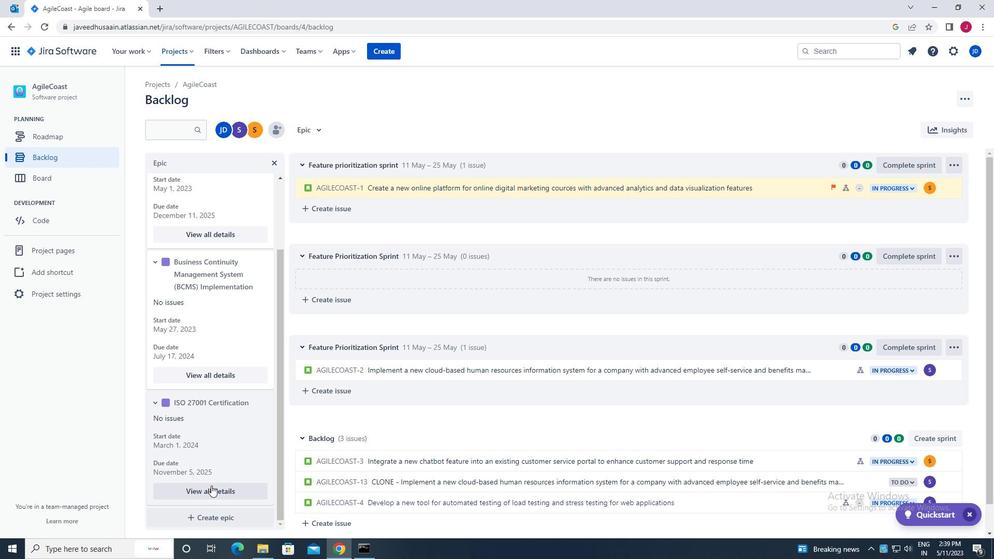 
Action: Mouse moved to (211, 489)
Screenshot: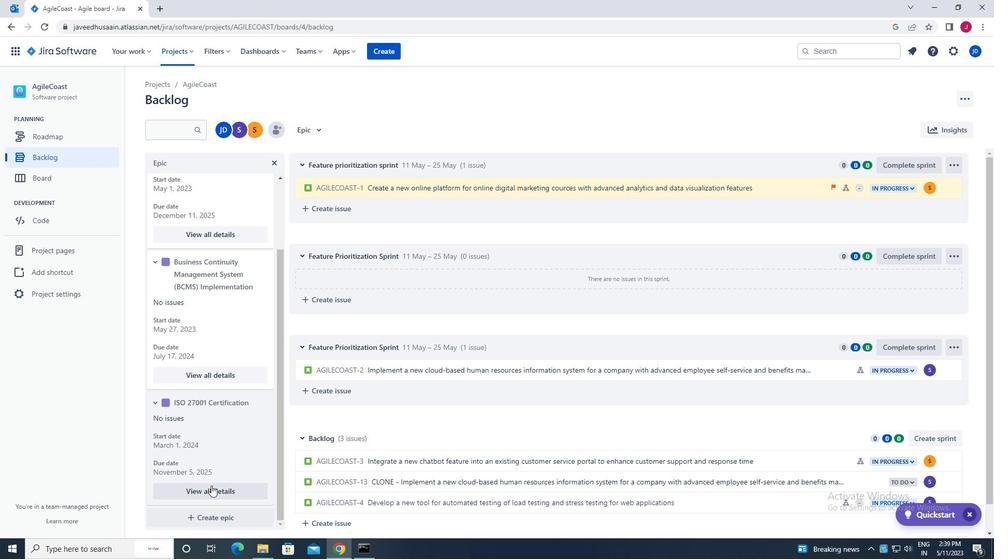 
Action: Mouse pressed left at (211, 489)
Screenshot: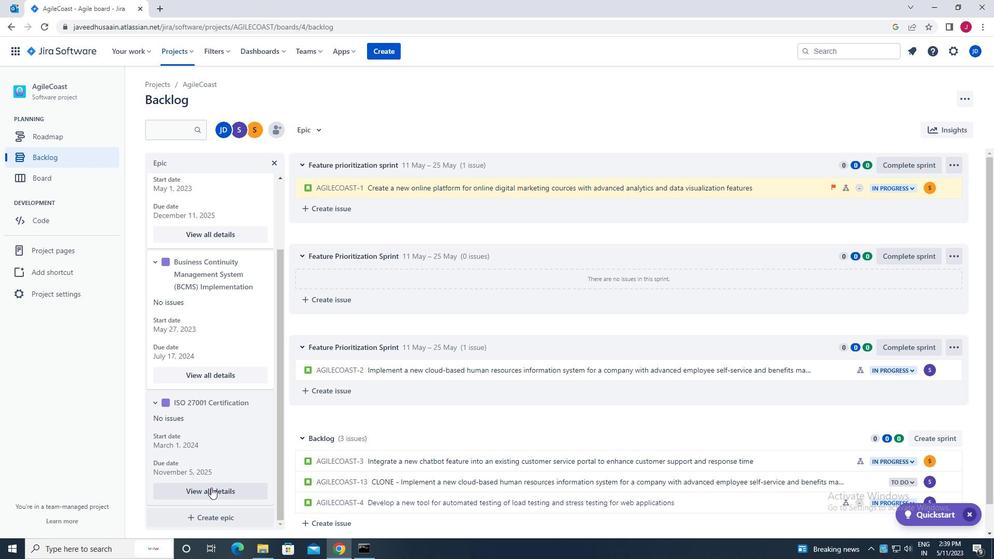 
Action: Mouse moved to (897, 377)
Screenshot: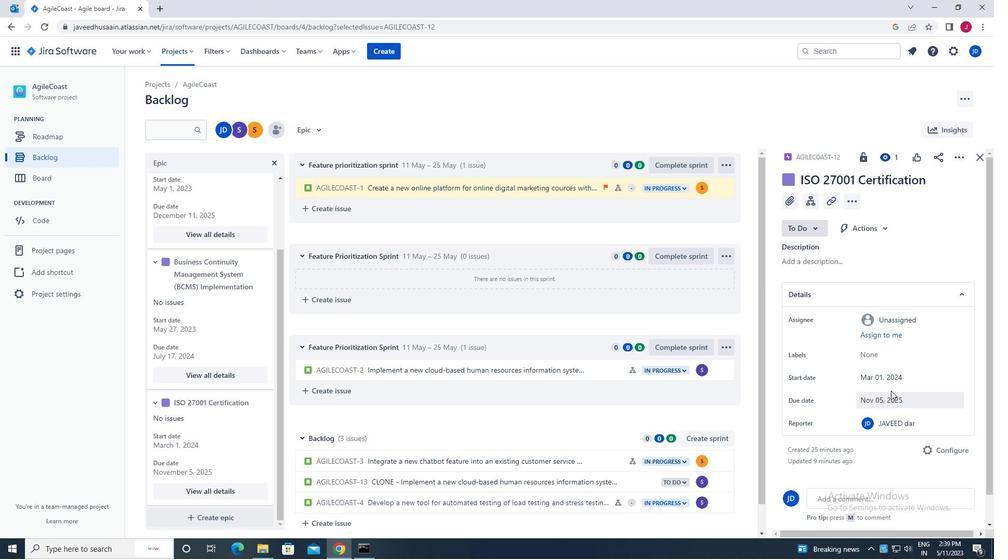 
Action: Mouse pressed left at (897, 377)
Screenshot: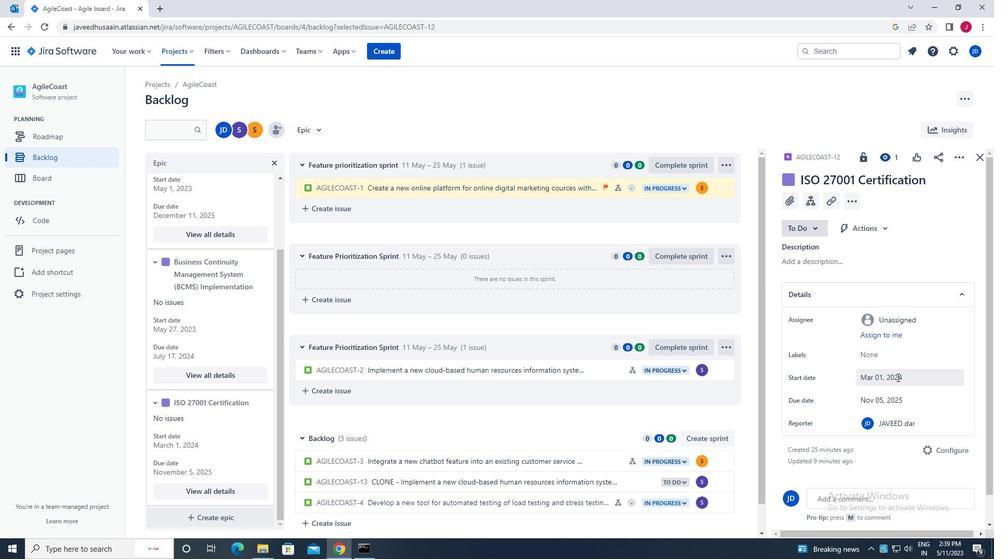 
Action: Mouse moved to (836, 230)
Screenshot: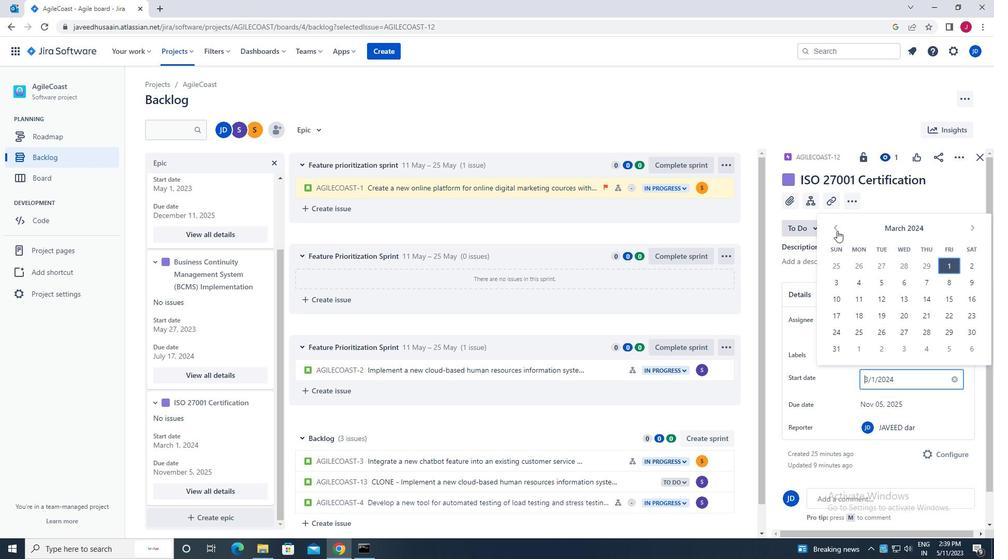 
Action: Mouse pressed left at (836, 230)
Screenshot: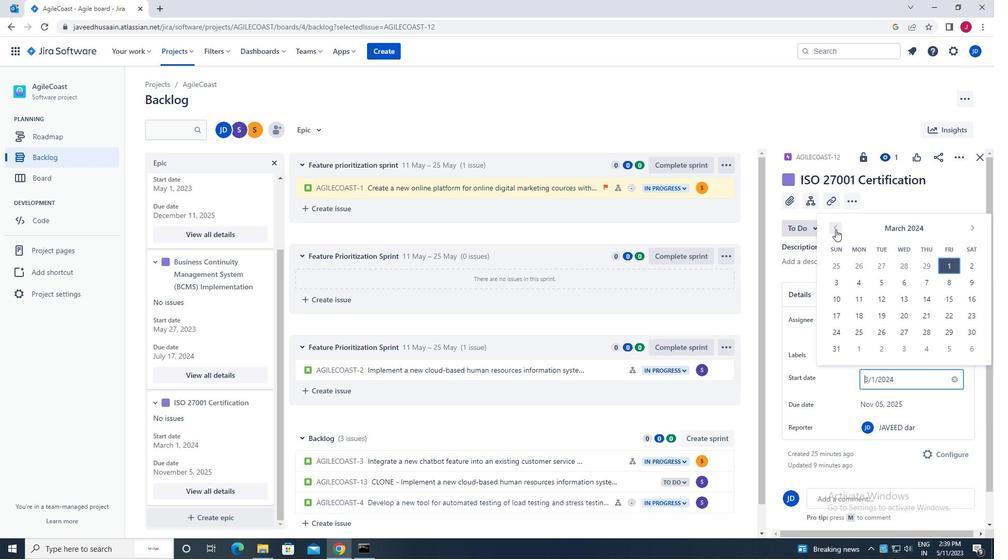 
Action: Mouse moved to (978, 226)
Screenshot: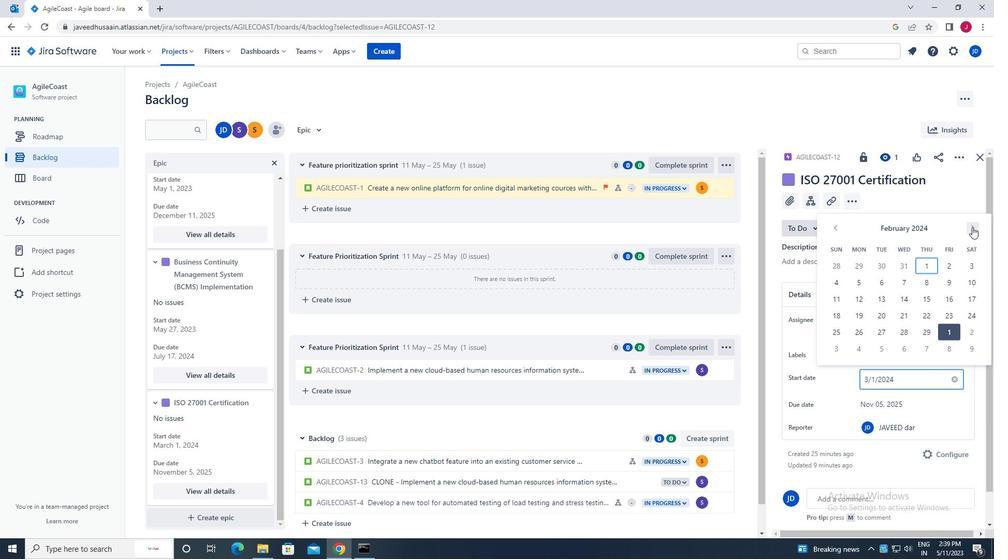
Action: Mouse pressed left at (978, 226)
Screenshot: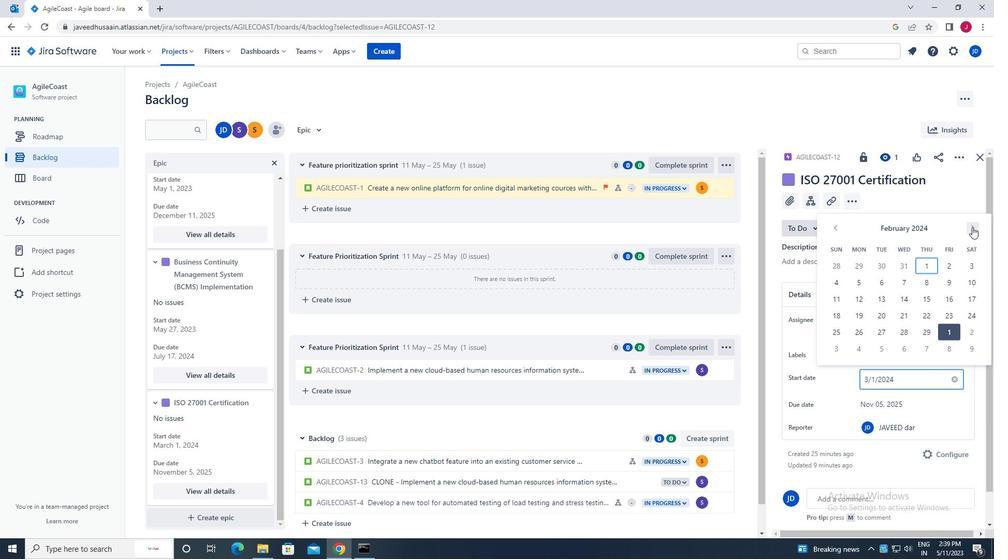 
Action: Mouse moved to (953, 268)
Screenshot: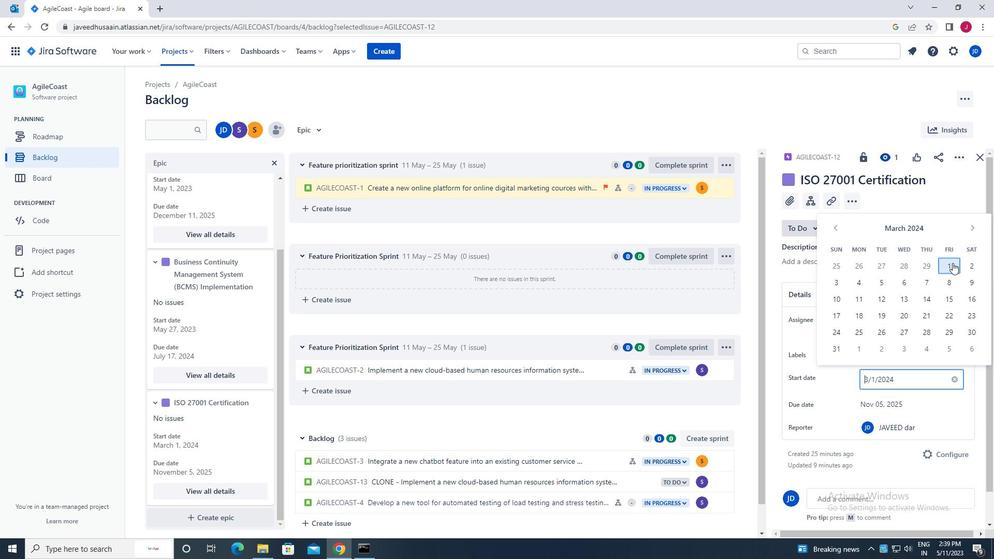 
Action: Mouse pressed left at (953, 268)
Screenshot: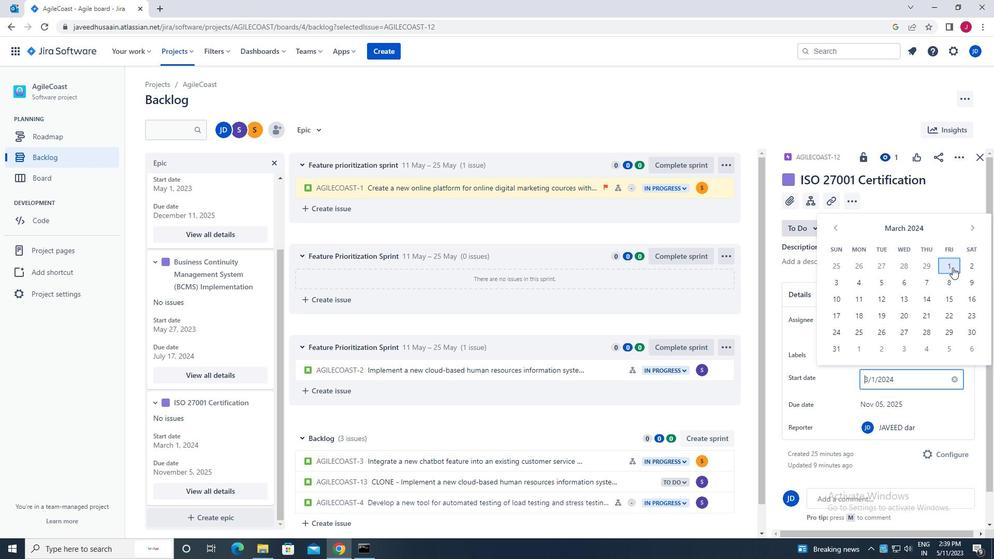 
Action: Mouse moved to (949, 278)
Screenshot: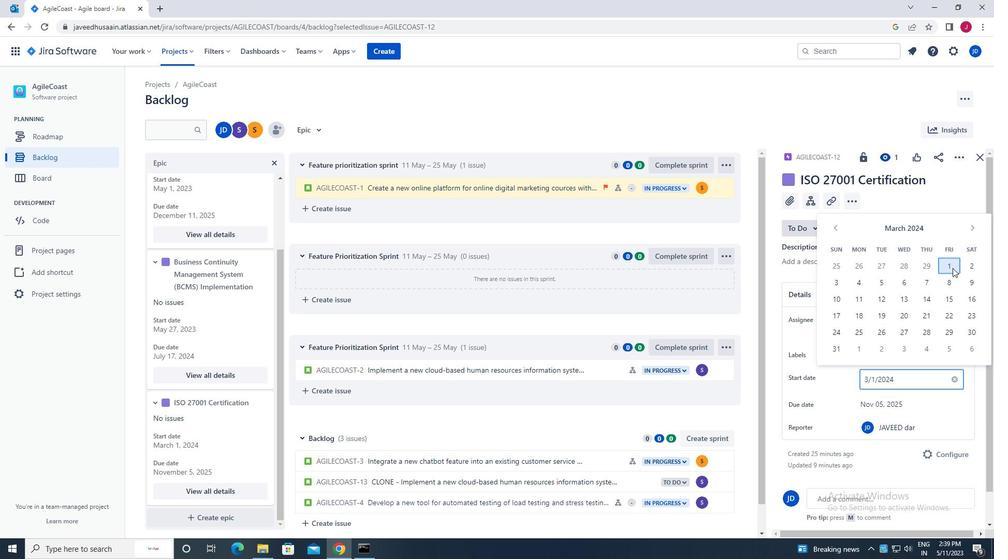 
Action: Key pressed <Key.enter>
Screenshot: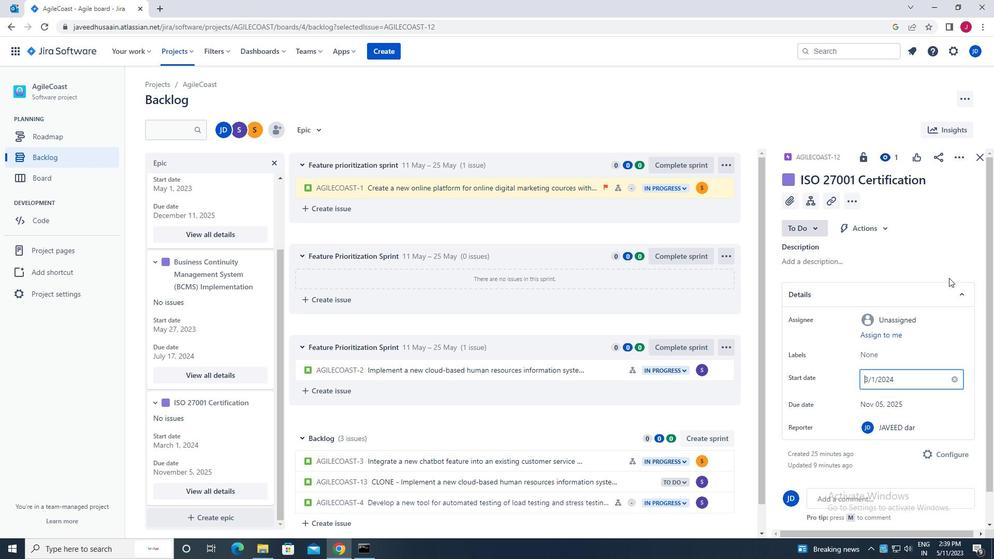 
Action: Mouse moved to (895, 397)
Screenshot: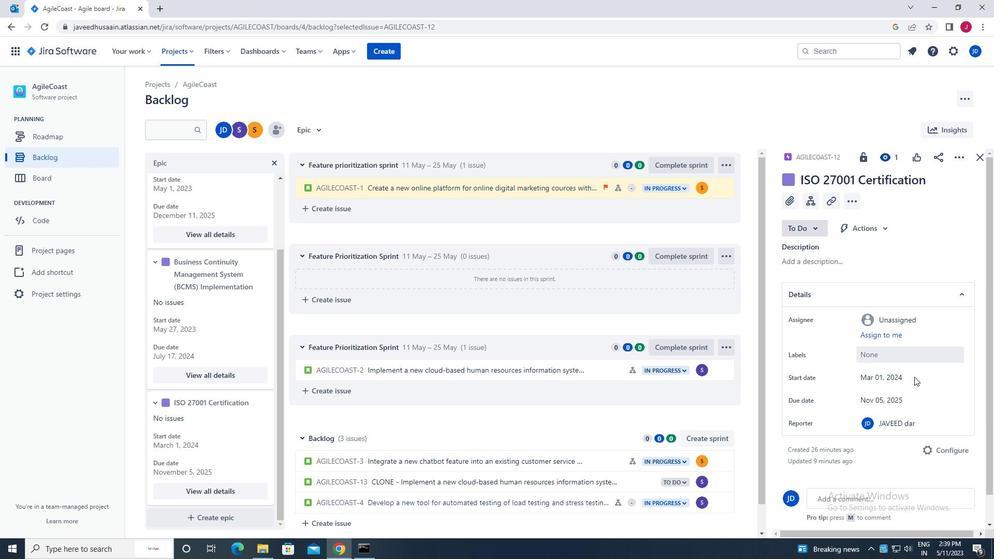 
Action: Mouse pressed left at (895, 397)
Screenshot: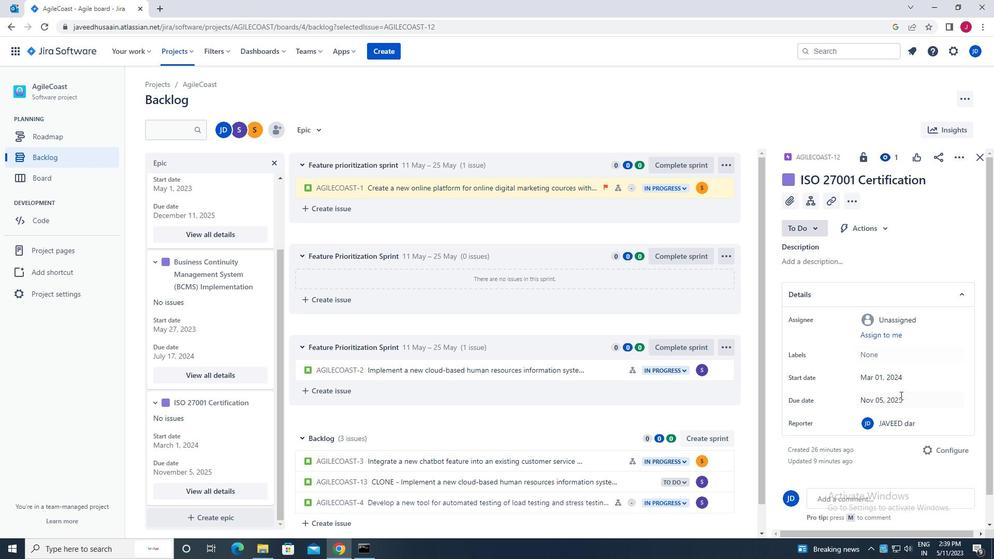 
Action: Mouse moved to (904, 306)
Screenshot: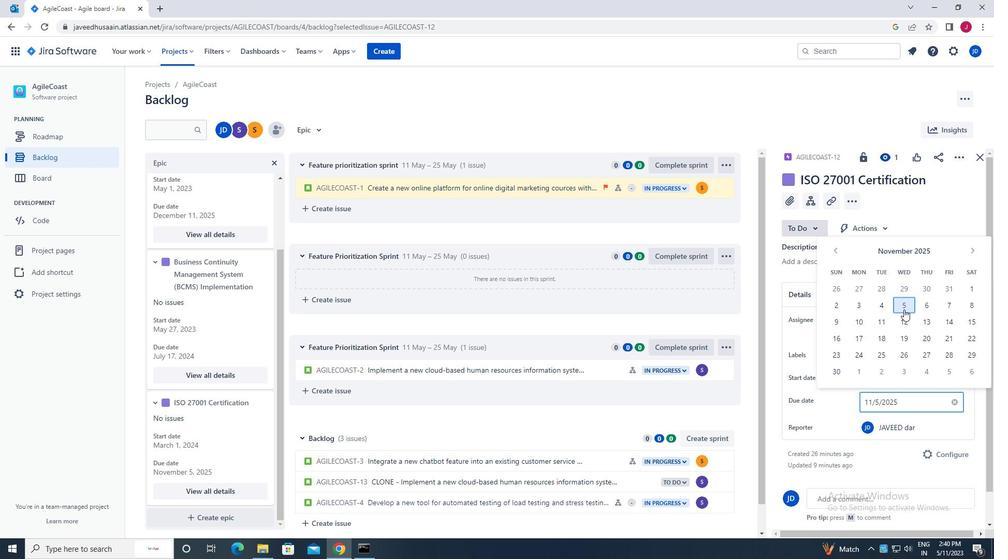 
Action: Mouse pressed left at (904, 306)
Screenshot: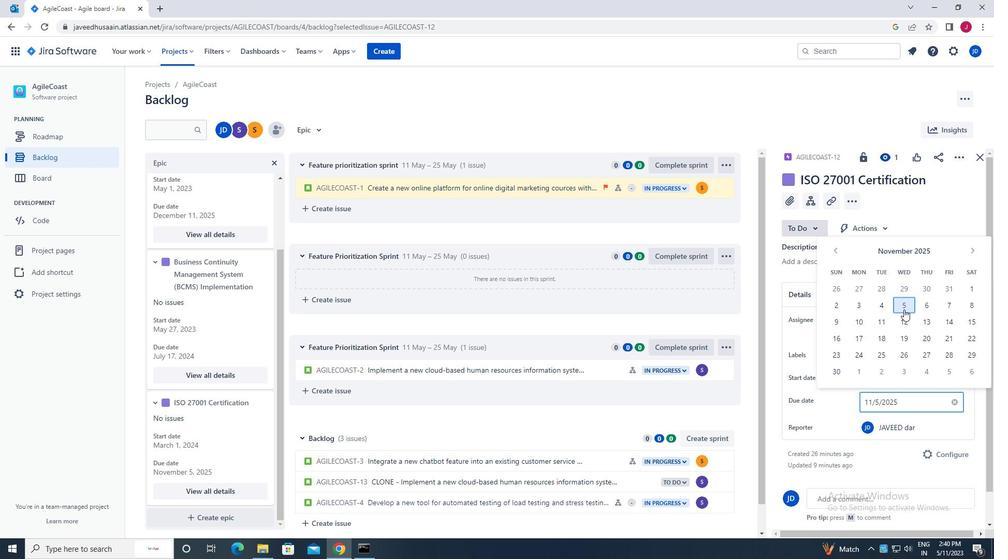 
Action: Key pressed <Key.enter>
Screenshot: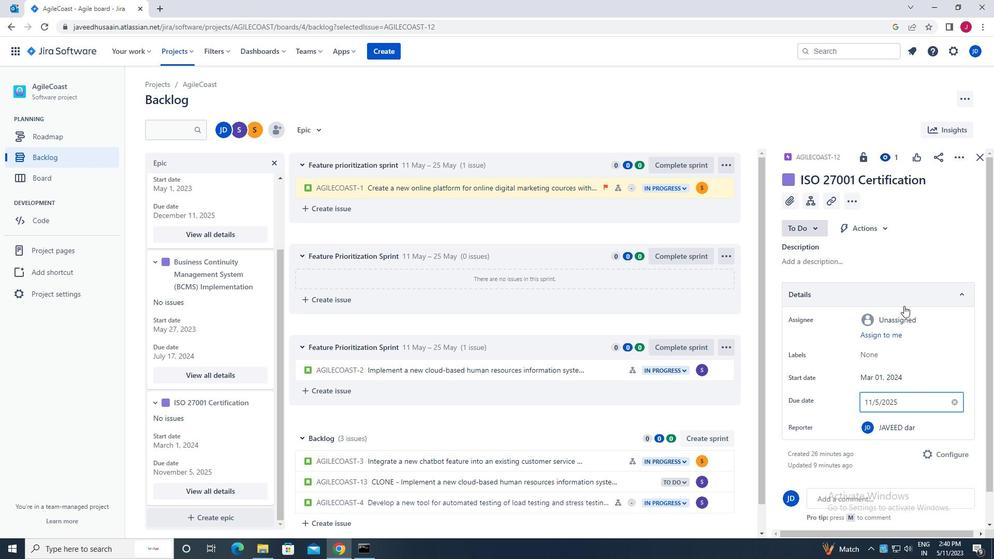 
Action: Mouse moved to (981, 158)
Screenshot: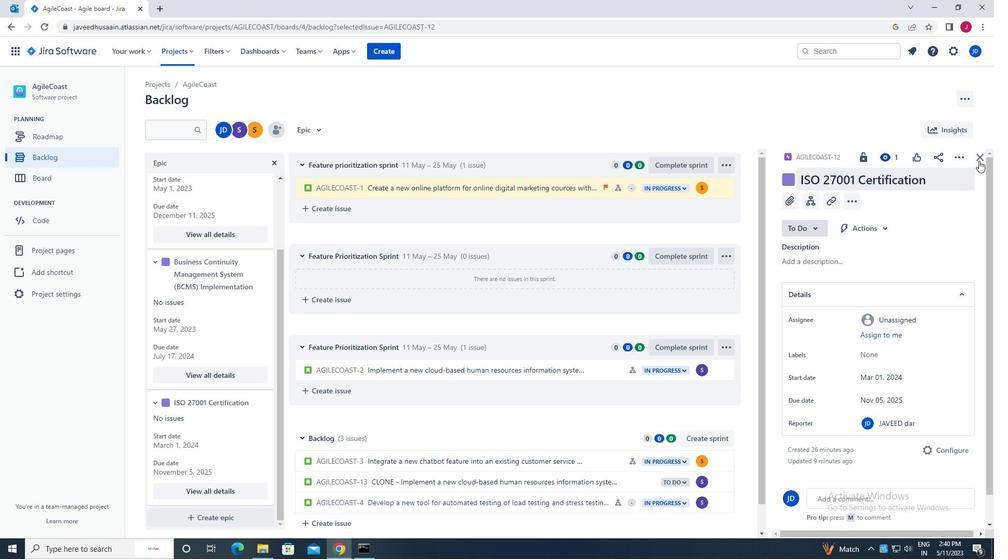 
Action: Mouse pressed left at (981, 158)
Screenshot: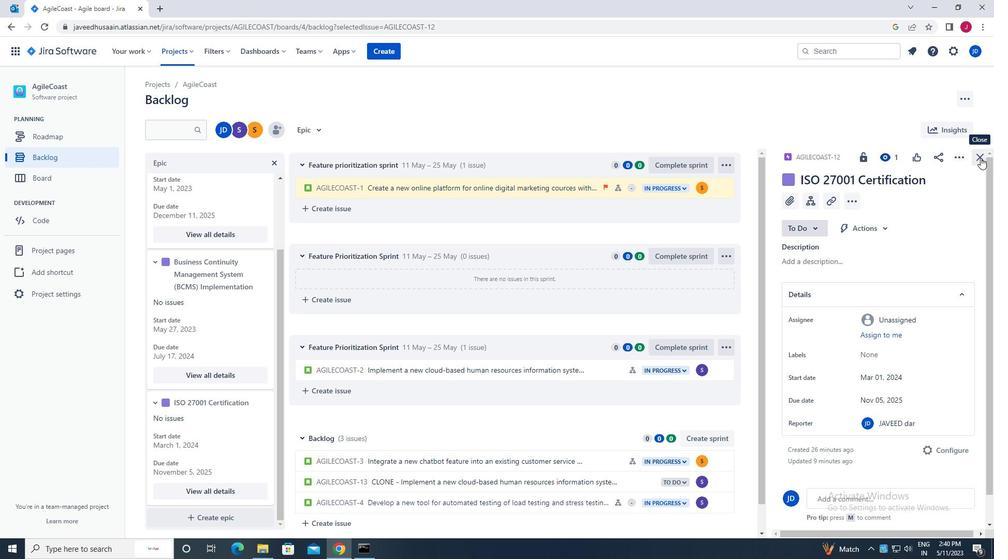 
